 Task: Look for space in Burnaby, Canada from 5th September, 2023 to 13th September, 2023 for 6 adults in price range Rs.15000 to Rs.20000. Place can be entire place with 3 bedrooms having 3 beds and 3 bathrooms. Property type can be house, flat, guest house. Booking option can be shelf check-in. Required host language is English.
Action: Mouse moved to (541, 109)
Screenshot: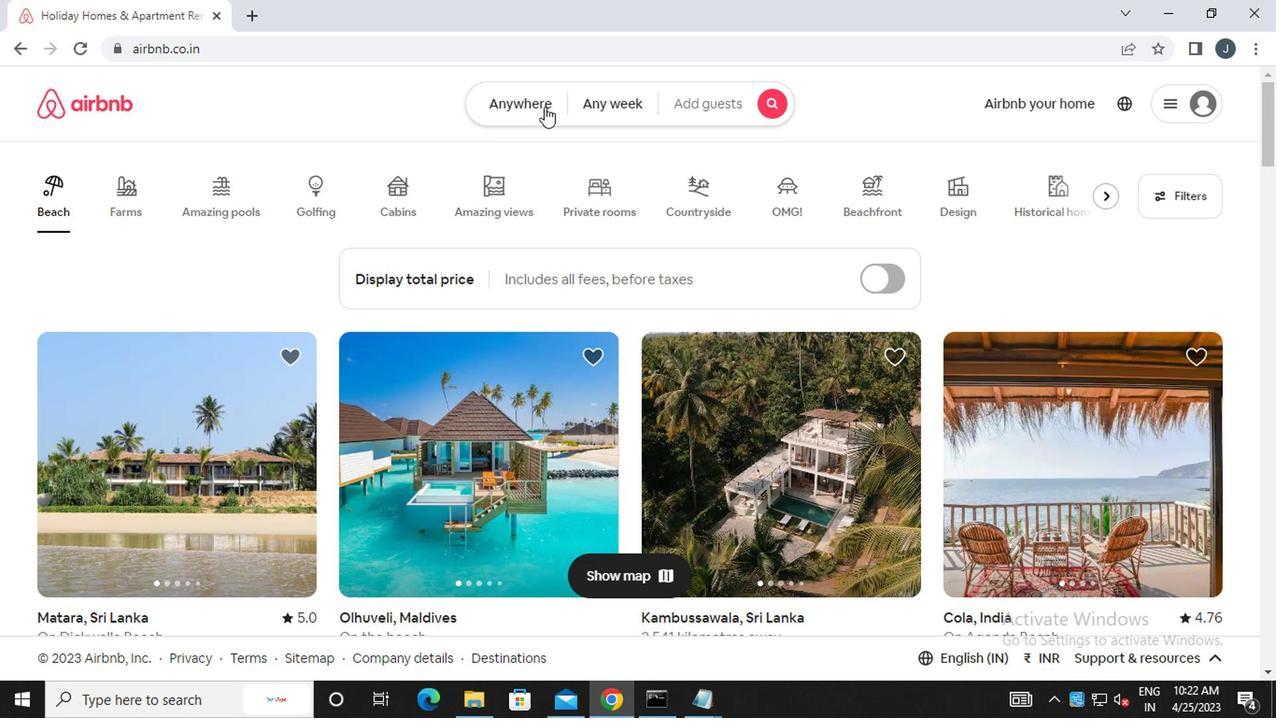 
Action: Mouse pressed left at (541, 109)
Screenshot: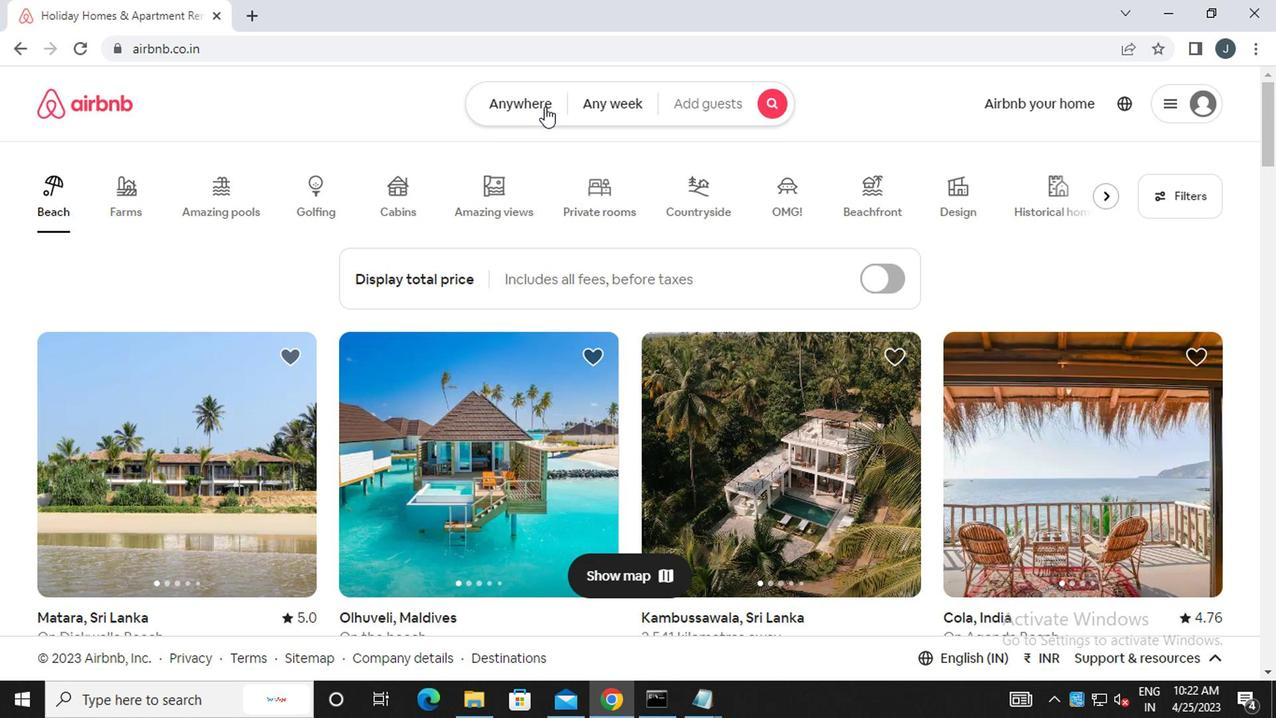 
Action: Mouse moved to (311, 185)
Screenshot: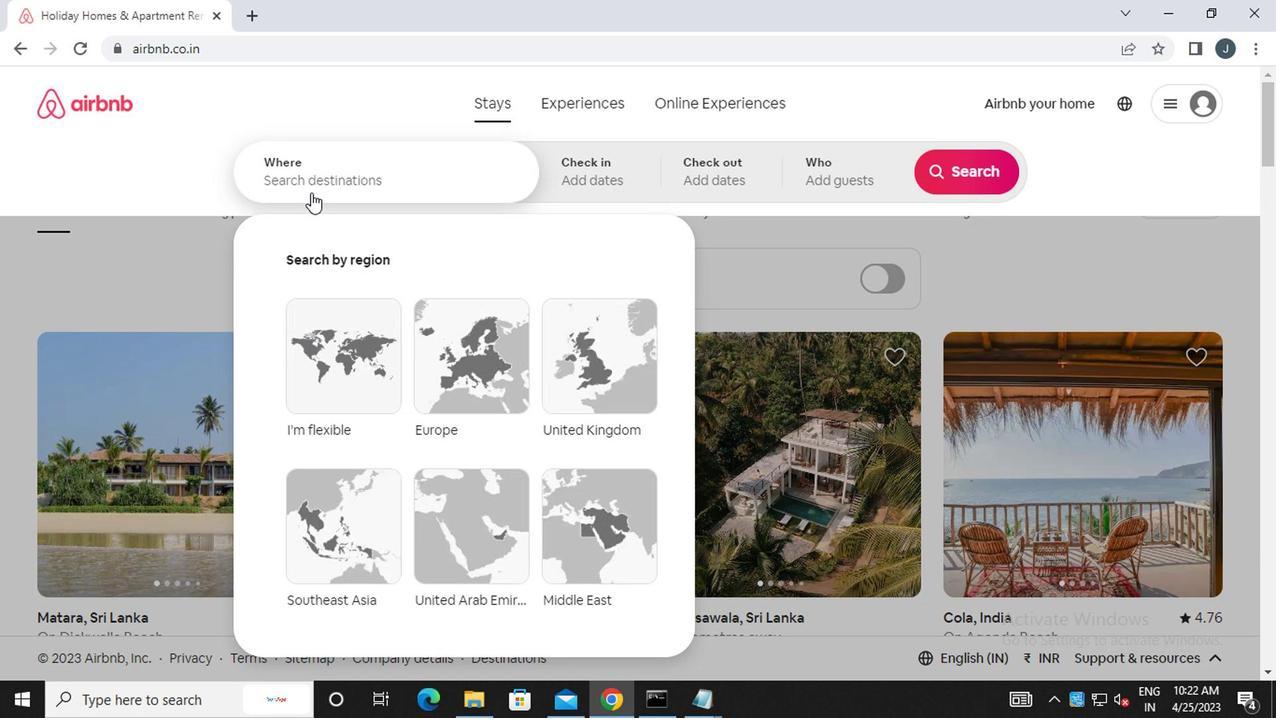 
Action: Mouse pressed left at (311, 185)
Screenshot: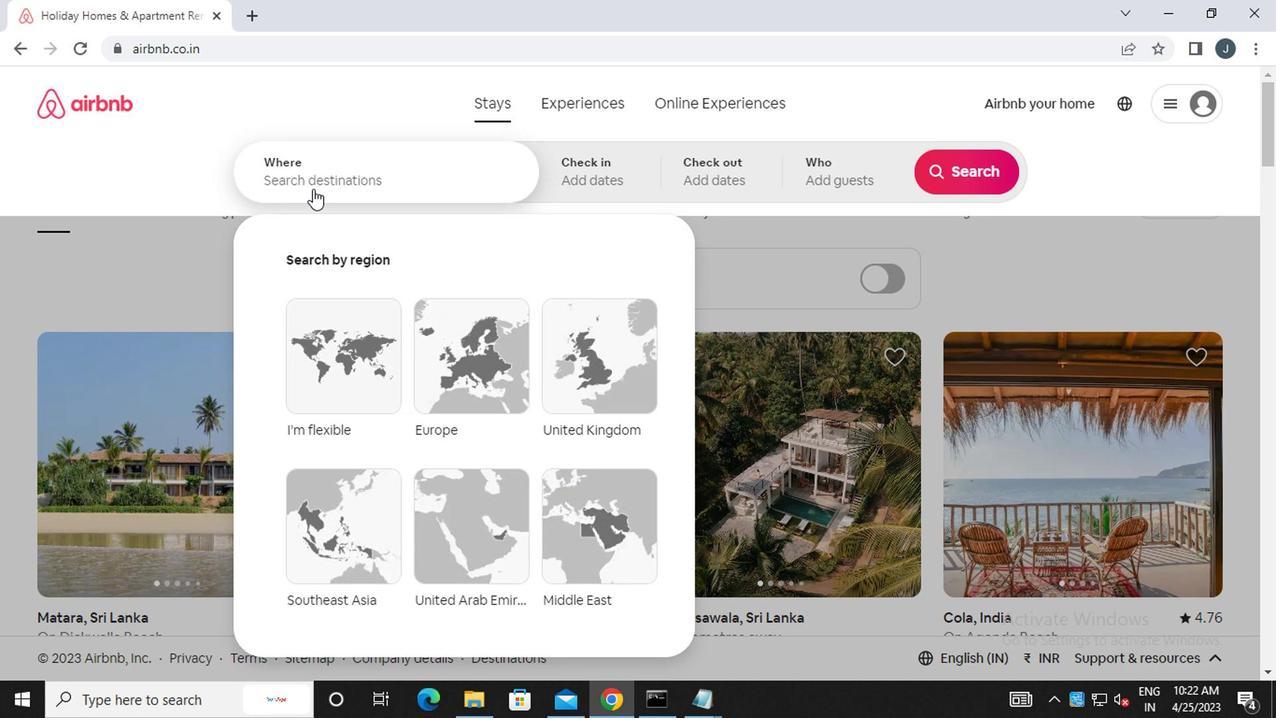 
Action: Key pressed b<Key.caps_lock>urnaby,<Key.caps_lock>c<Key.caps_lock>ab<Key.backspace>nada
Screenshot: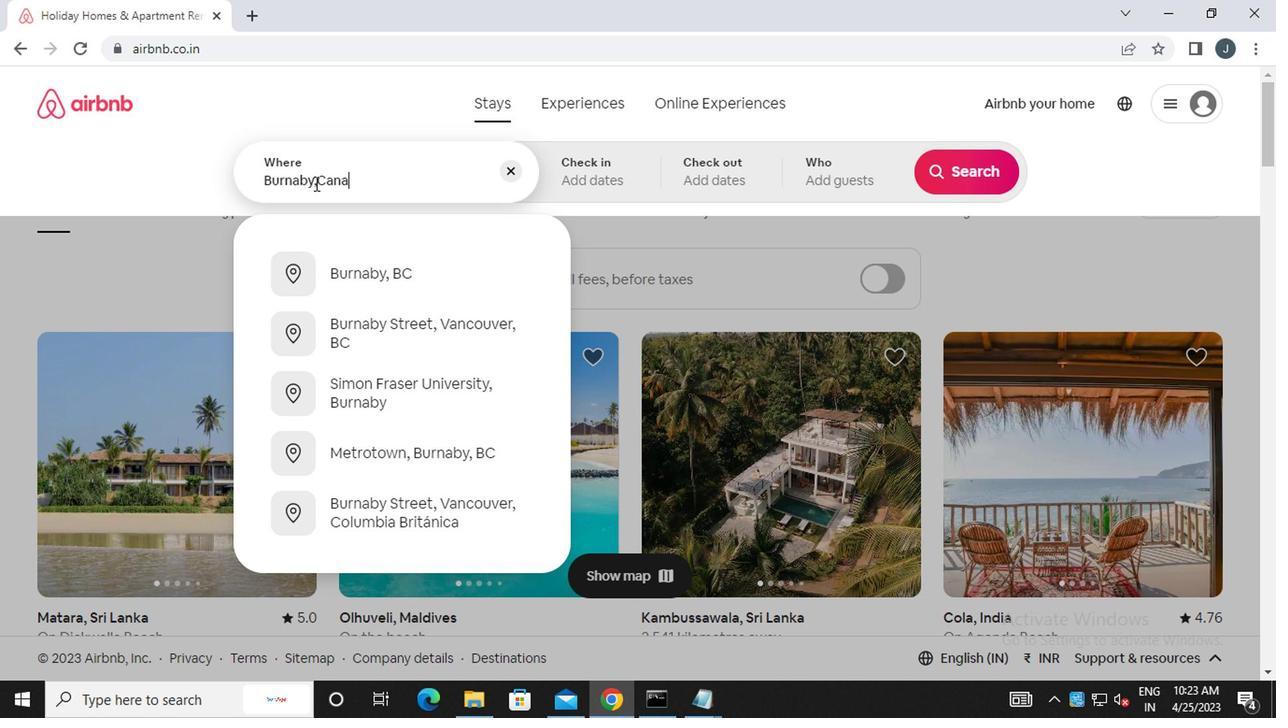 
Action: Mouse moved to (585, 176)
Screenshot: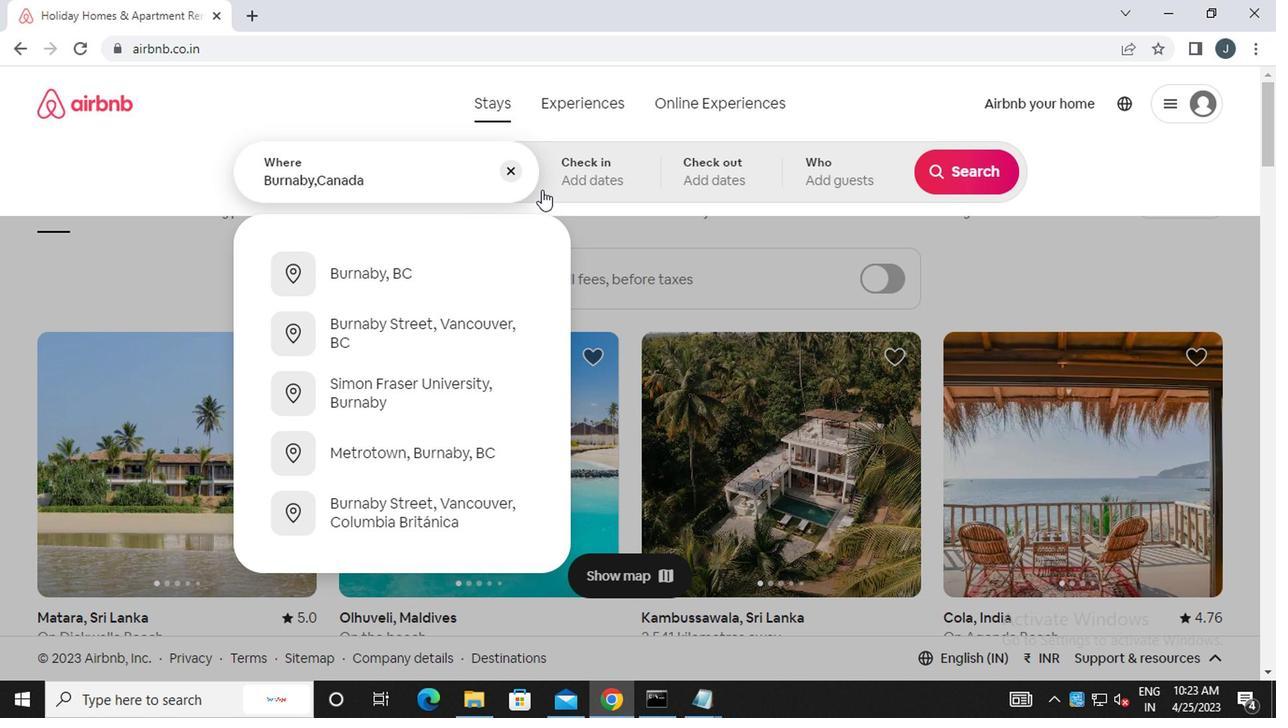 
Action: Mouse pressed left at (585, 176)
Screenshot: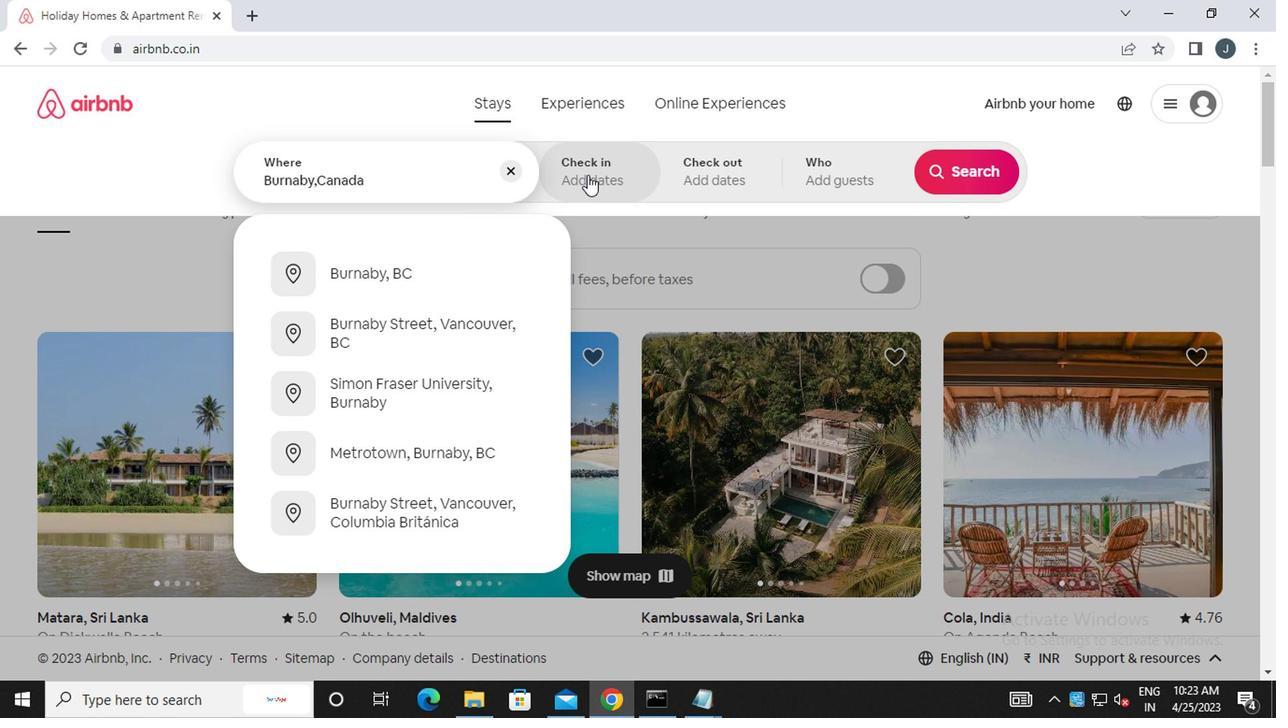 
Action: Mouse moved to (947, 325)
Screenshot: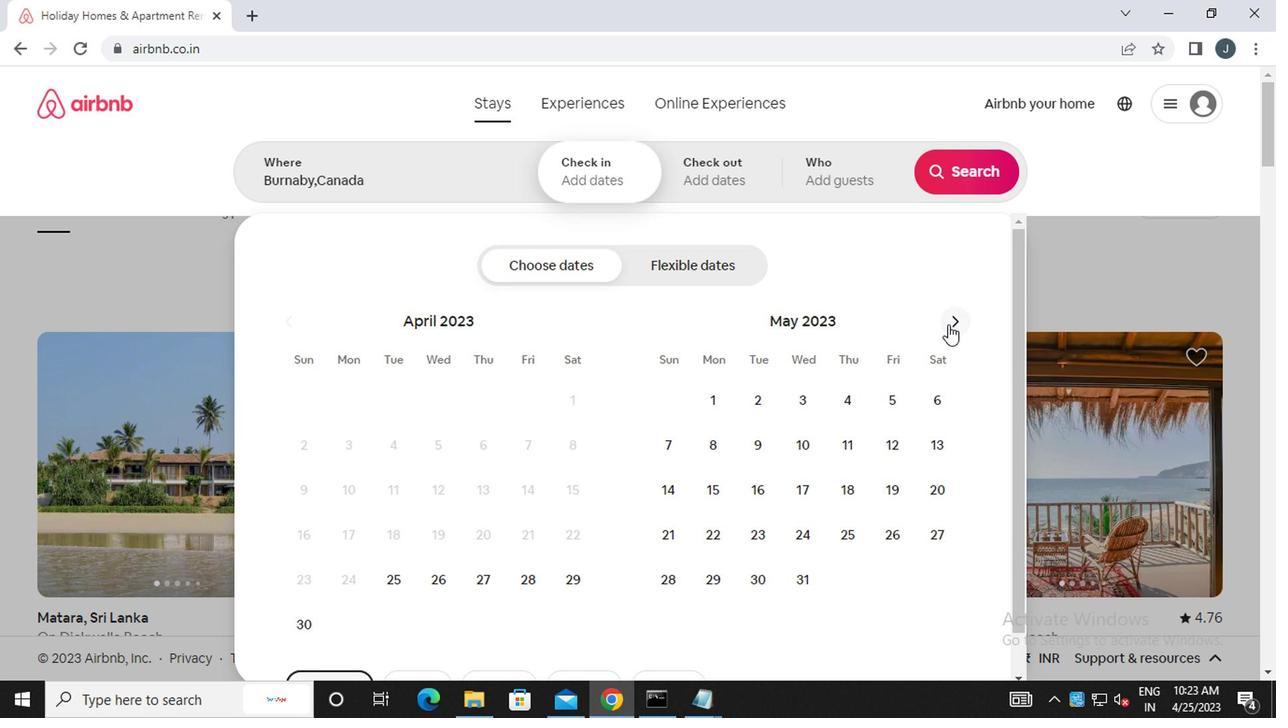 
Action: Mouse pressed left at (947, 325)
Screenshot: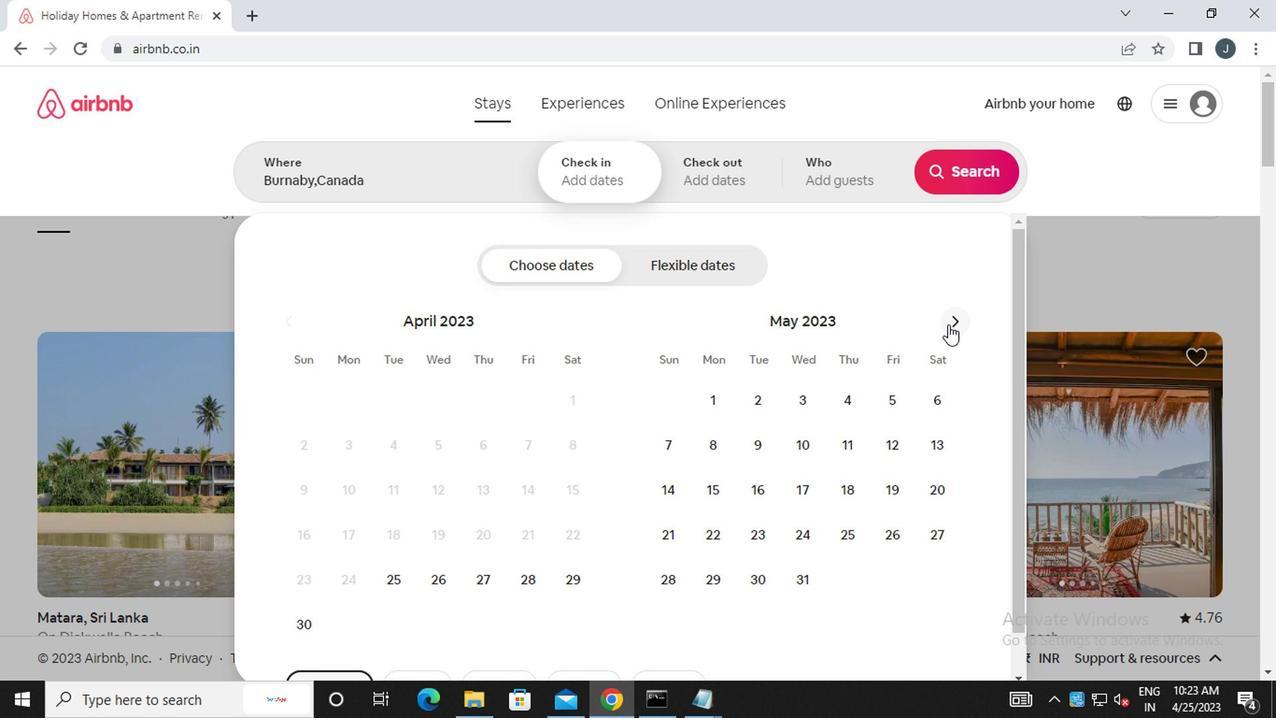 
Action: Mouse pressed left at (947, 325)
Screenshot: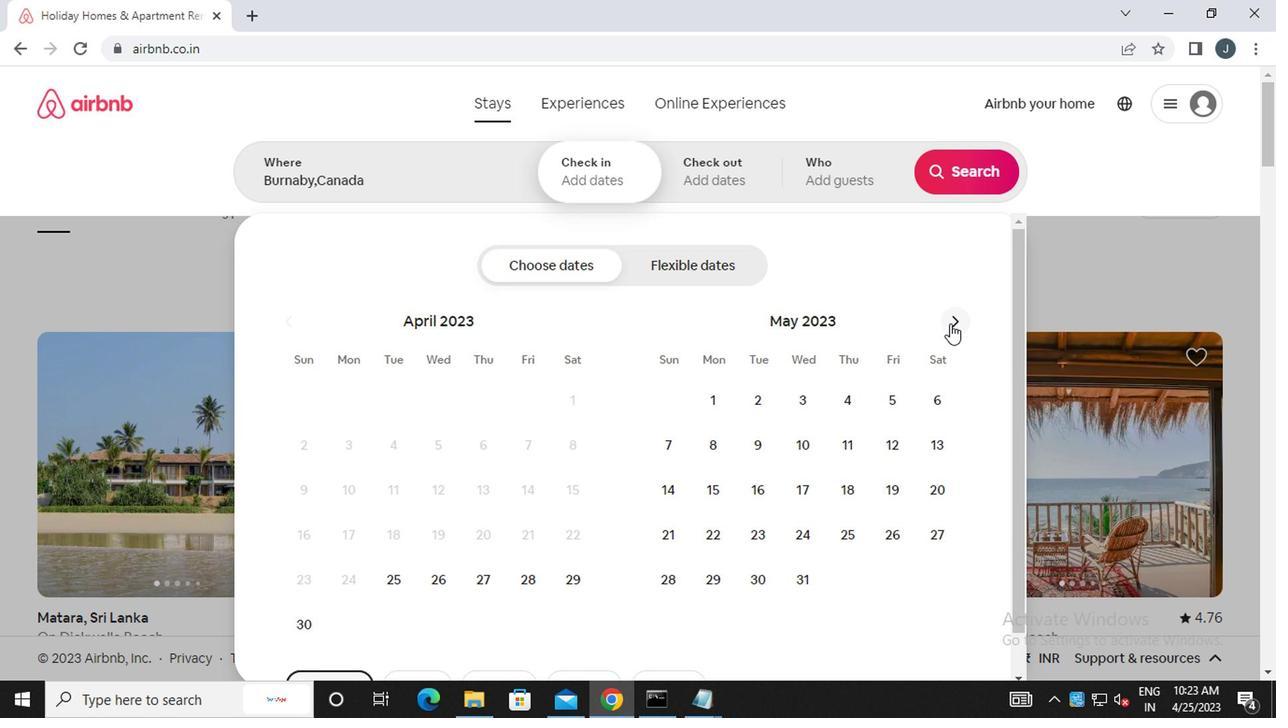 
Action: Mouse moved to (948, 325)
Screenshot: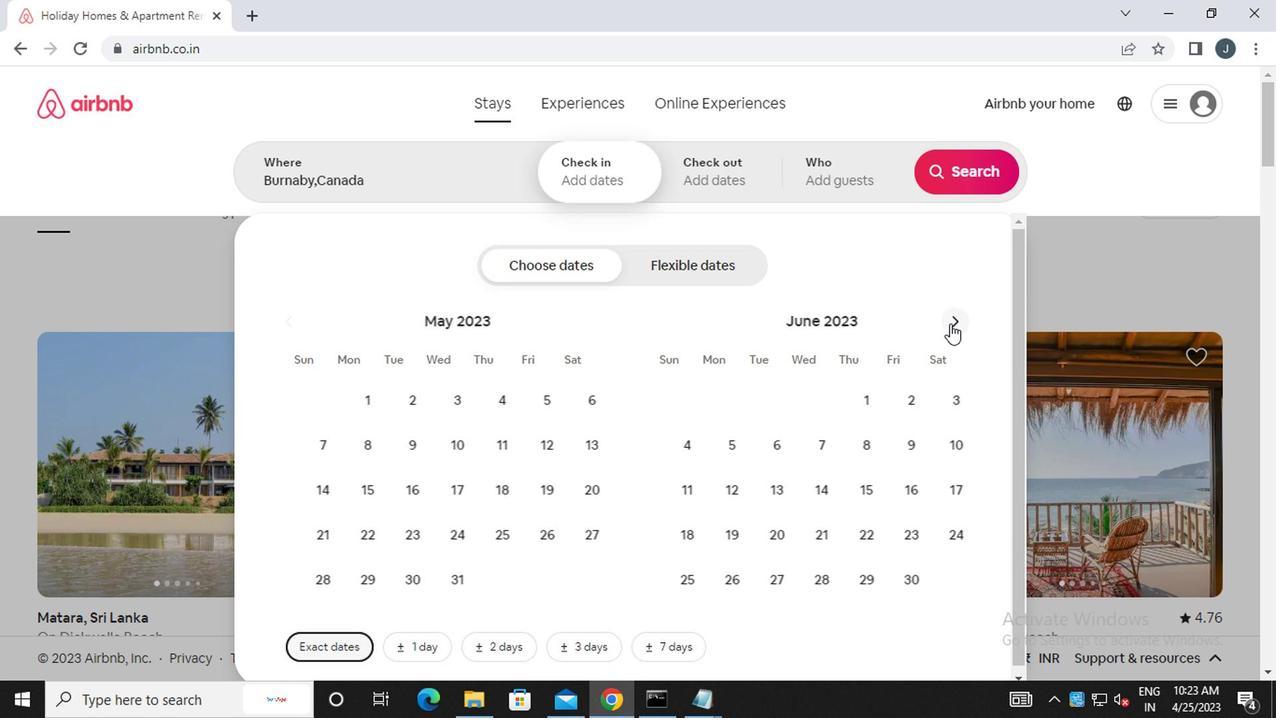 
Action: Mouse pressed left at (948, 325)
Screenshot: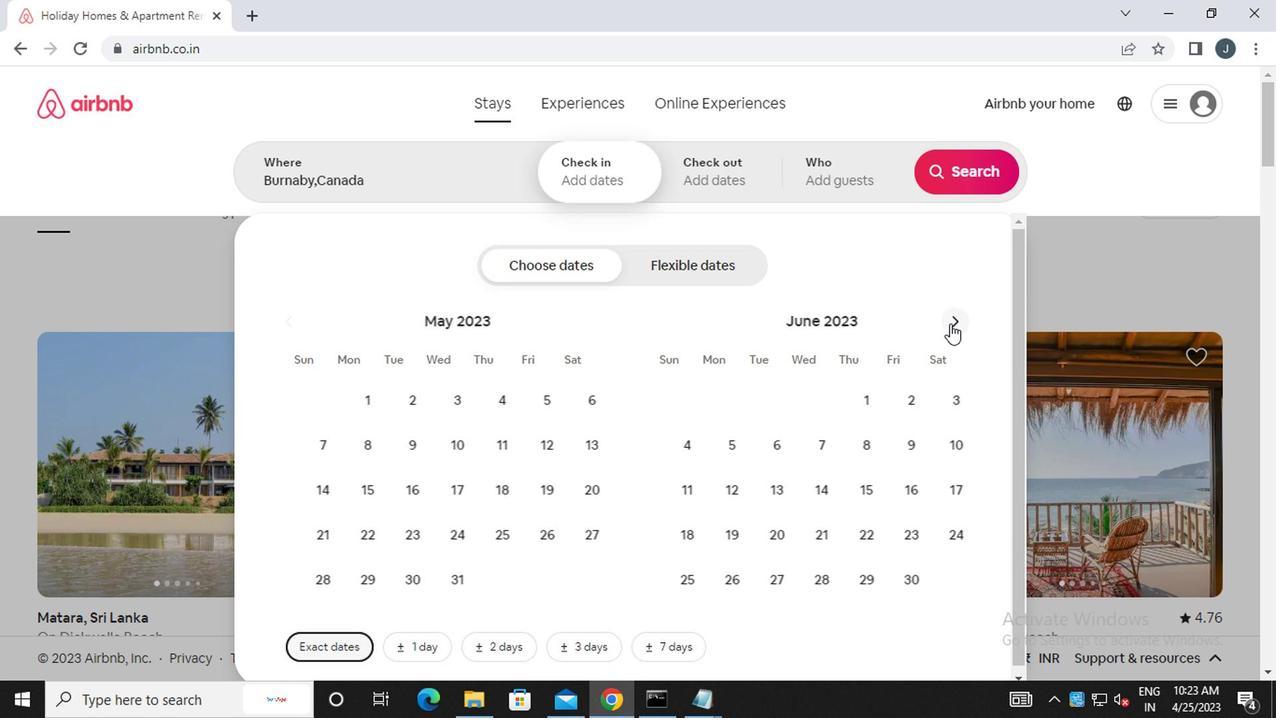 
Action: Mouse moved to (948, 325)
Screenshot: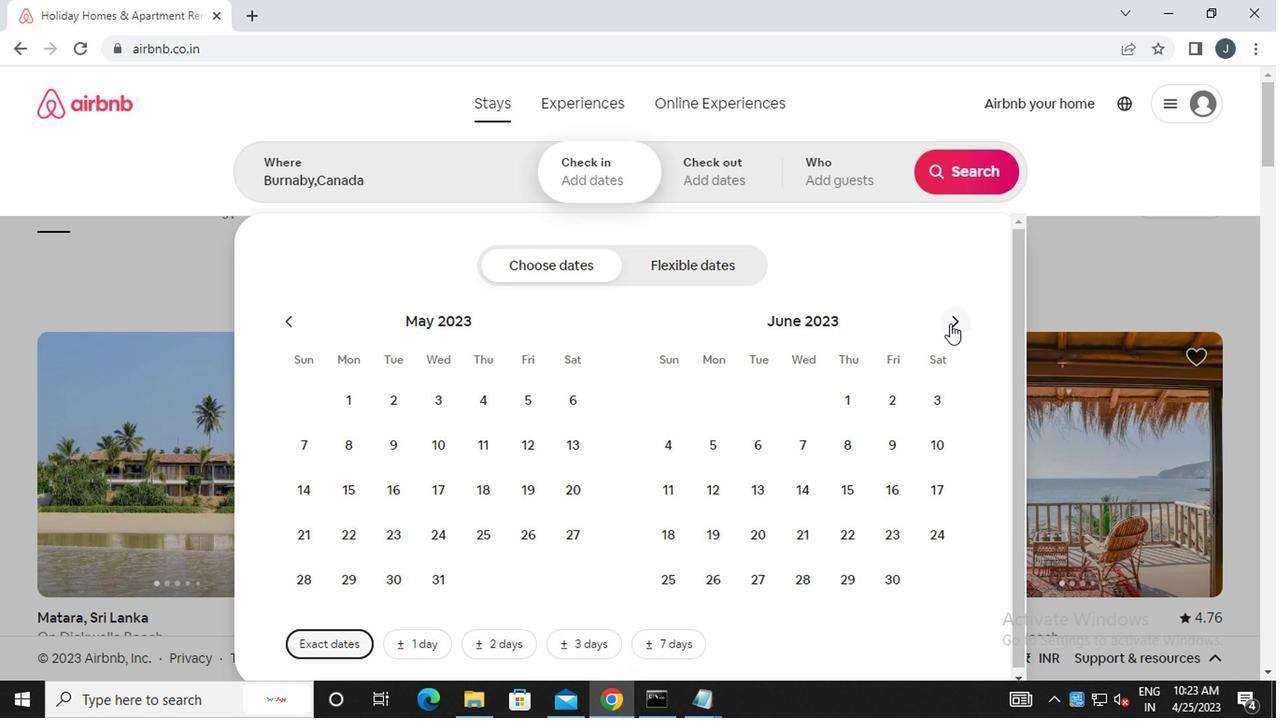 
Action: Mouse pressed left at (948, 325)
Screenshot: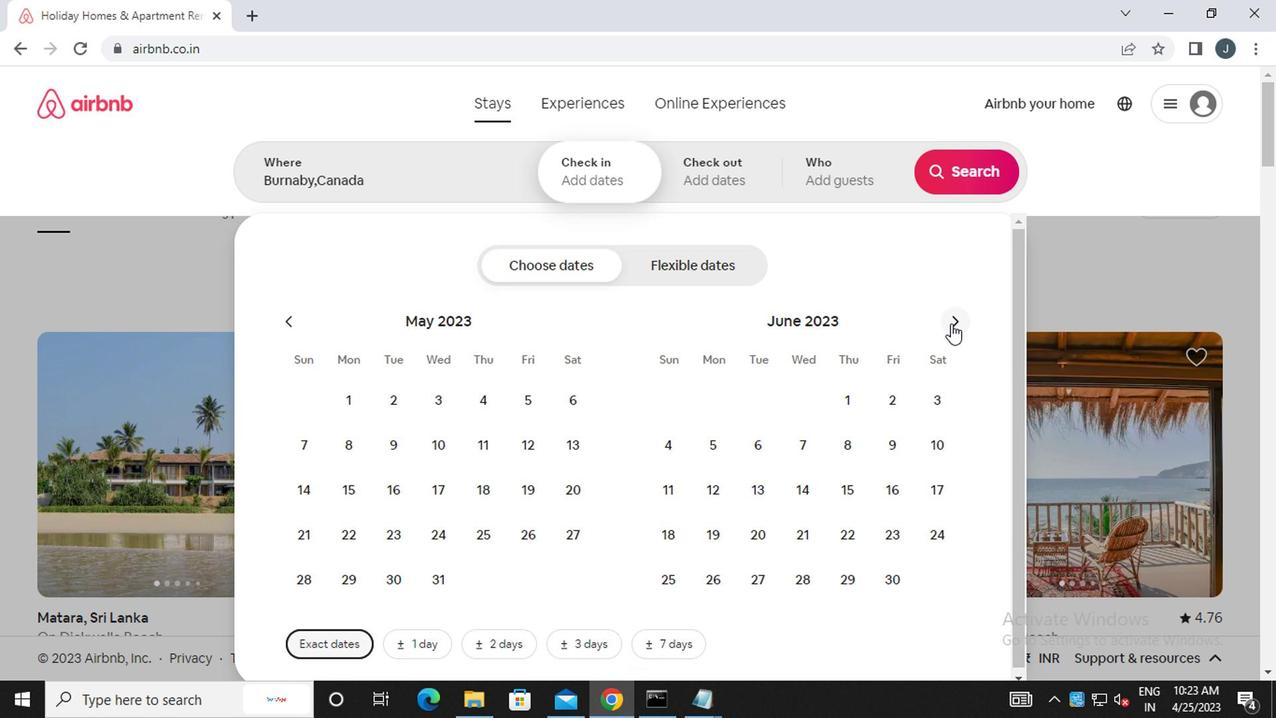 
Action: Mouse pressed left at (948, 325)
Screenshot: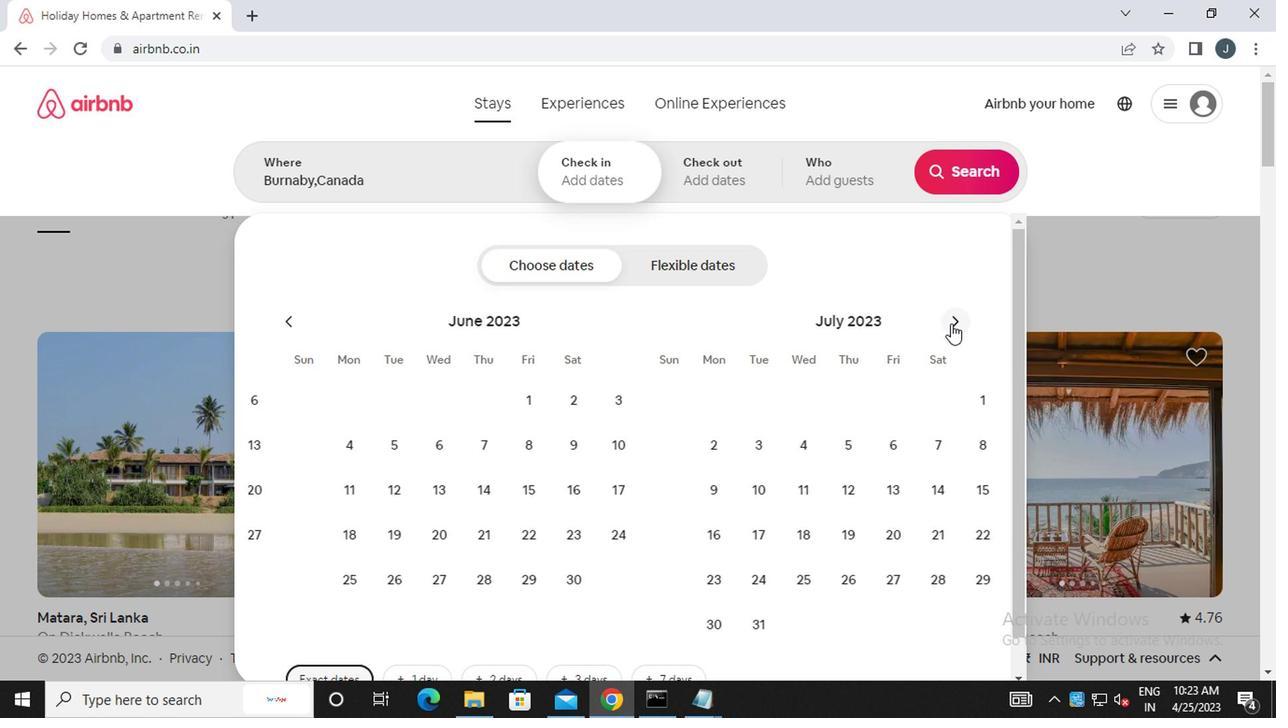 
Action: Mouse moved to (749, 448)
Screenshot: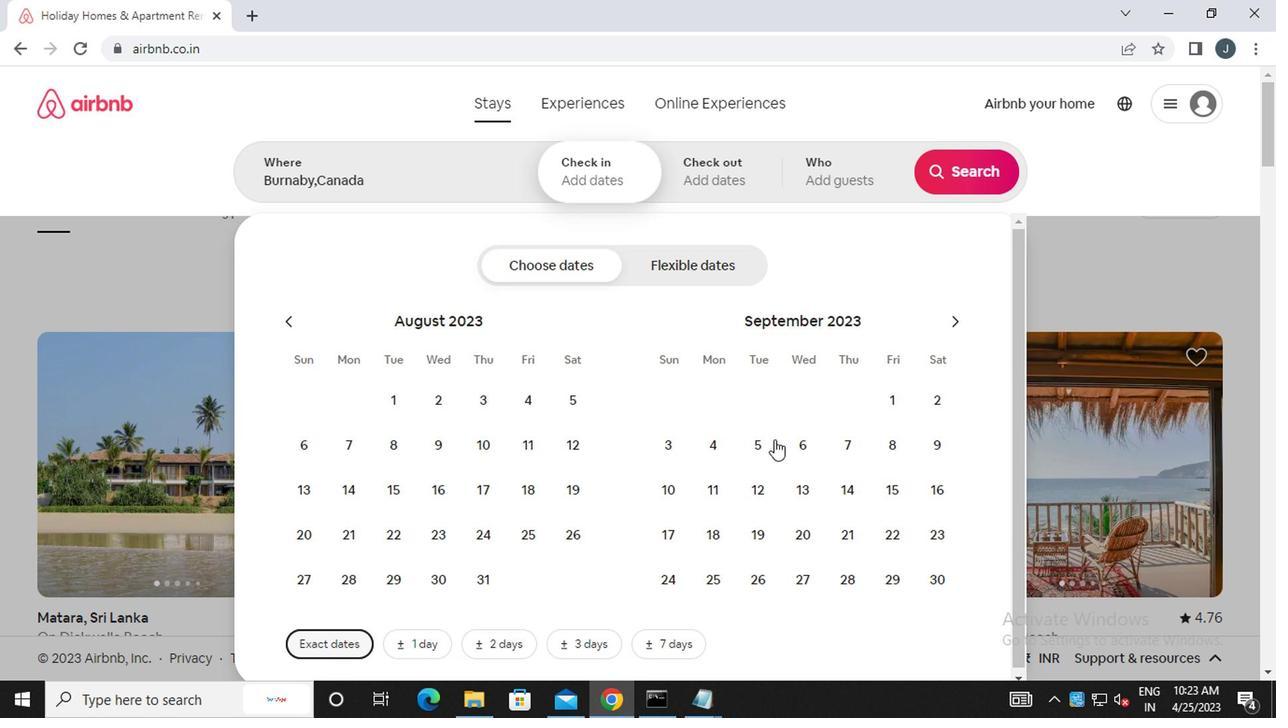 
Action: Mouse pressed left at (749, 448)
Screenshot: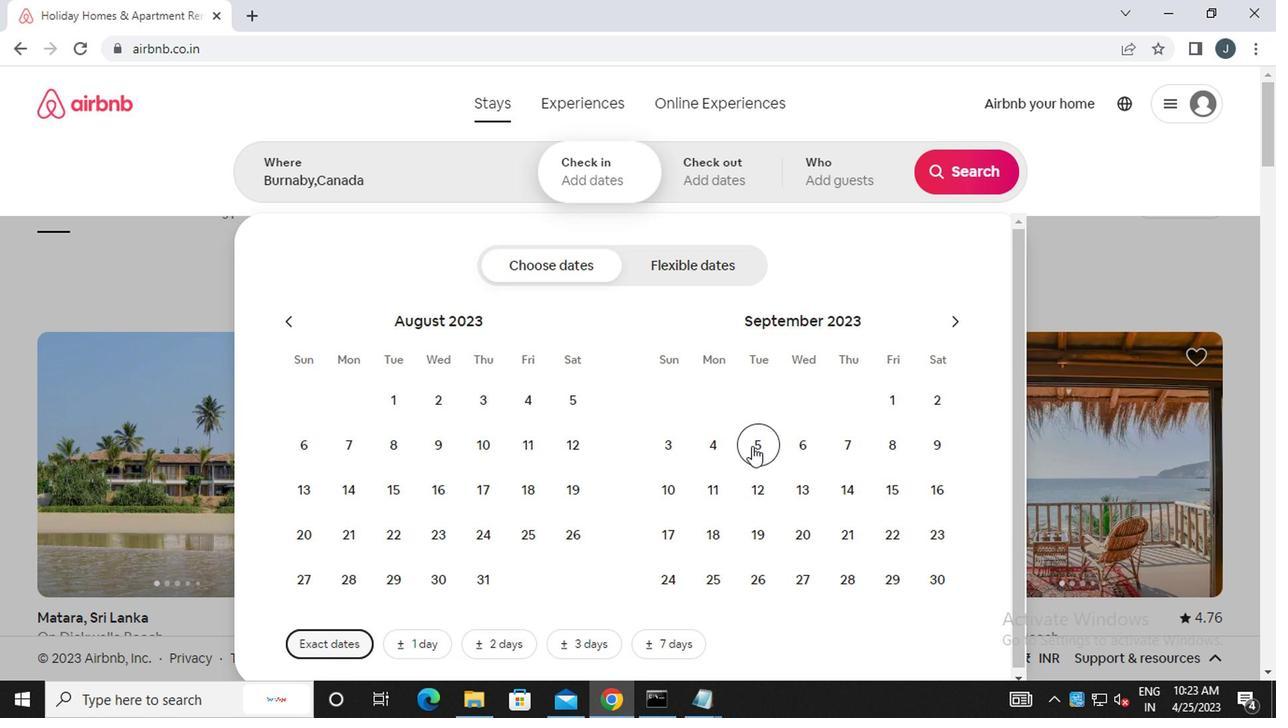 
Action: Mouse moved to (797, 486)
Screenshot: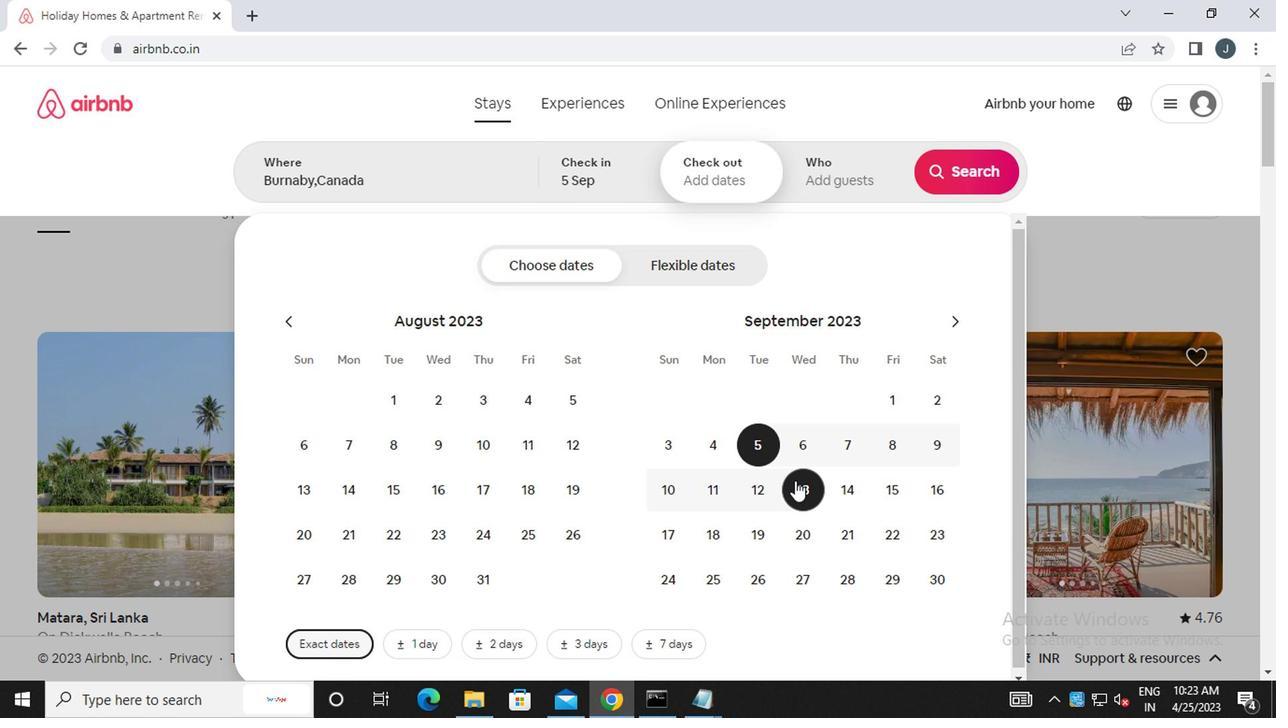 
Action: Mouse pressed left at (797, 486)
Screenshot: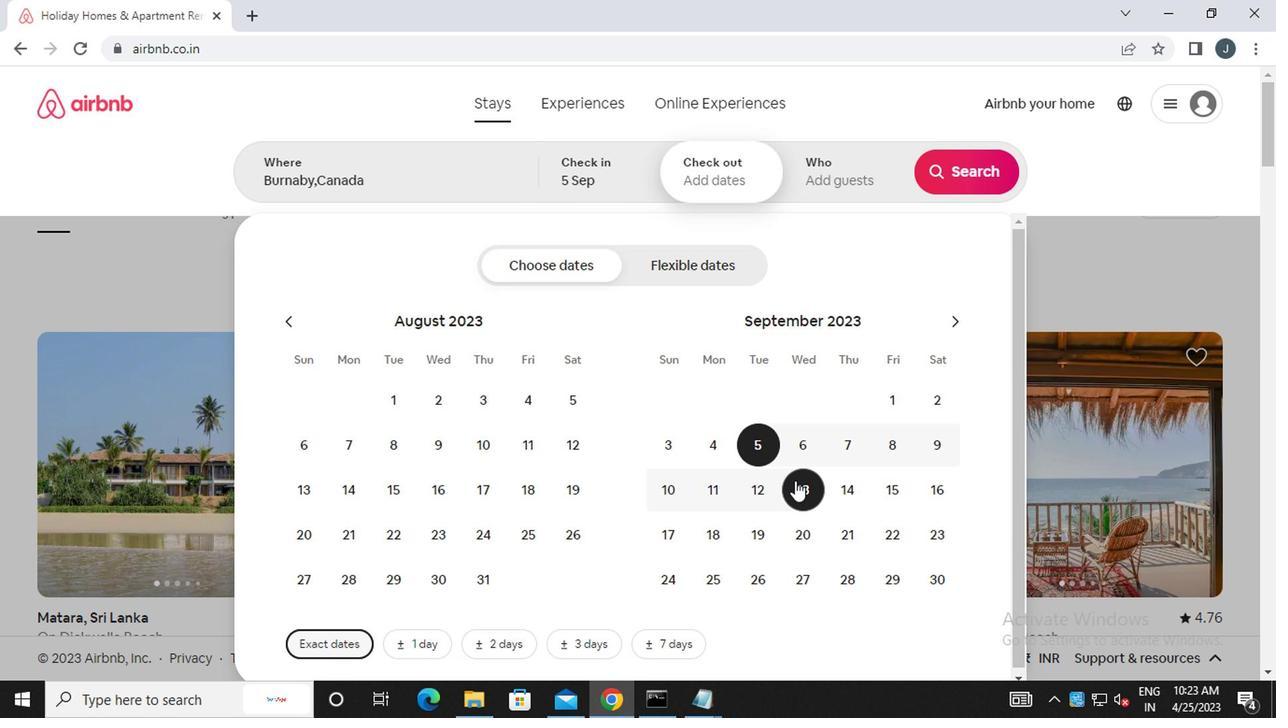 
Action: Mouse moved to (855, 190)
Screenshot: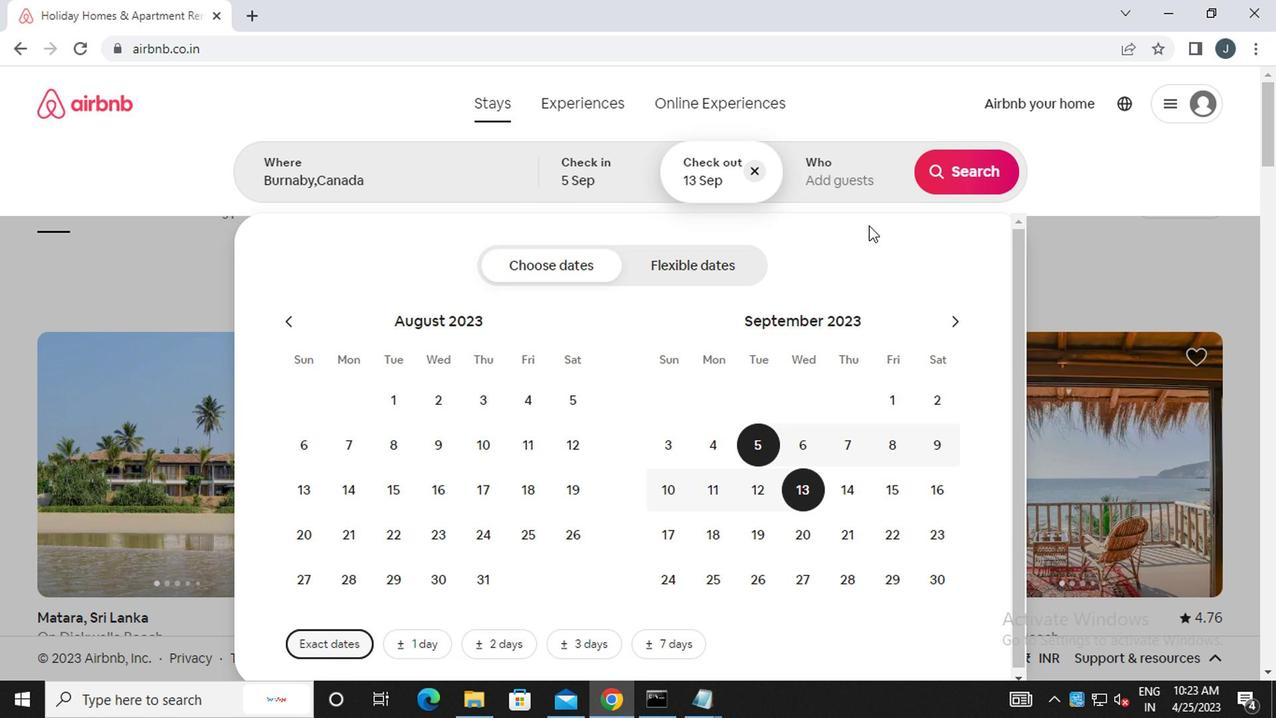 
Action: Mouse pressed left at (855, 190)
Screenshot: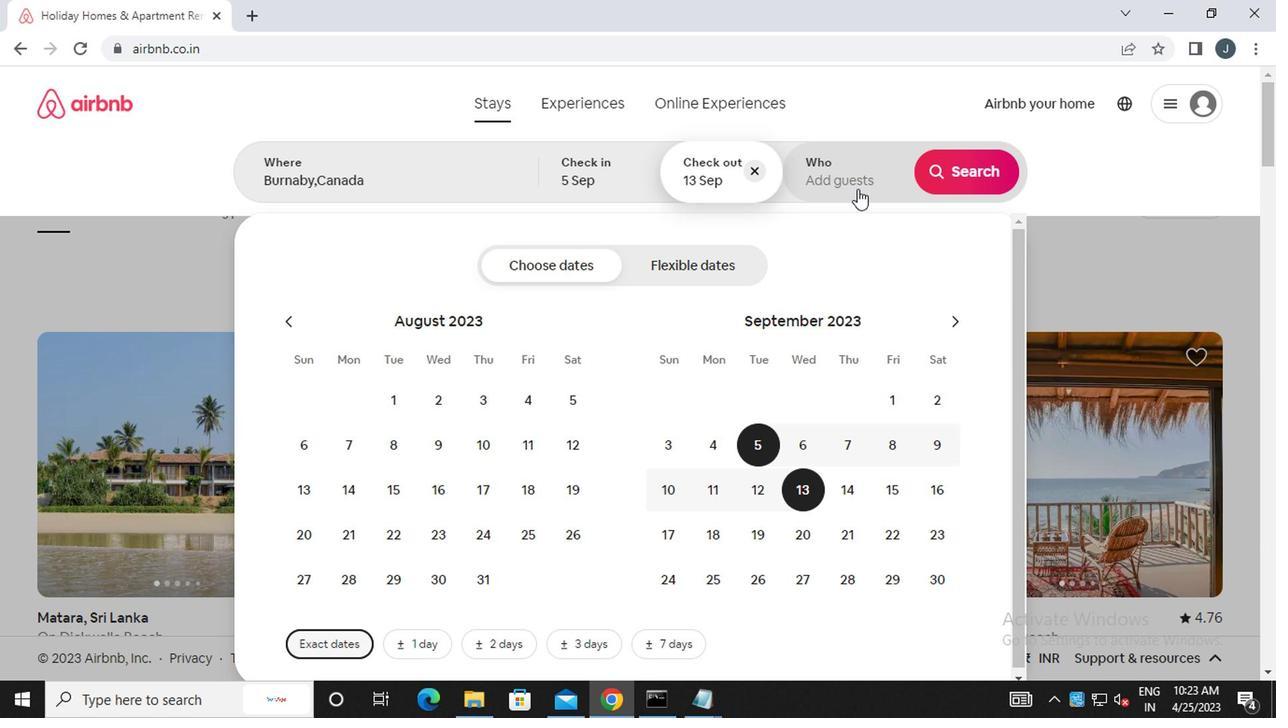 
Action: Mouse moved to (964, 265)
Screenshot: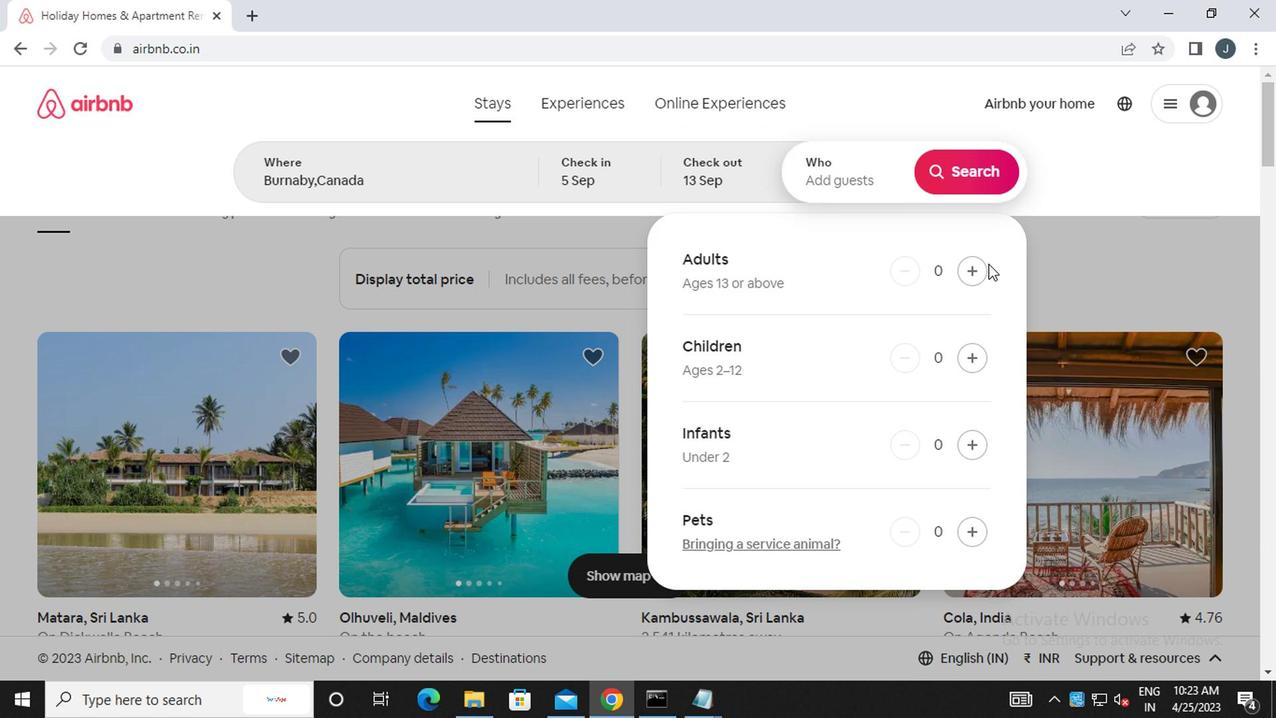 
Action: Mouse pressed left at (964, 265)
Screenshot: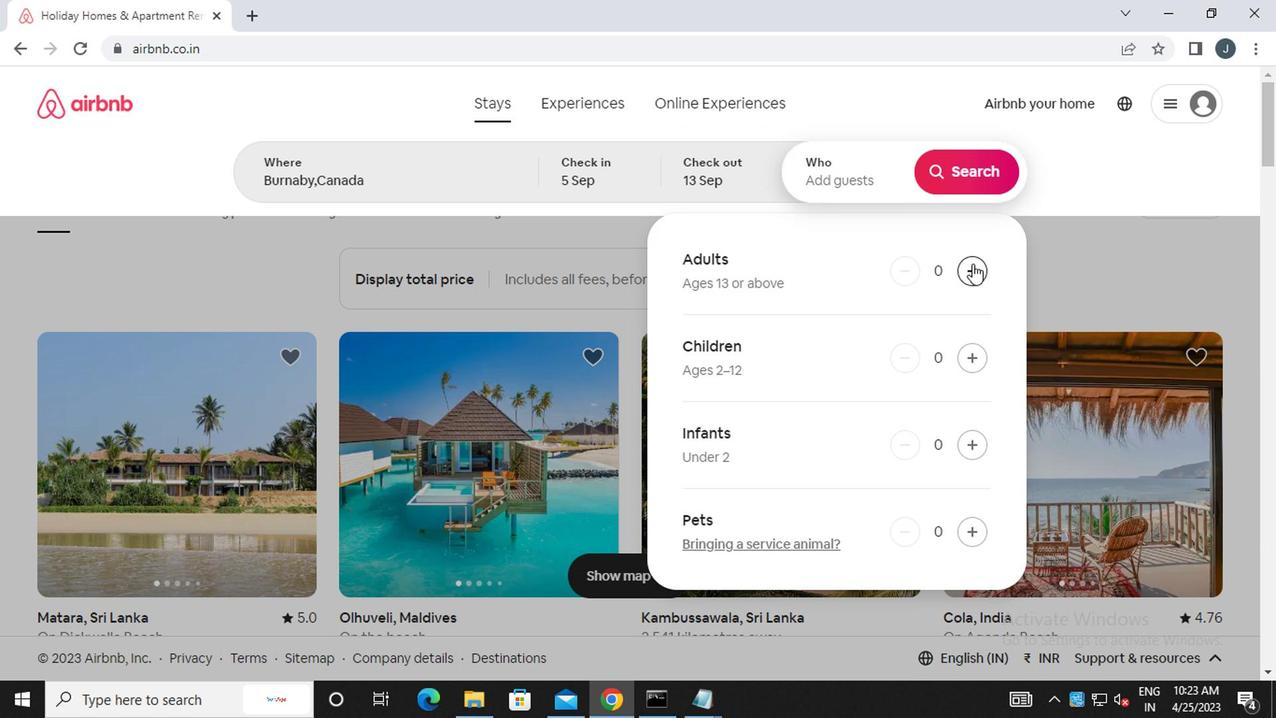 
Action: Mouse pressed left at (964, 265)
Screenshot: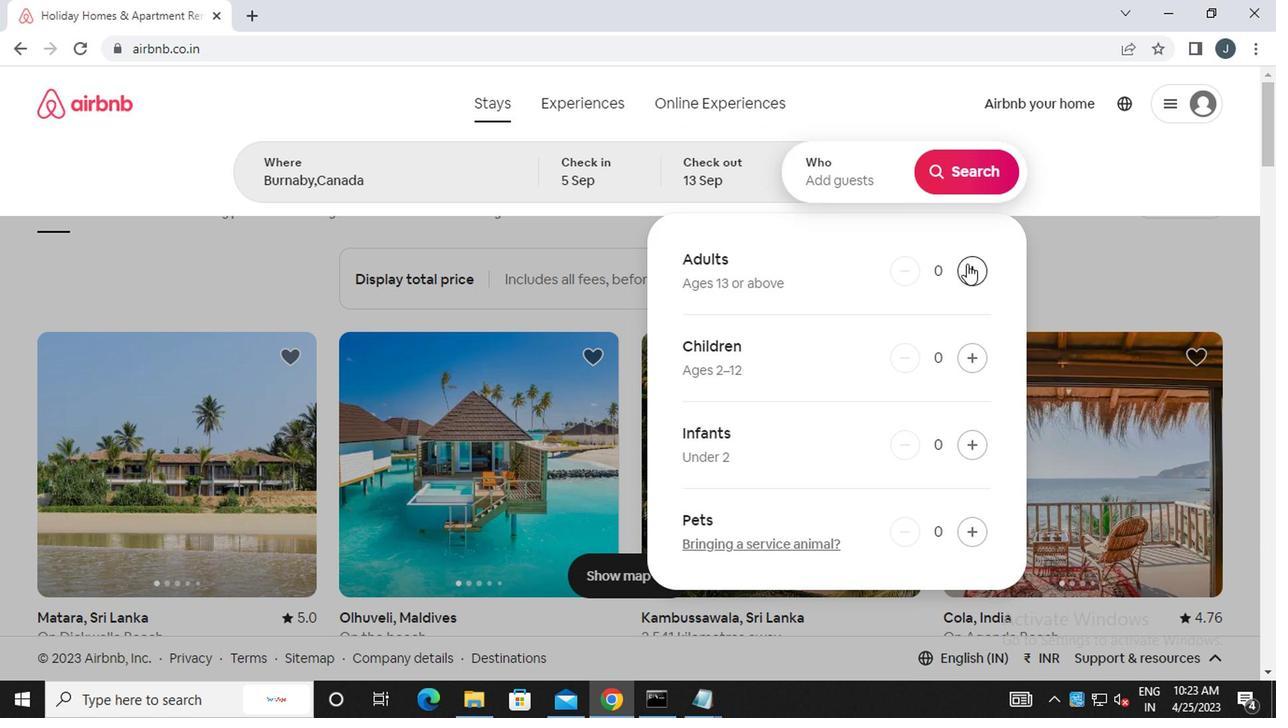 
Action: Mouse pressed left at (964, 265)
Screenshot: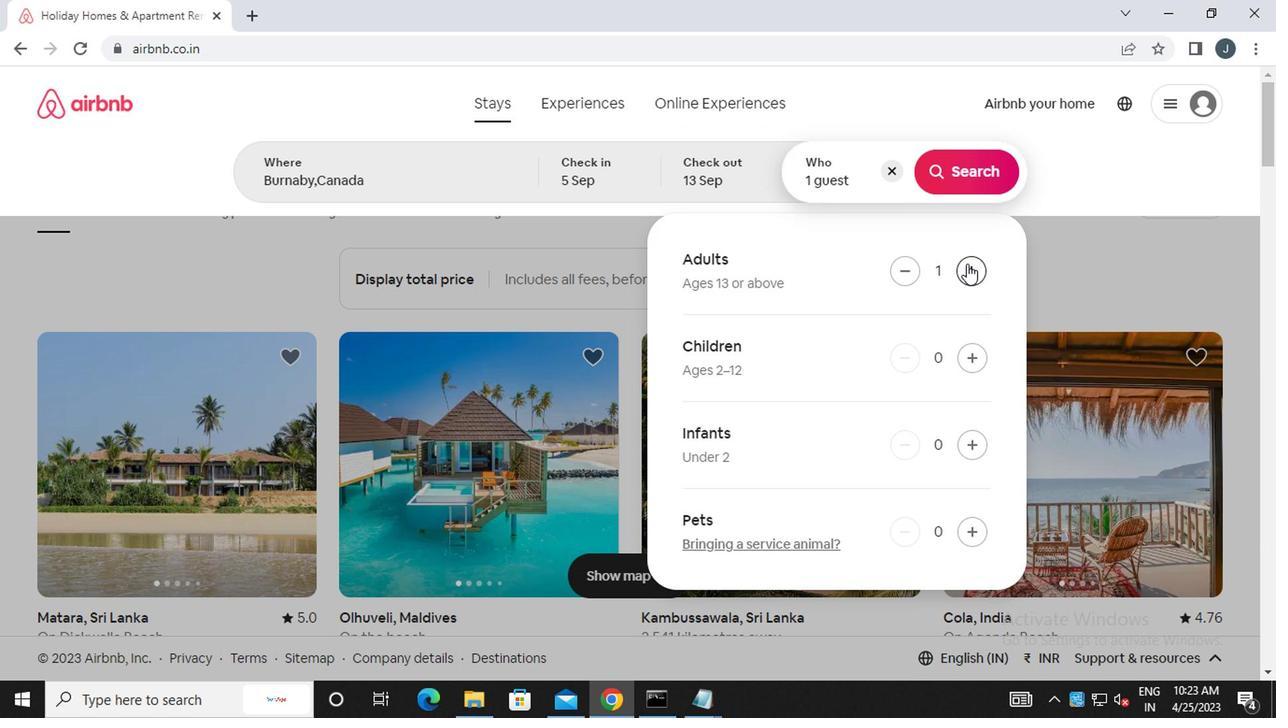 
Action: Mouse pressed left at (964, 265)
Screenshot: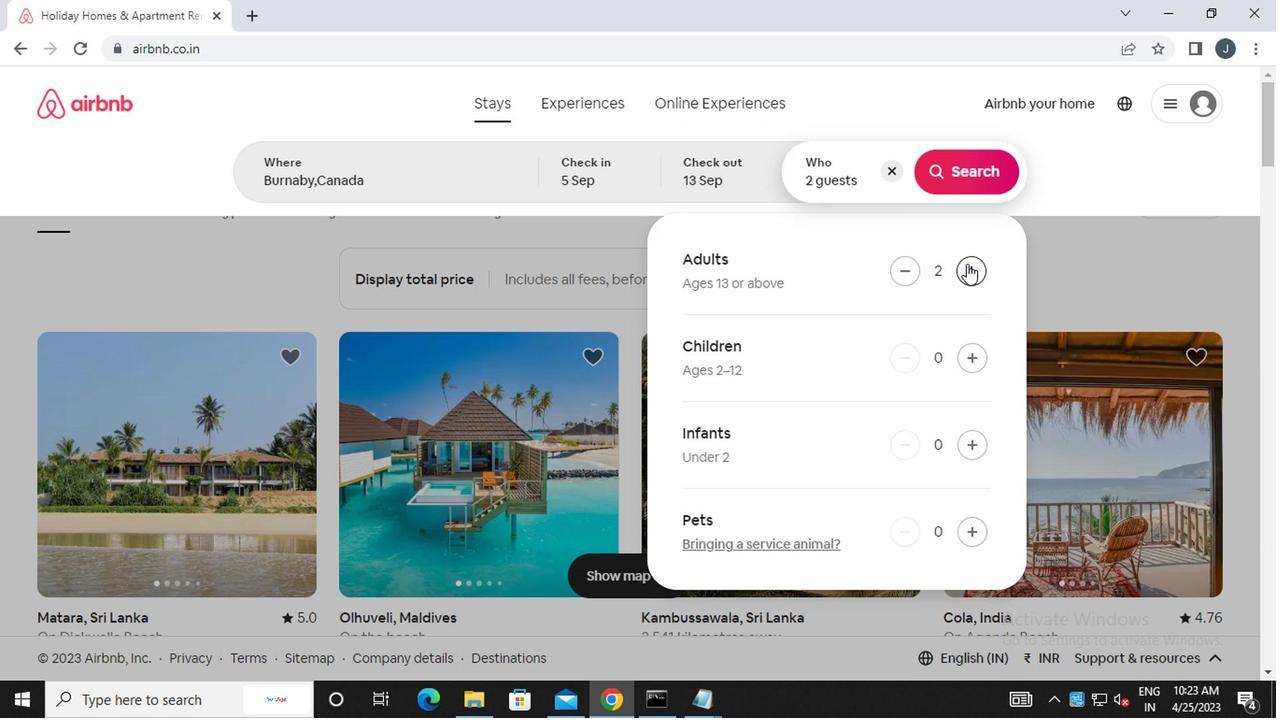 
Action: Mouse pressed left at (964, 265)
Screenshot: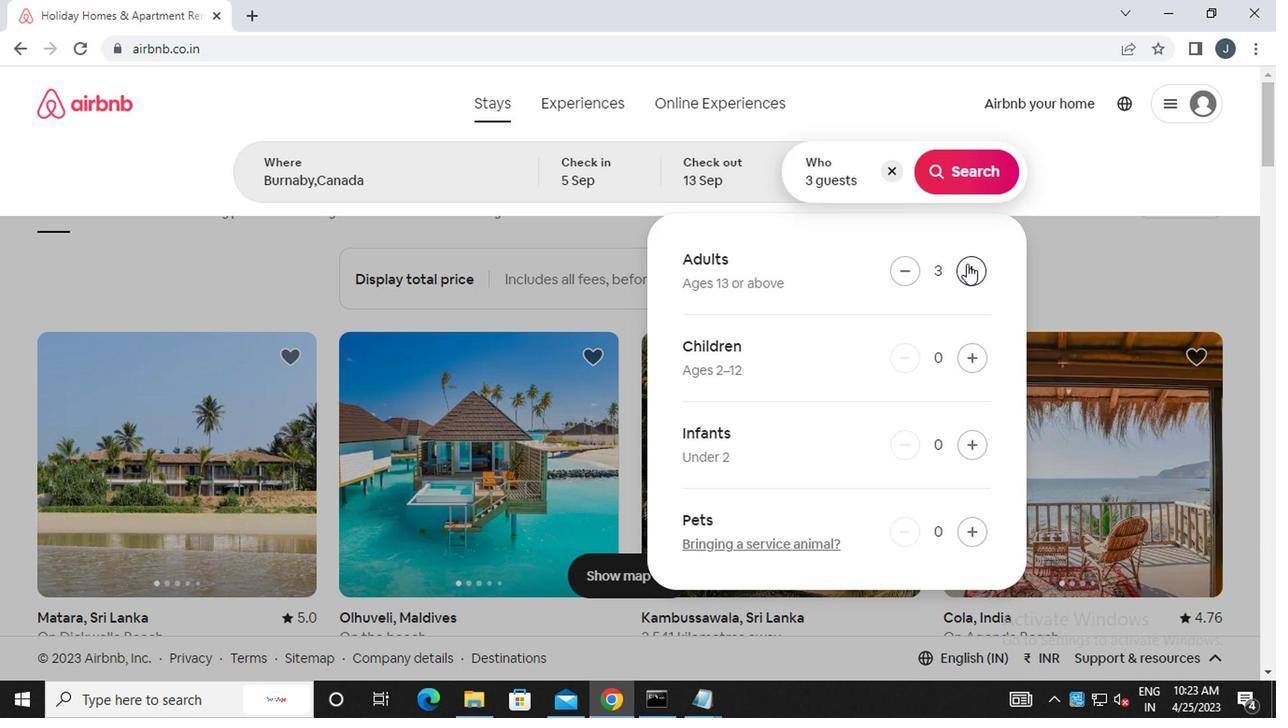 
Action: Mouse pressed left at (964, 265)
Screenshot: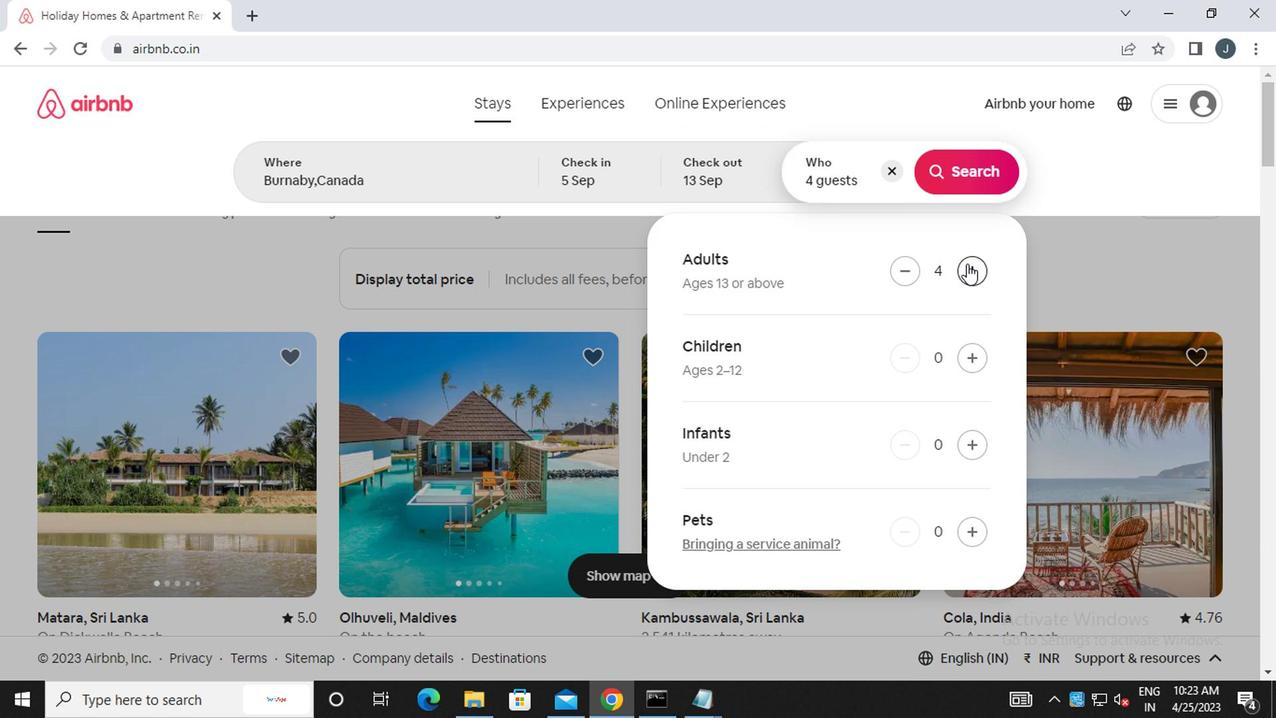 
Action: Mouse moved to (971, 170)
Screenshot: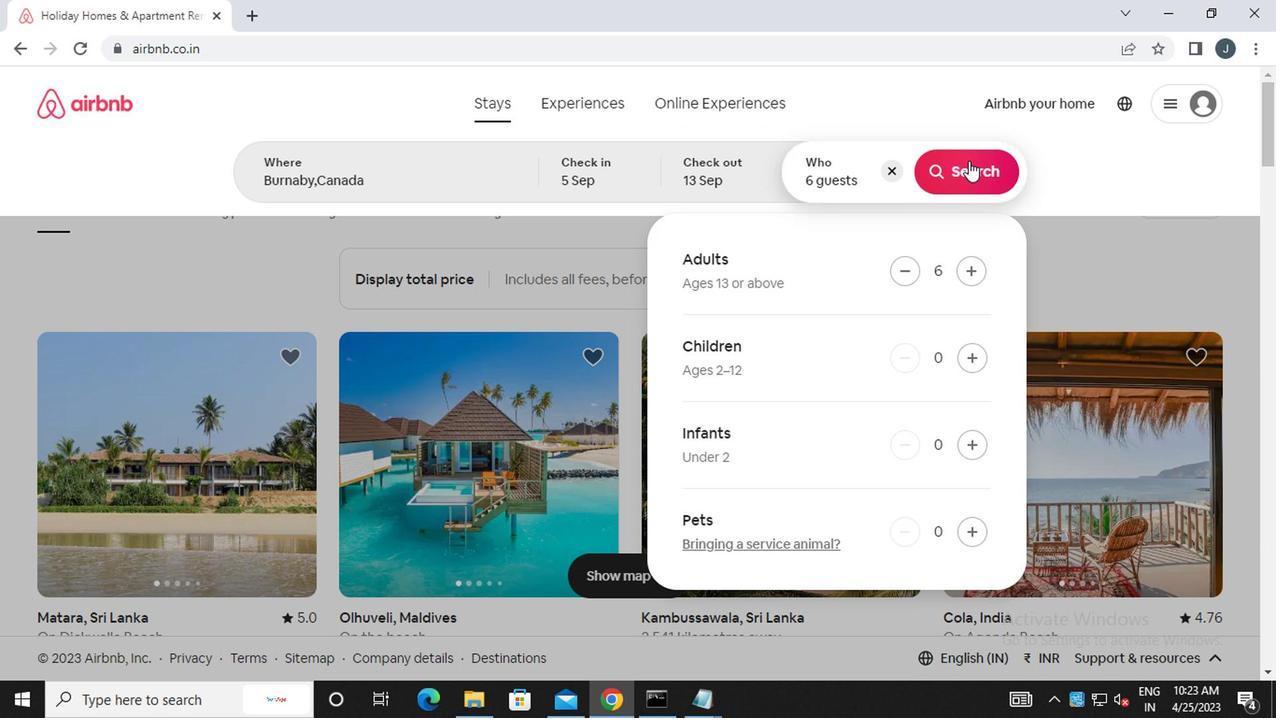 
Action: Mouse pressed left at (971, 170)
Screenshot: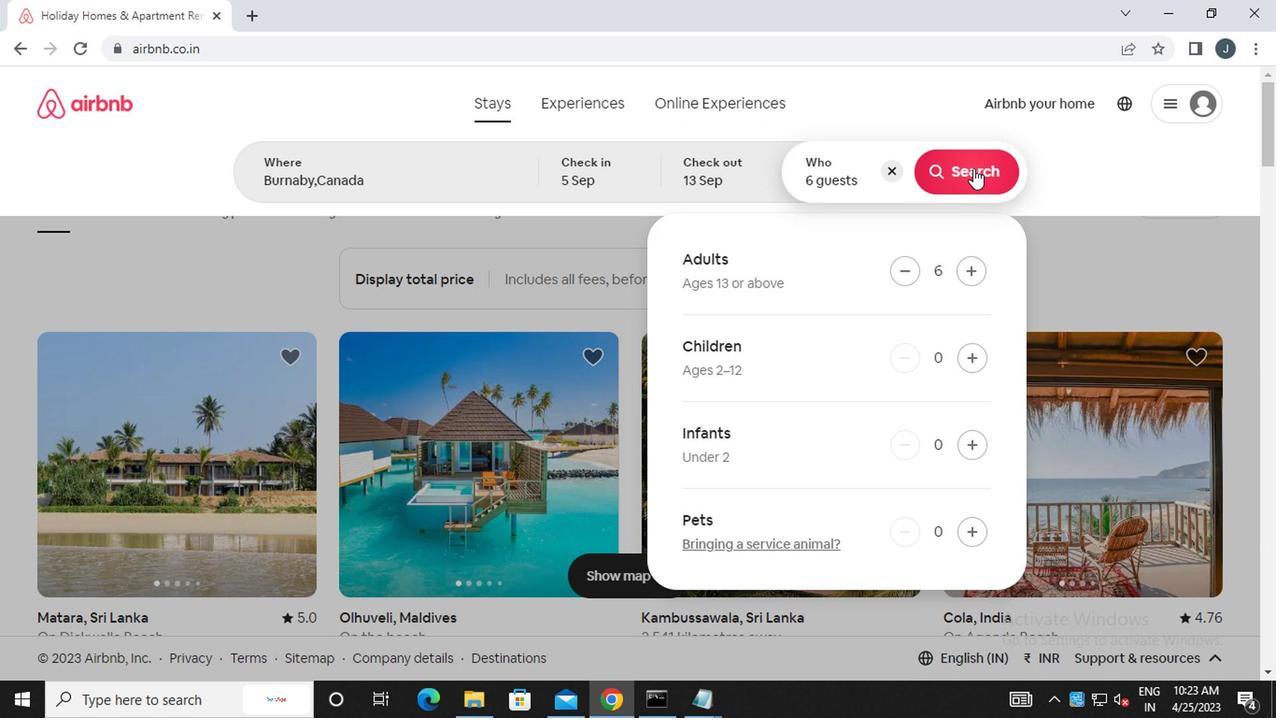 
Action: Mouse moved to (1195, 176)
Screenshot: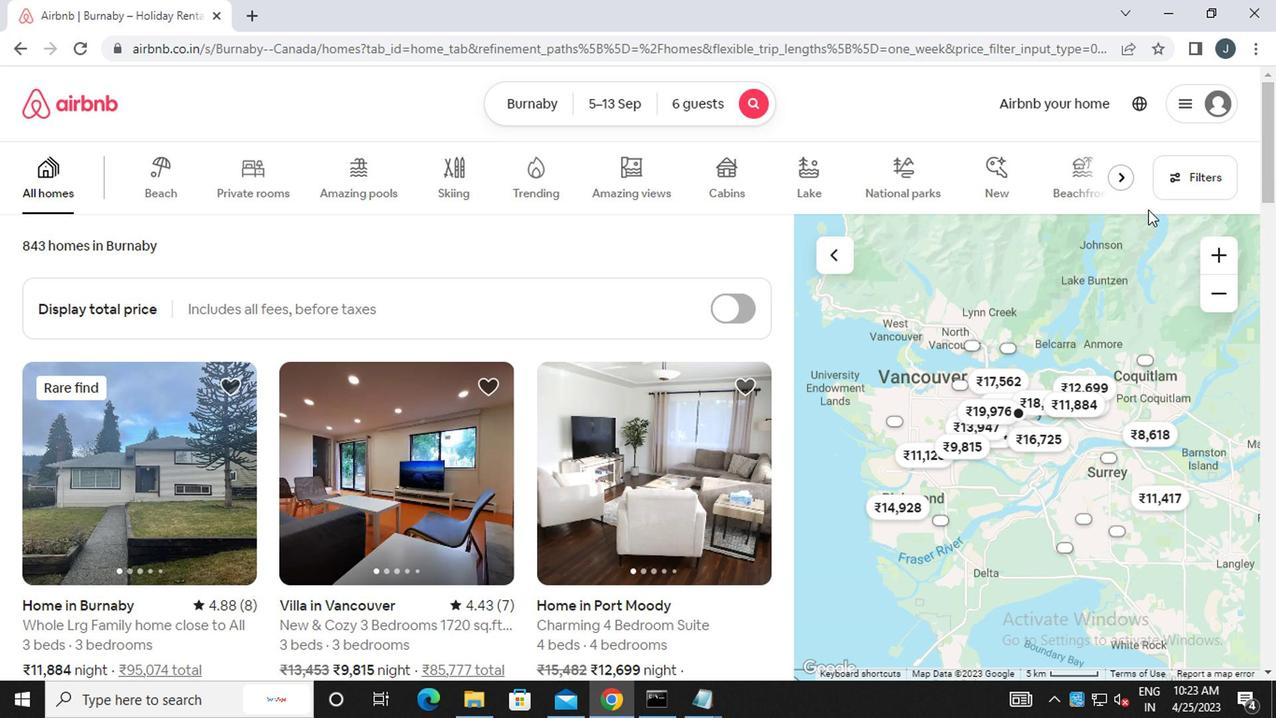 
Action: Mouse pressed left at (1195, 176)
Screenshot: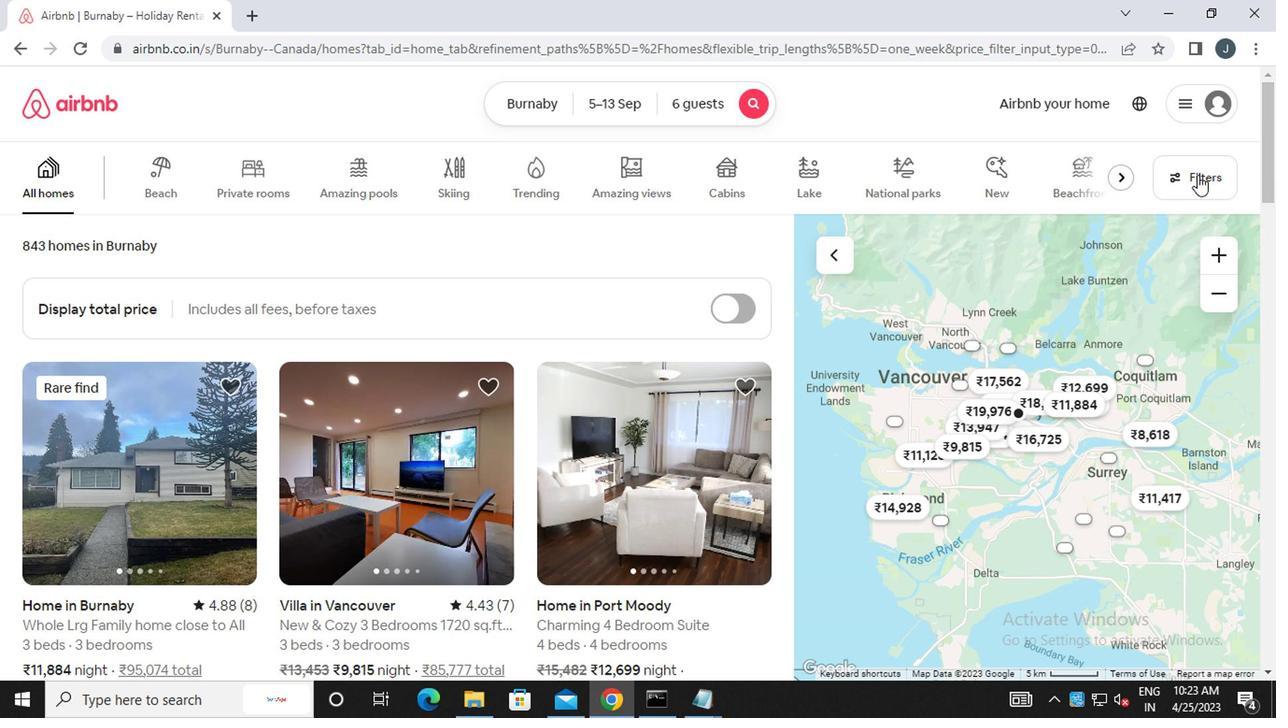 
Action: Mouse moved to (494, 420)
Screenshot: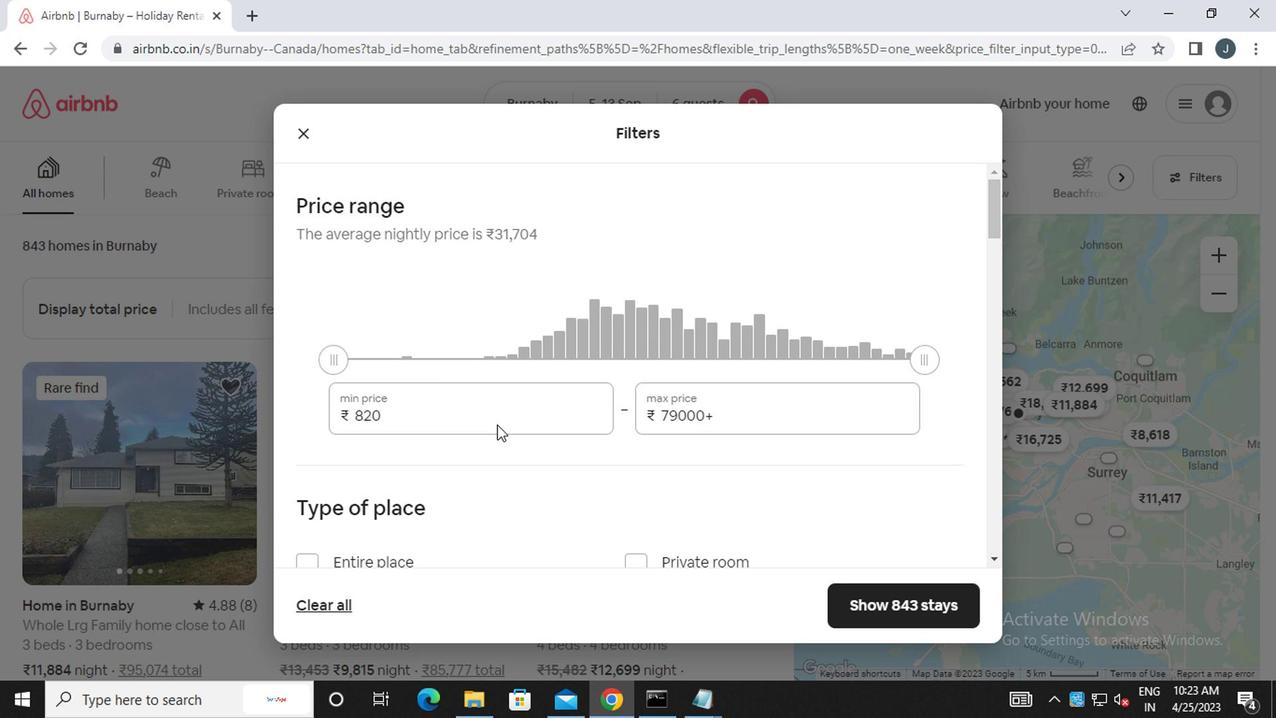 
Action: Mouse pressed left at (494, 420)
Screenshot: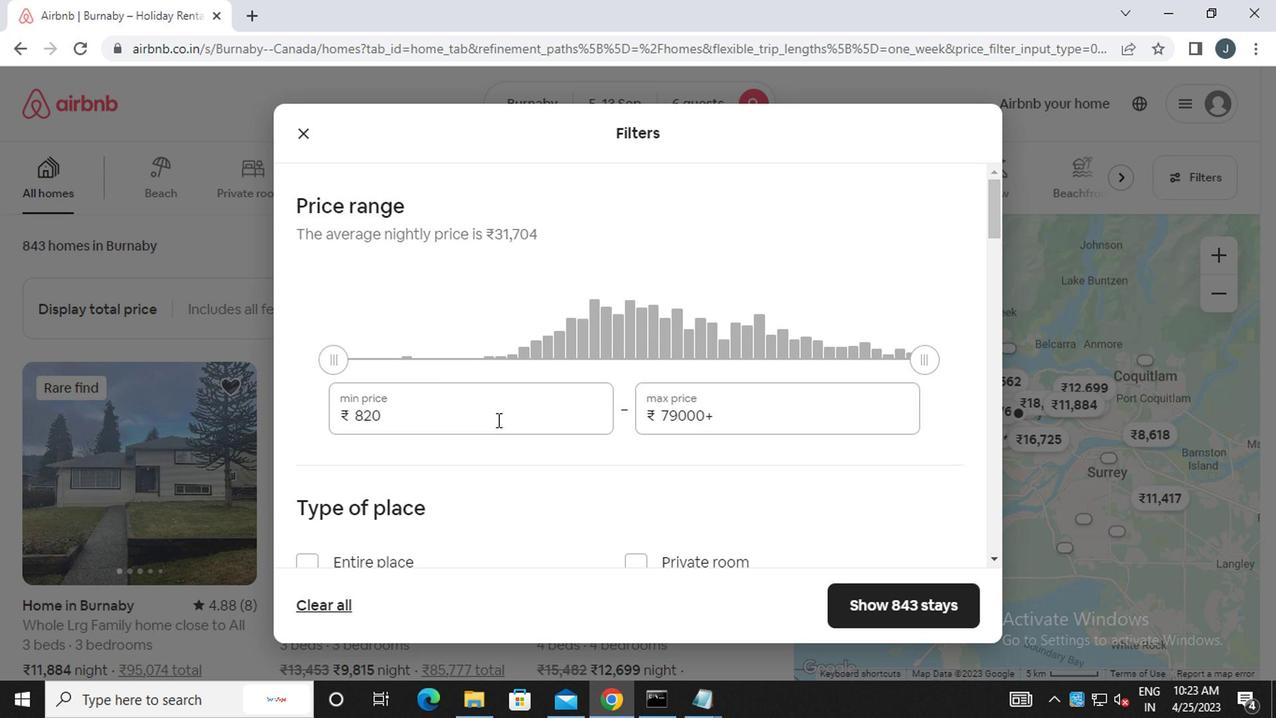 
Action: Mouse moved to (487, 397)
Screenshot: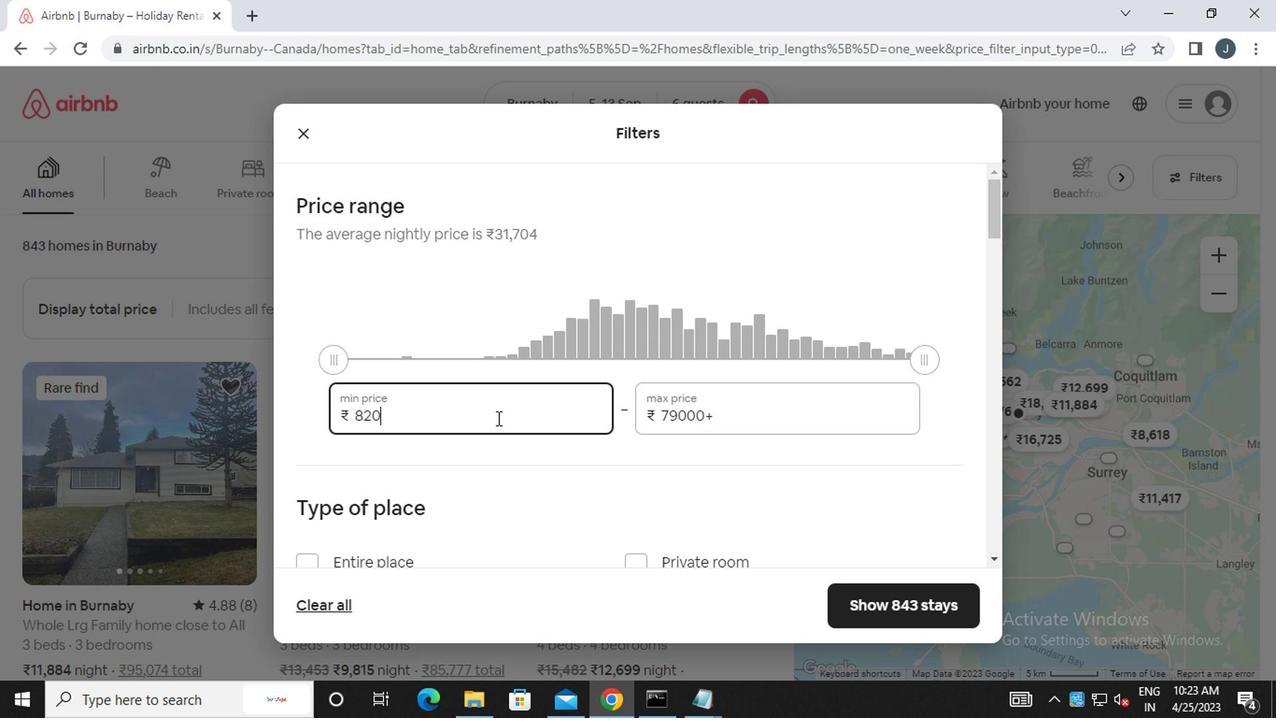 
Action: Key pressed <Key.backspace><Key.backspace><Key.backspace><Key.backspace><Key.backspace><Key.backspace><Key.backspace><Key.backspace><Key.backspace><Key.backspace><Key.backspace><Key.backspace><Key.backspace><<97>><<101>><<96>><<96>><<96>>
Screenshot: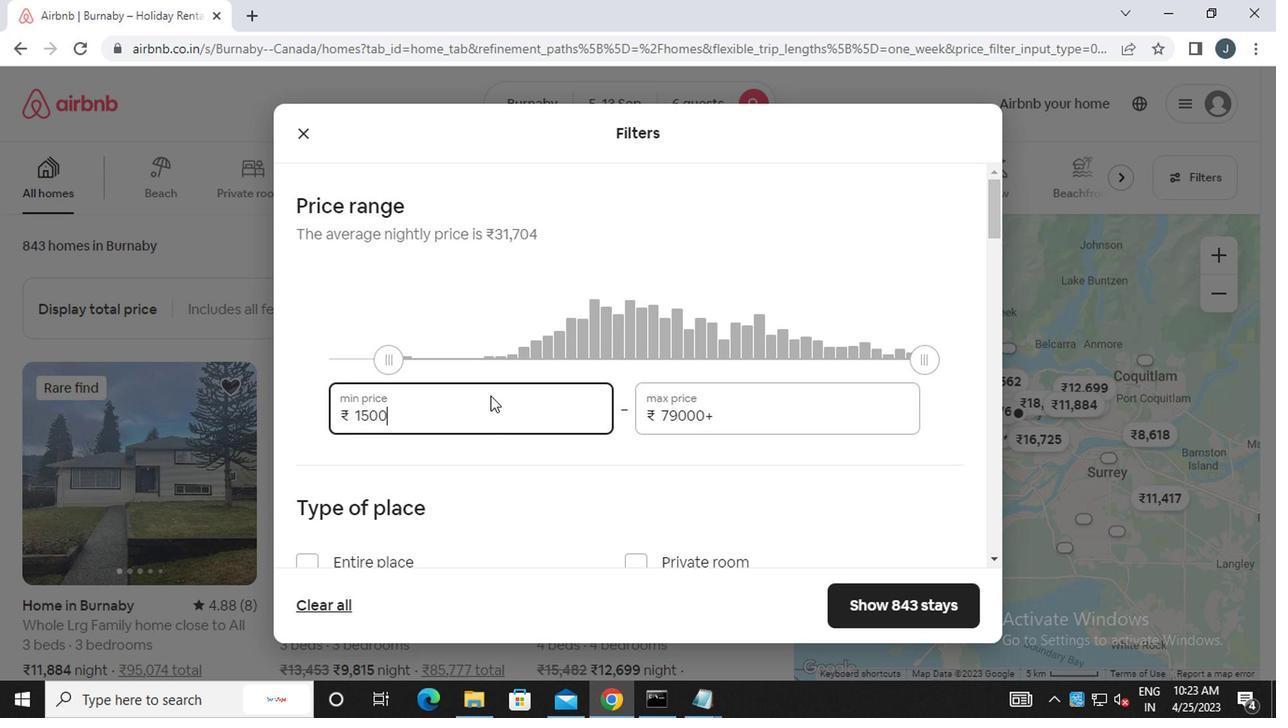 
Action: Mouse moved to (774, 418)
Screenshot: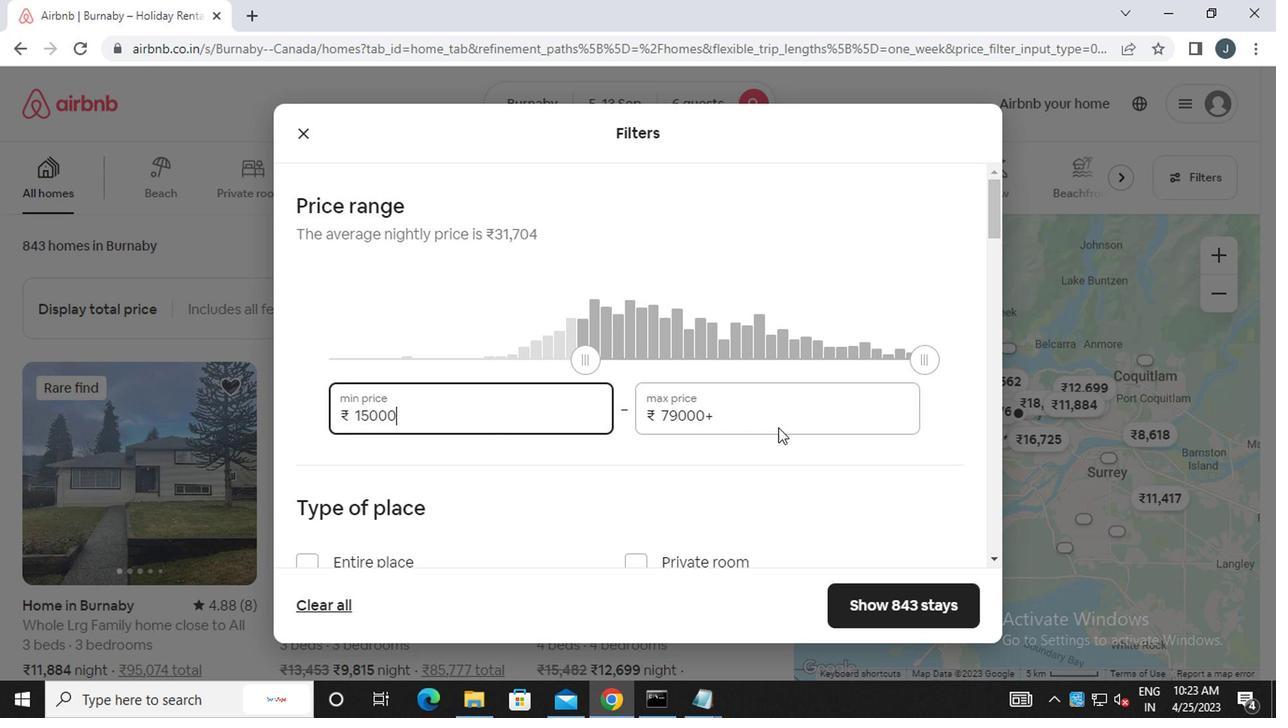 
Action: Mouse pressed left at (774, 418)
Screenshot: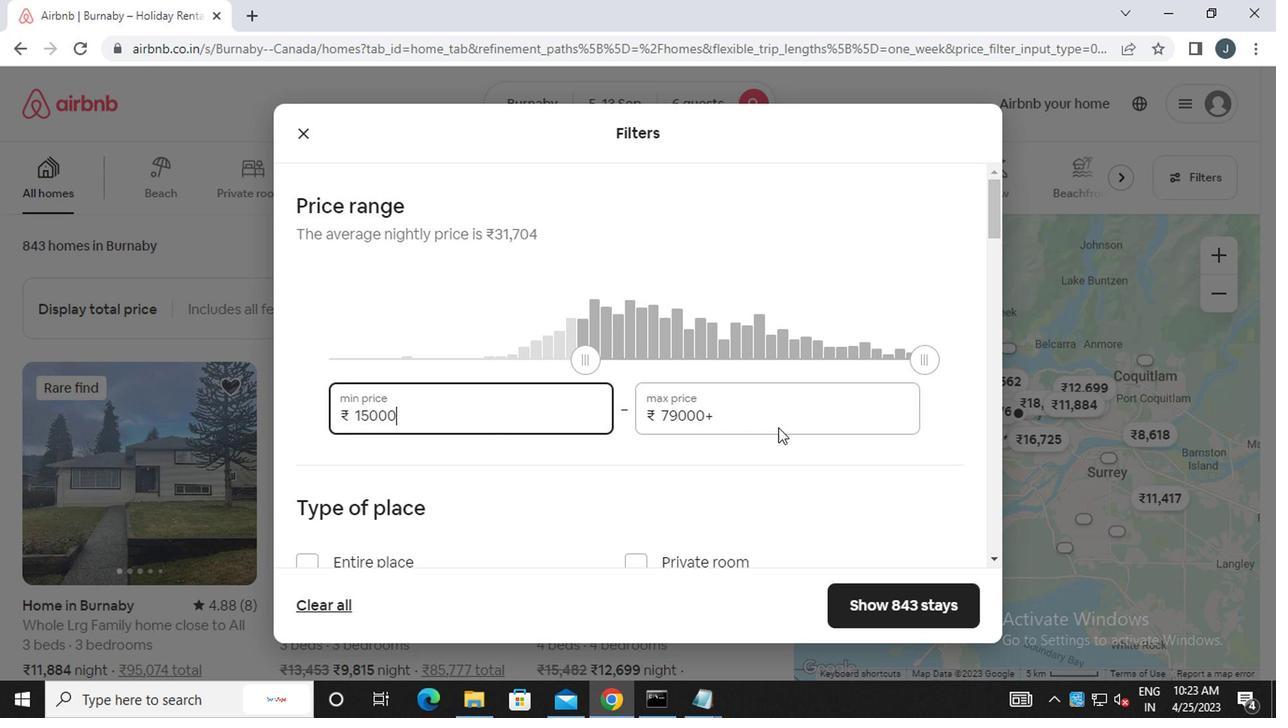 
Action: Mouse moved to (765, 418)
Screenshot: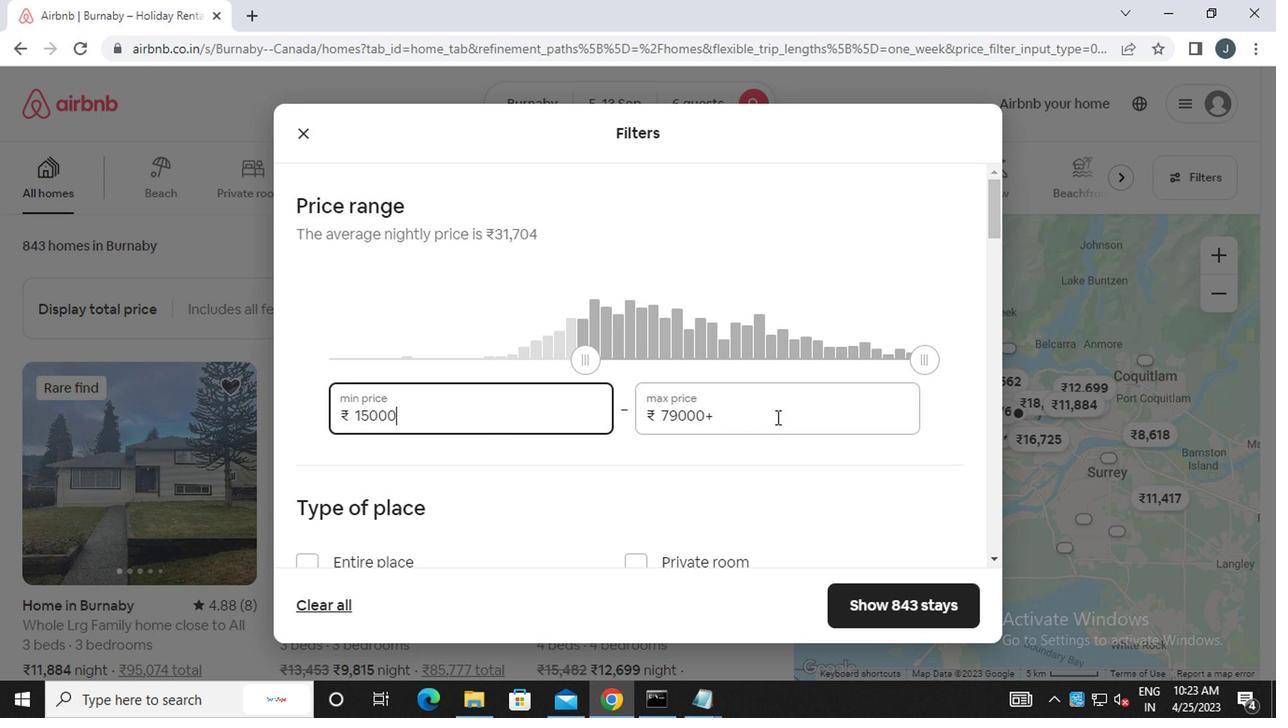 
Action: Key pressed <Key.backspace><Key.backspace><Key.backspace><Key.backspace><Key.backspace><Key.backspace><Key.backspace><Key.backspace><Key.backspace><Key.backspace><Key.backspace><Key.backspace><<98>><<96>><<96>><<96>><<96>>
Screenshot: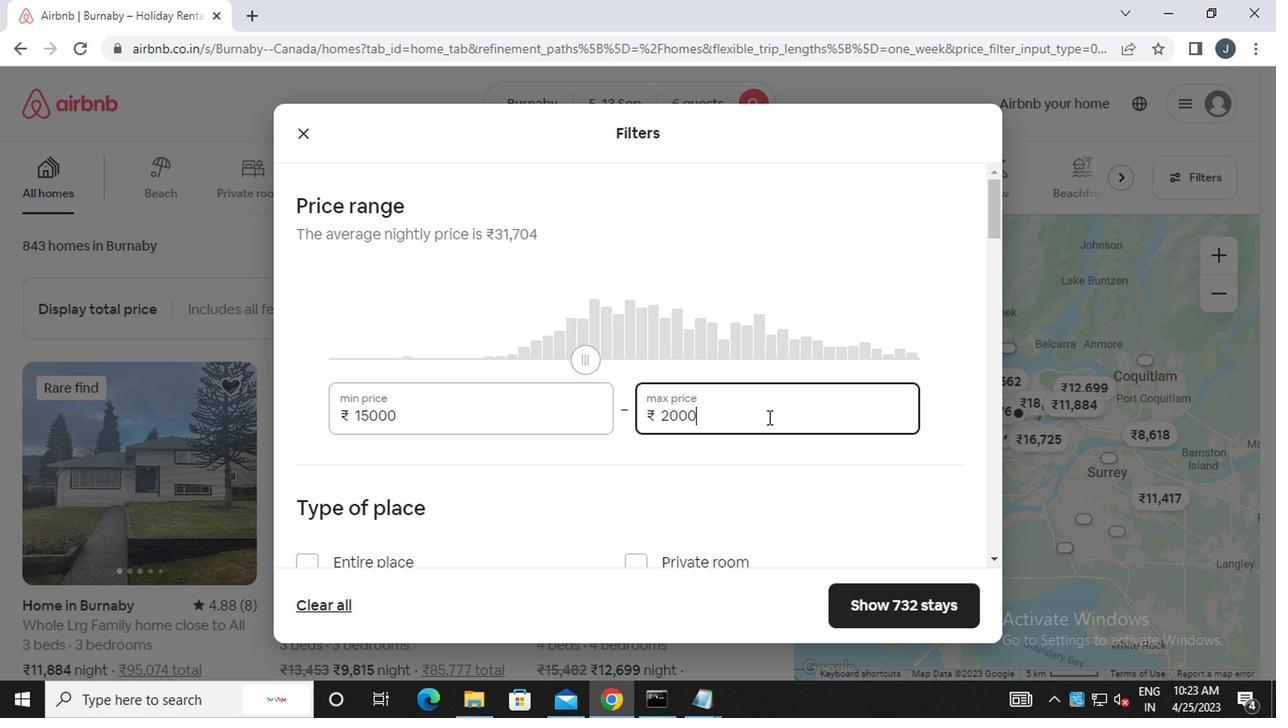 
Action: Mouse moved to (774, 445)
Screenshot: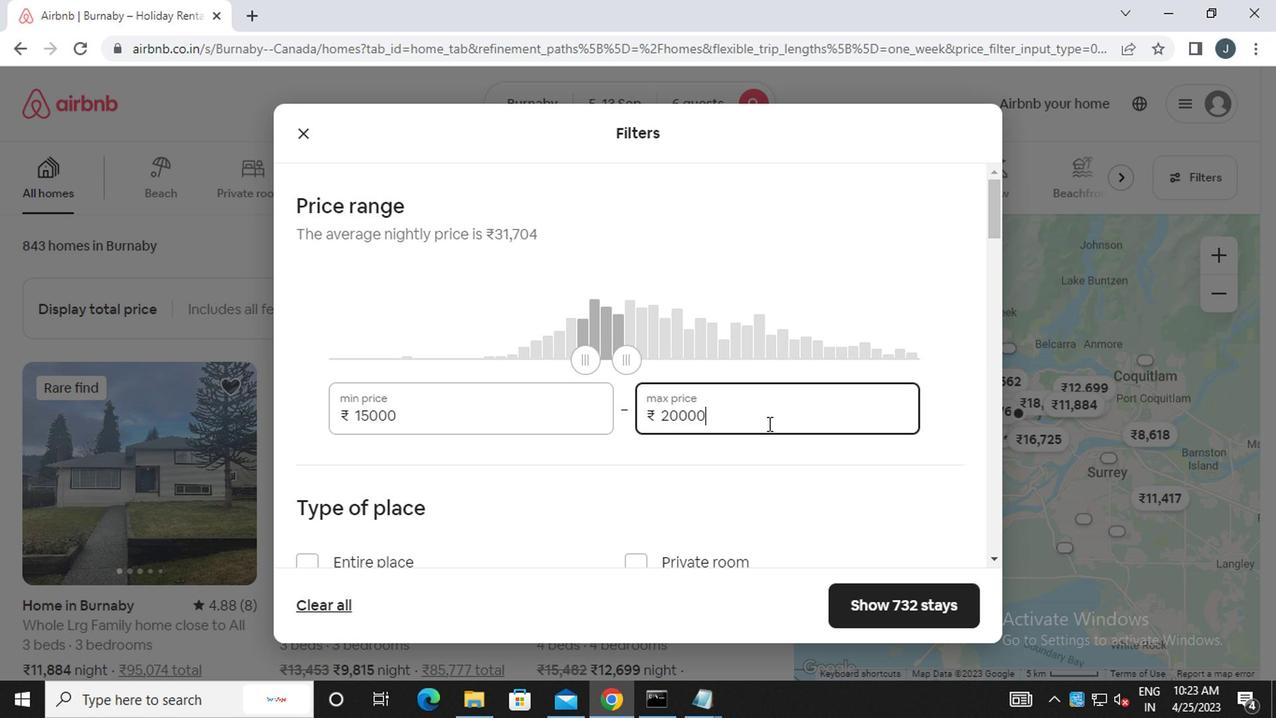 
Action: Mouse scrolled (774, 444) with delta (0, -1)
Screenshot: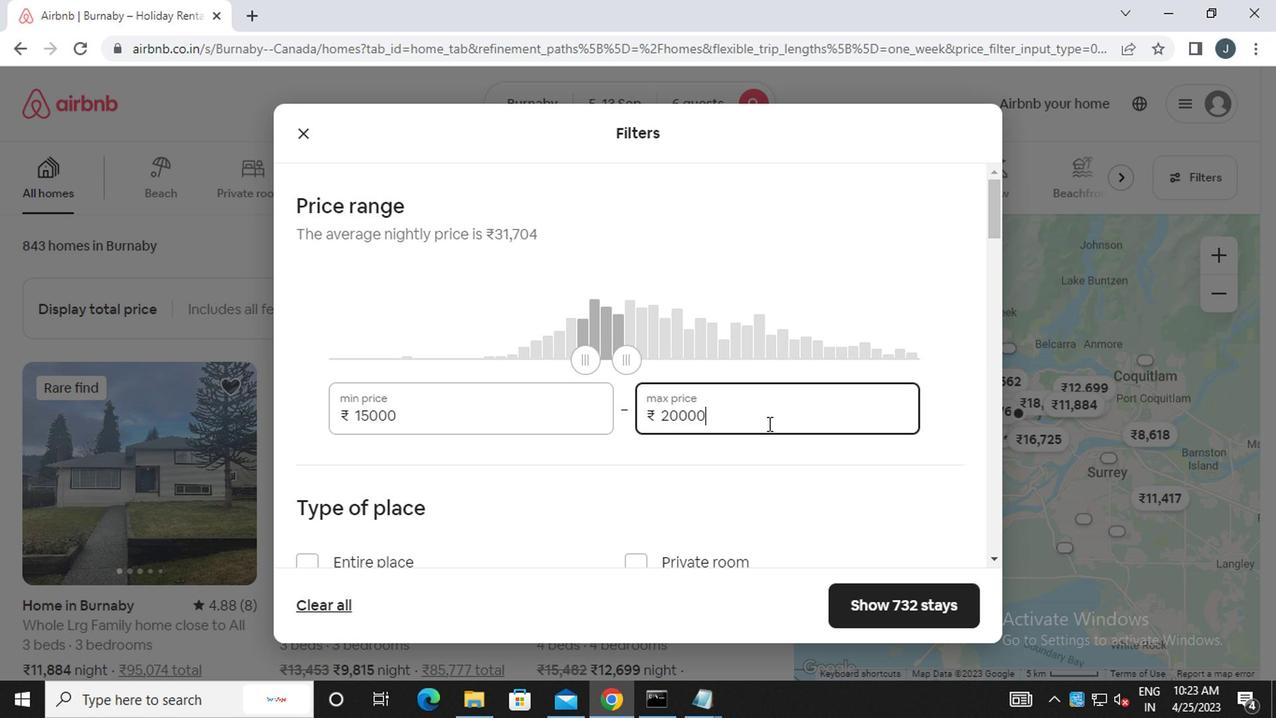 
Action: Mouse moved to (774, 446)
Screenshot: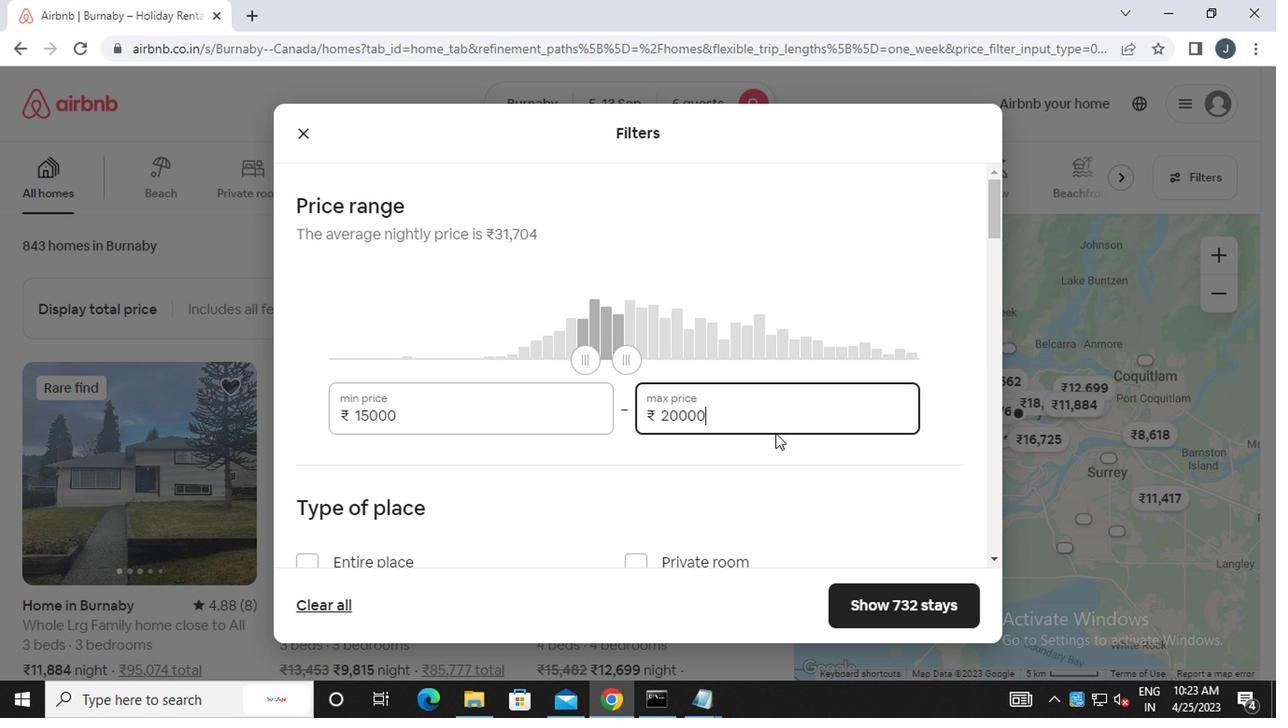 
Action: Mouse scrolled (774, 445) with delta (0, 0)
Screenshot: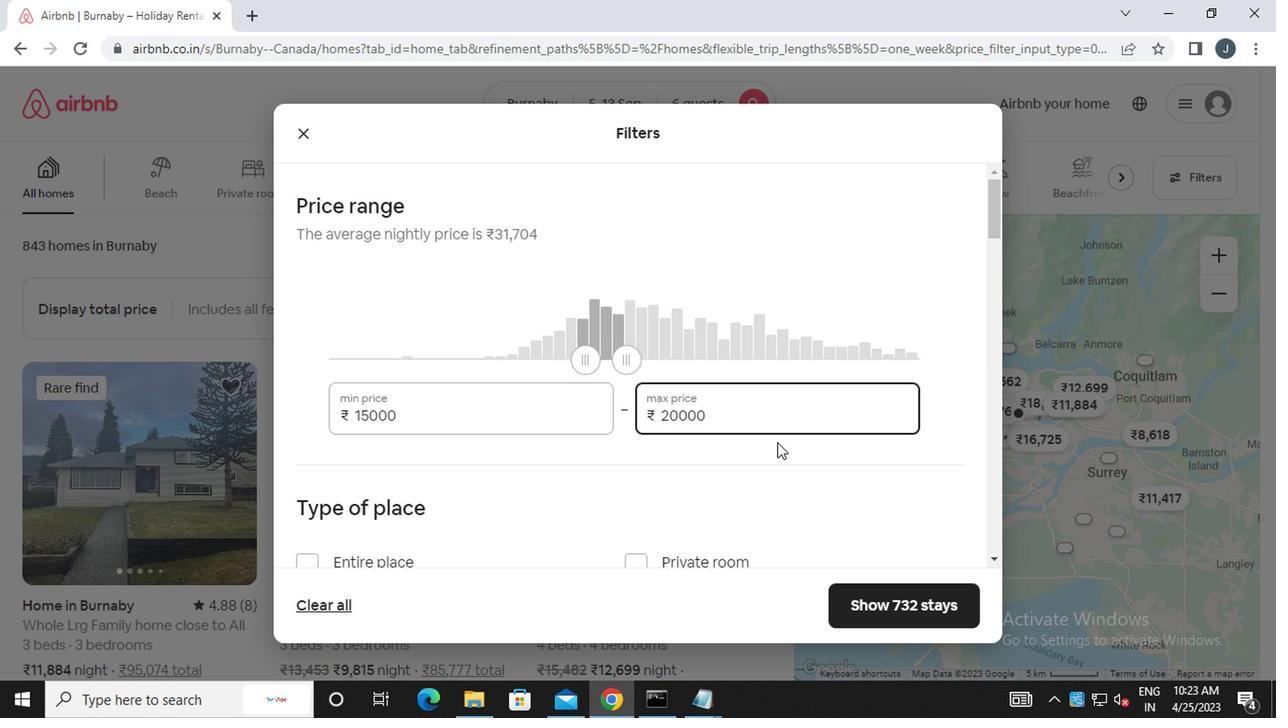
Action: Mouse moved to (307, 379)
Screenshot: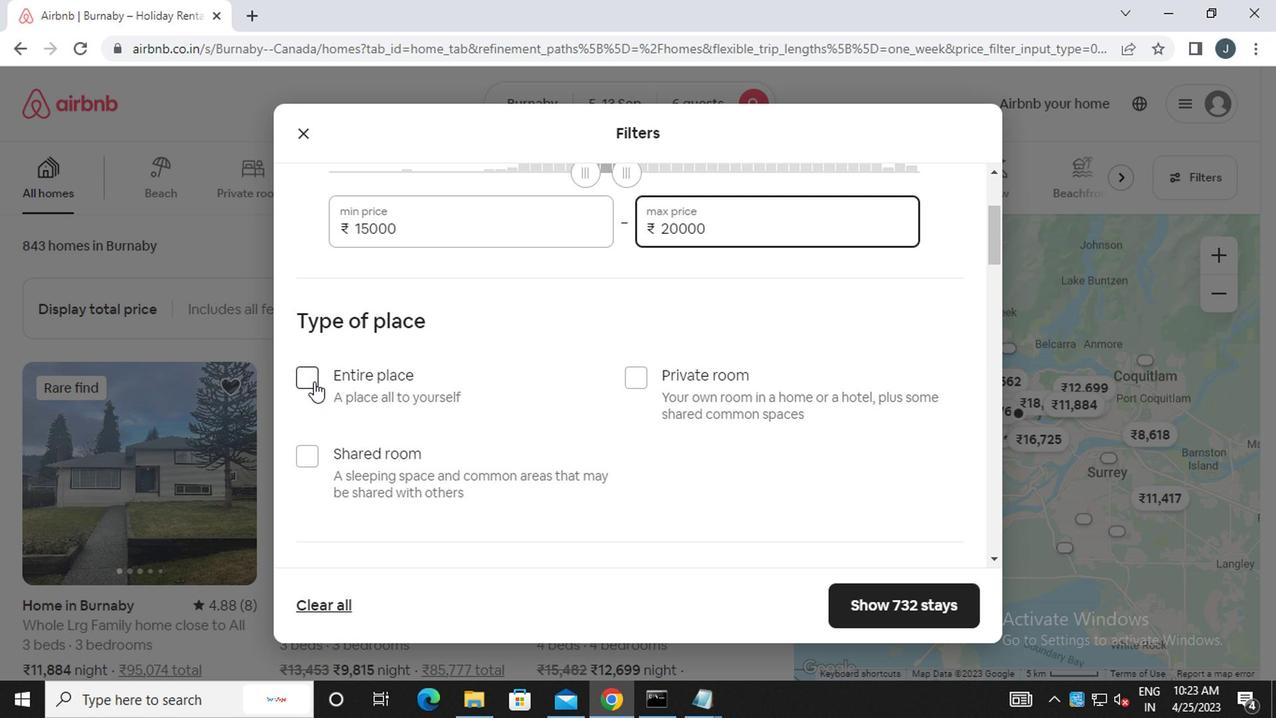 
Action: Mouse pressed left at (307, 379)
Screenshot: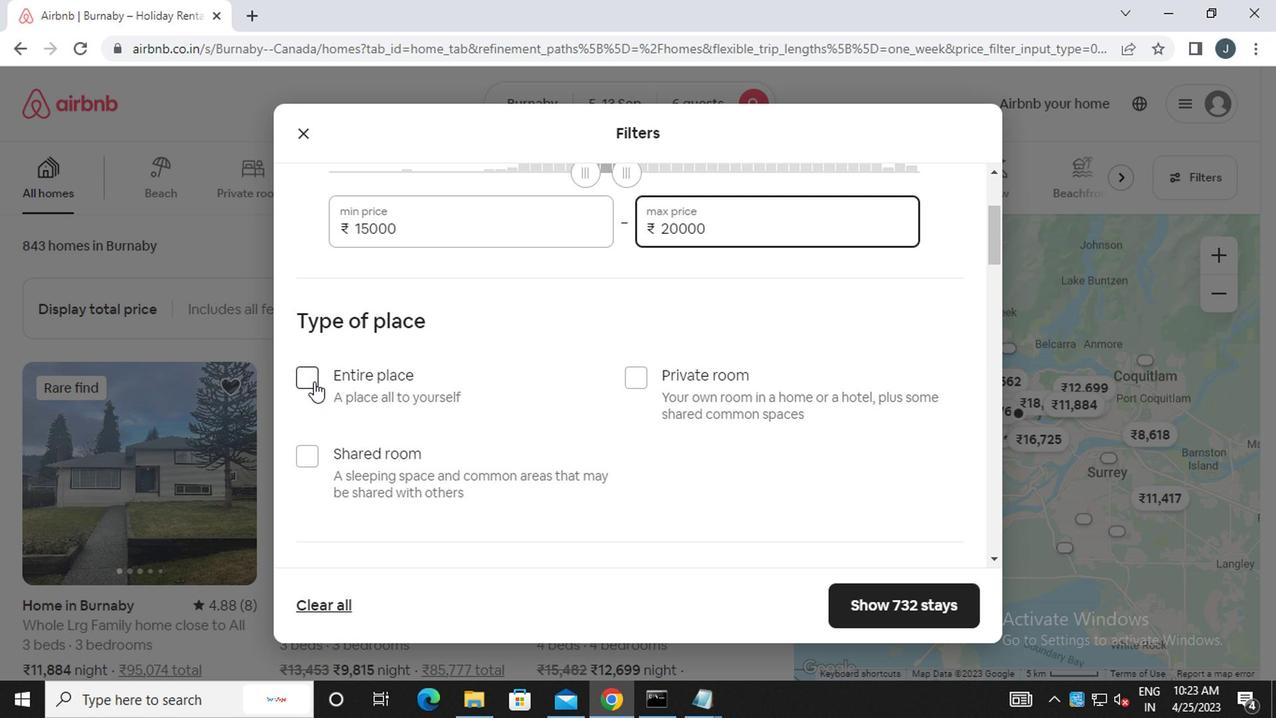 
Action: Mouse moved to (474, 402)
Screenshot: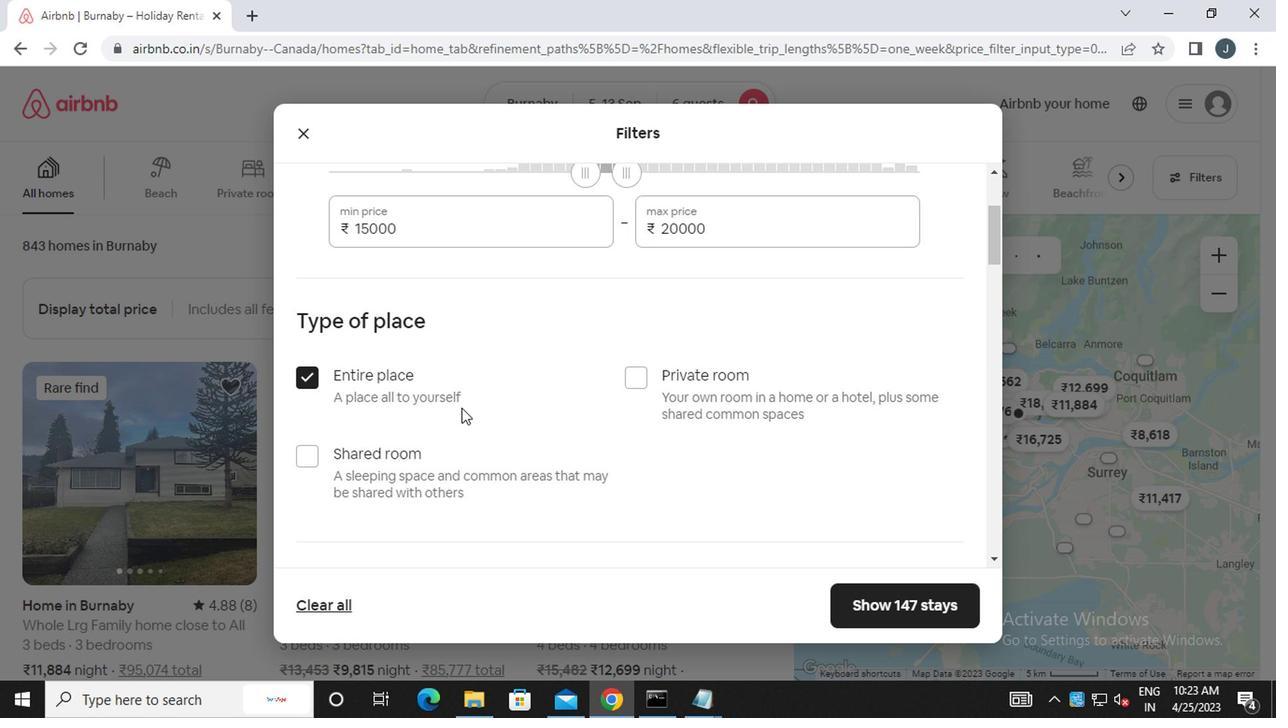 
Action: Mouse scrolled (474, 402) with delta (0, 0)
Screenshot: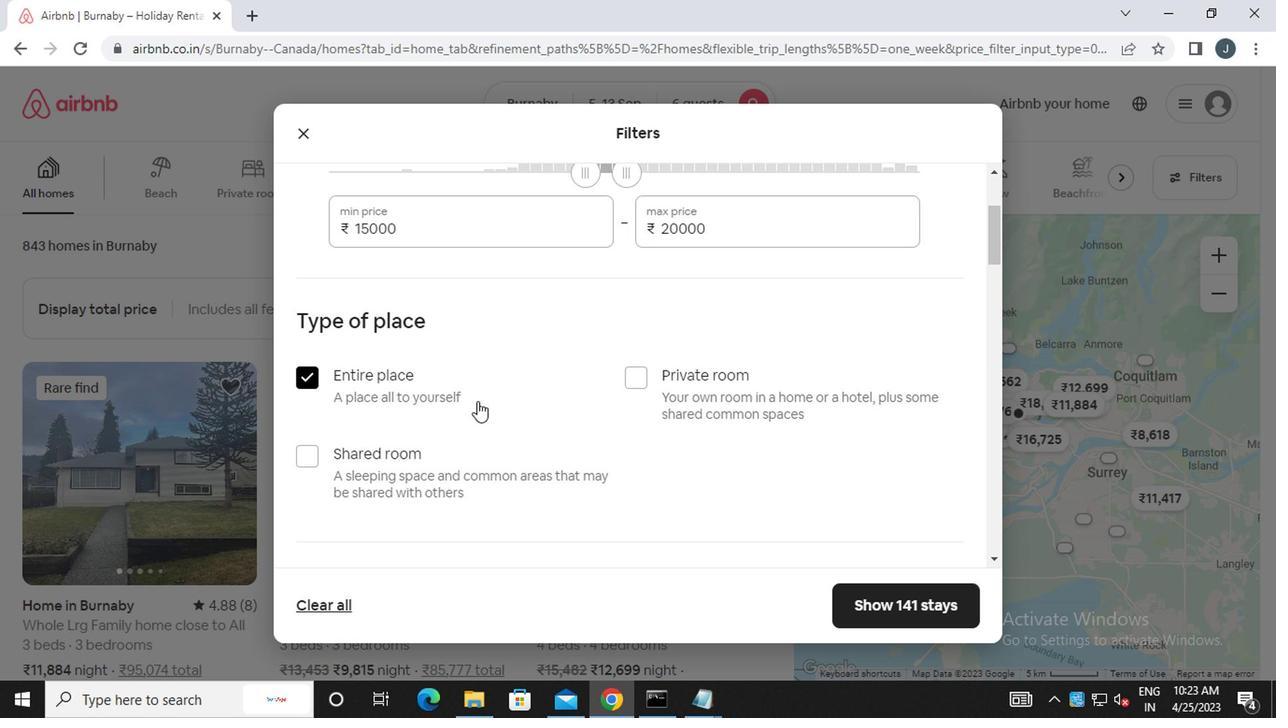 
Action: Mouse scrolled (474, 402) with delta (0, 0)
Screenshot: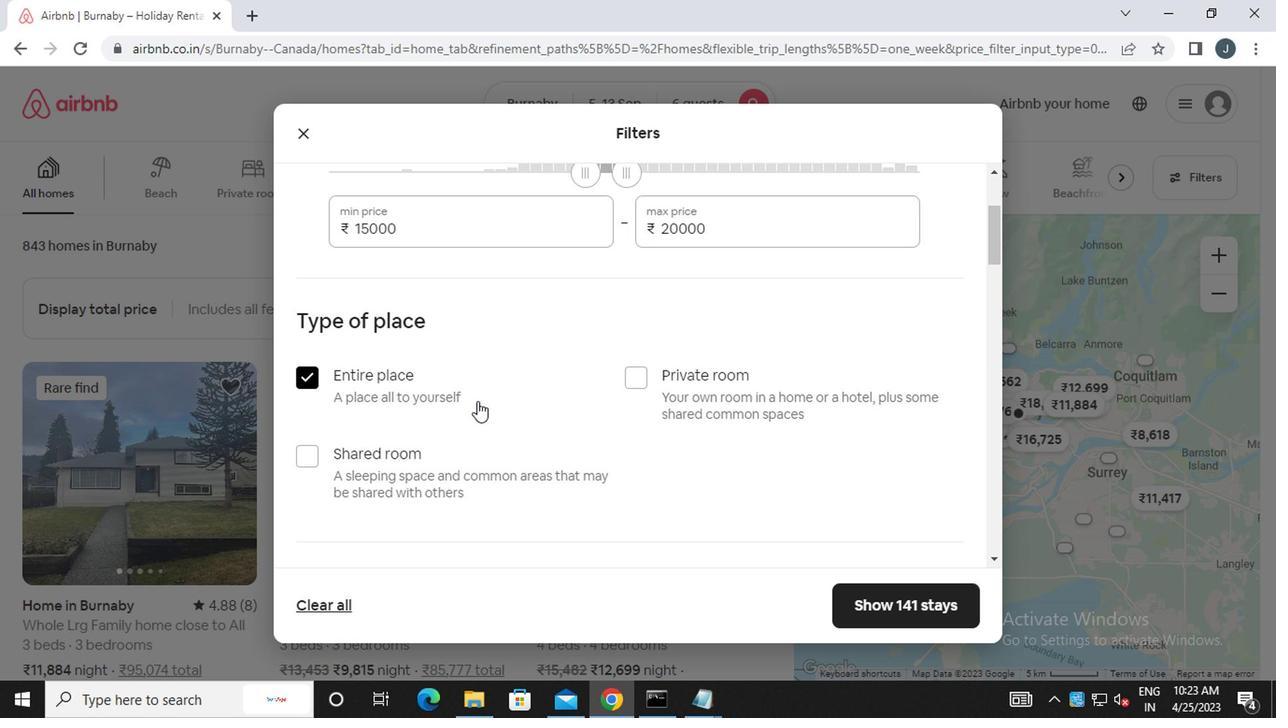 
Action: Mouse scrolled (474, 402) with delta (0, 0)
Screenshot: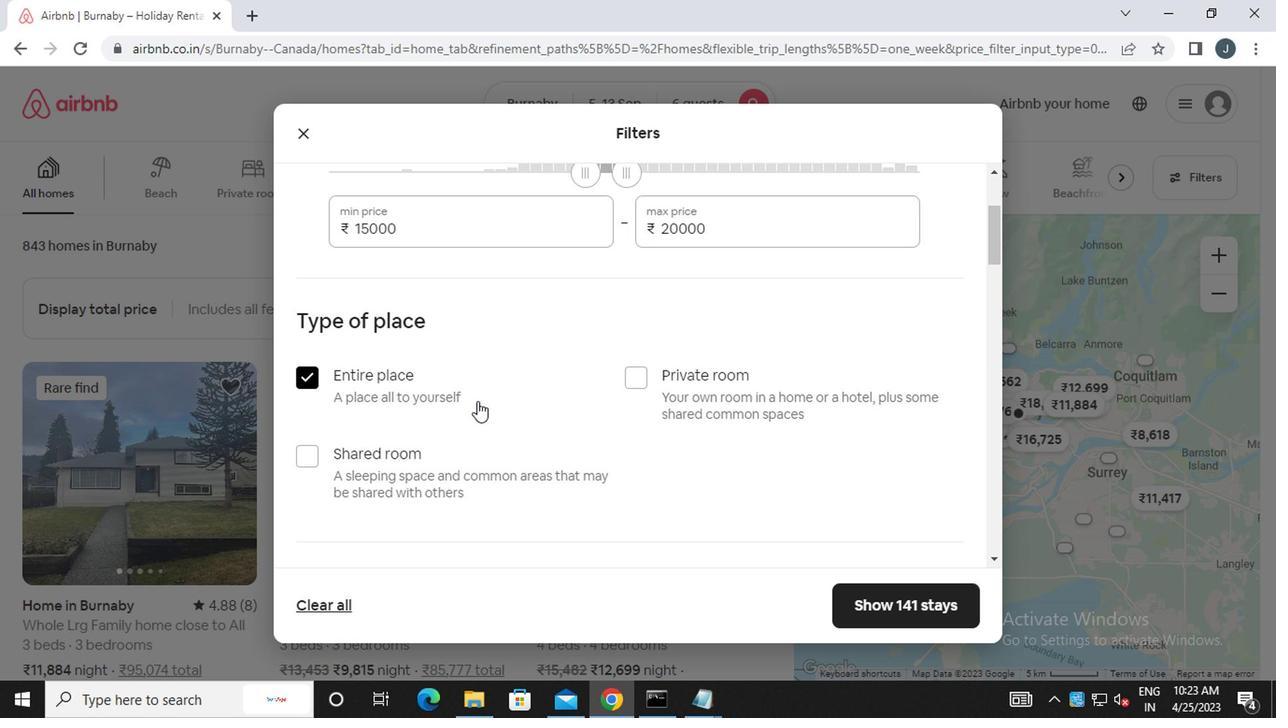 
Action: Mouse scrolled (474, 402) with delta (0, 0)
Screenshot: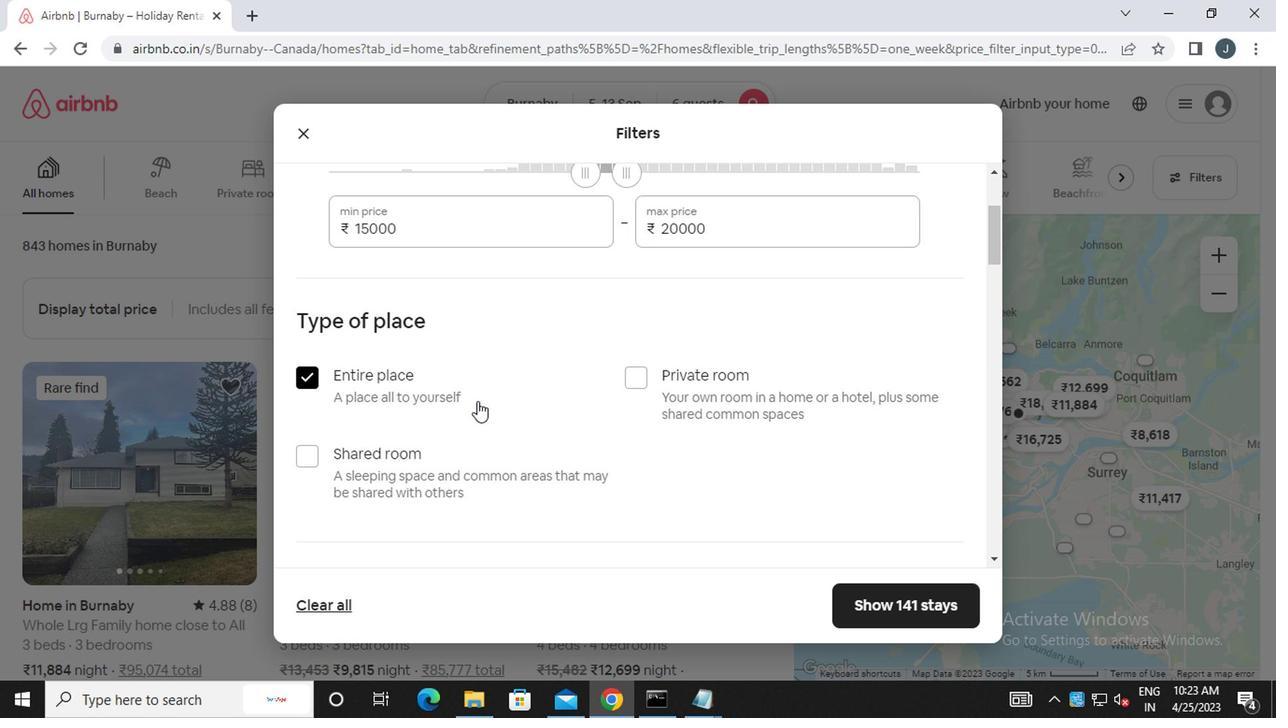 
Action: Mouse scrolled (474, 402) with delta (0, 0)
Screenshot: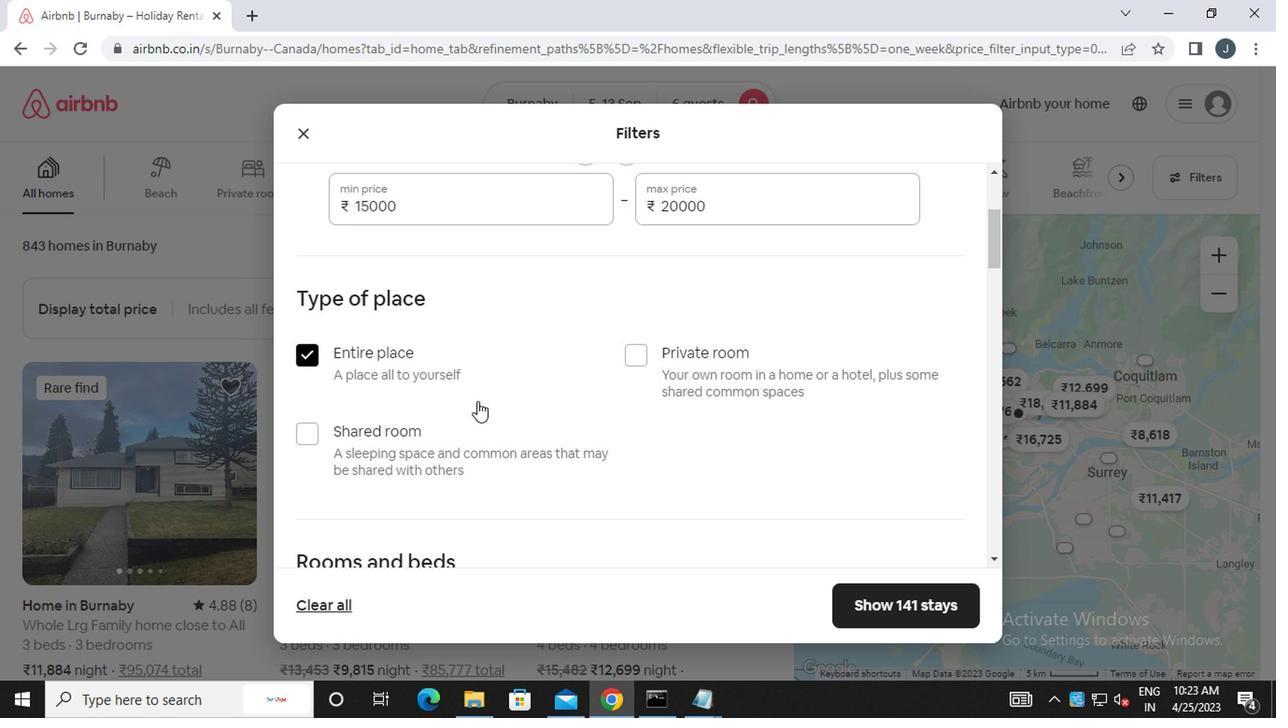 
Action: Mouse moved to (534, 215)
Screenshot: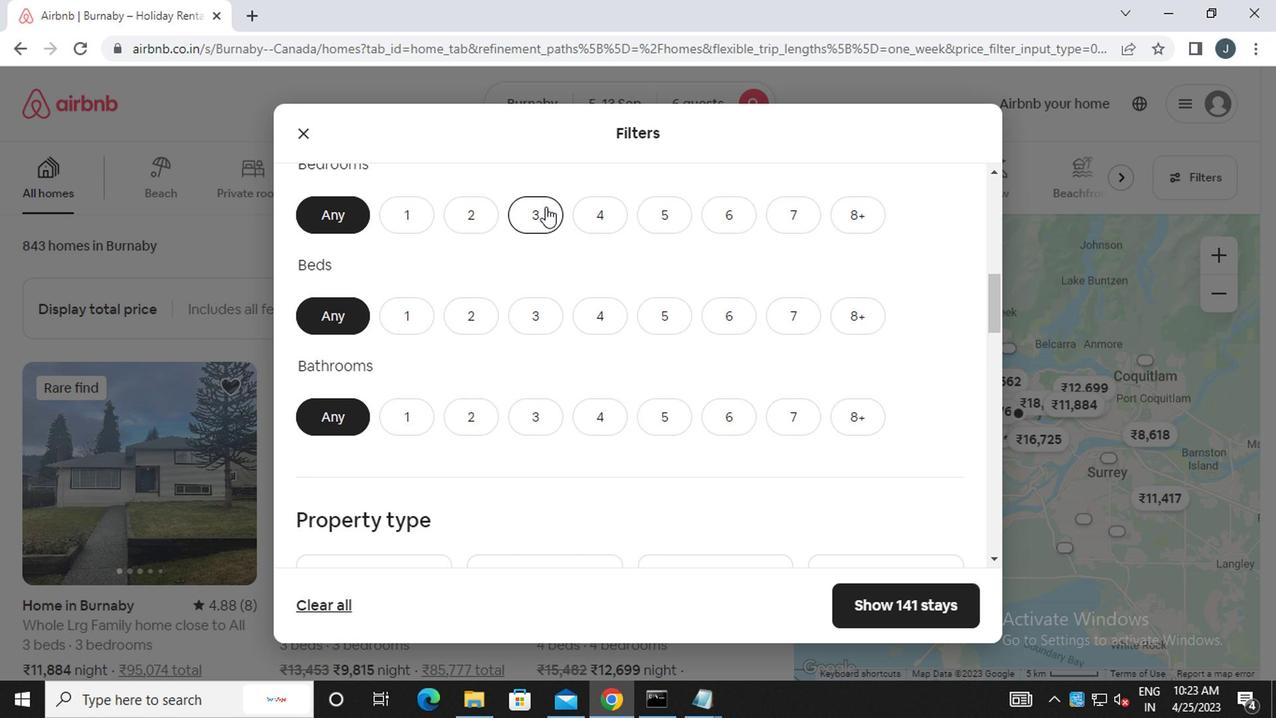 
Action: Mouse pressed left at (534, 215)
Screenshot: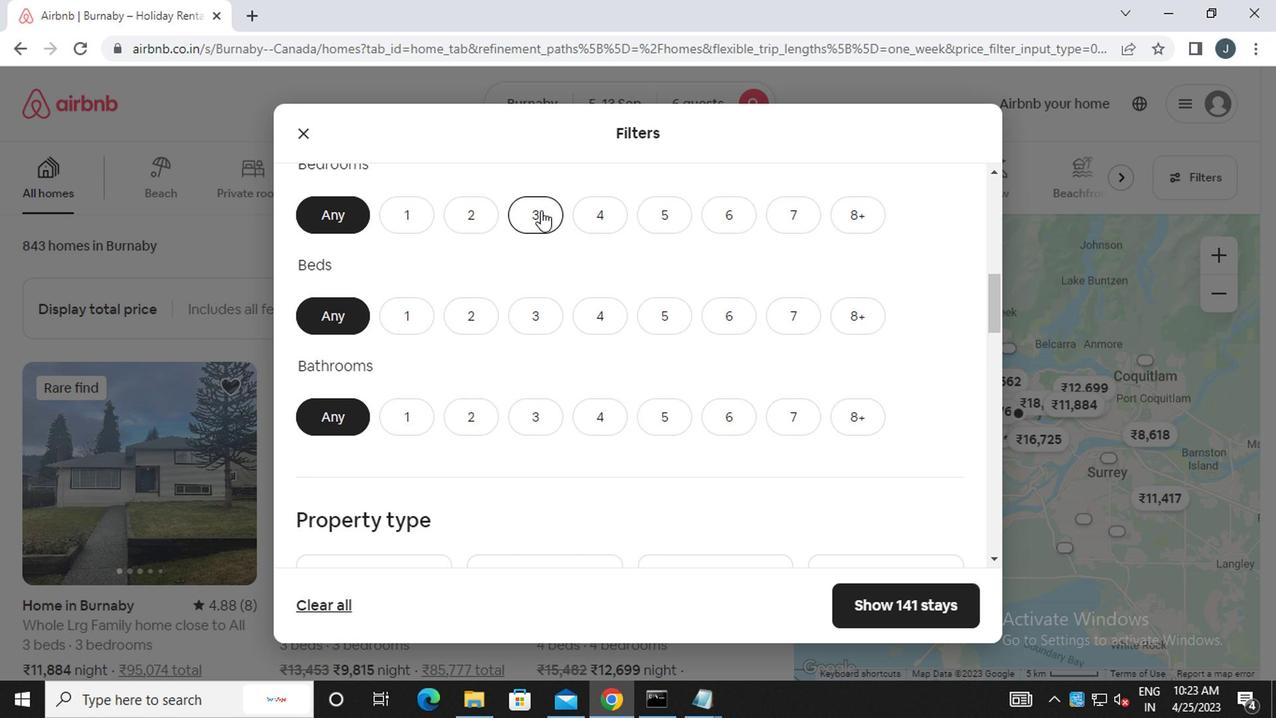 
Action: Mouse moved to (537, 317)
Screenshot: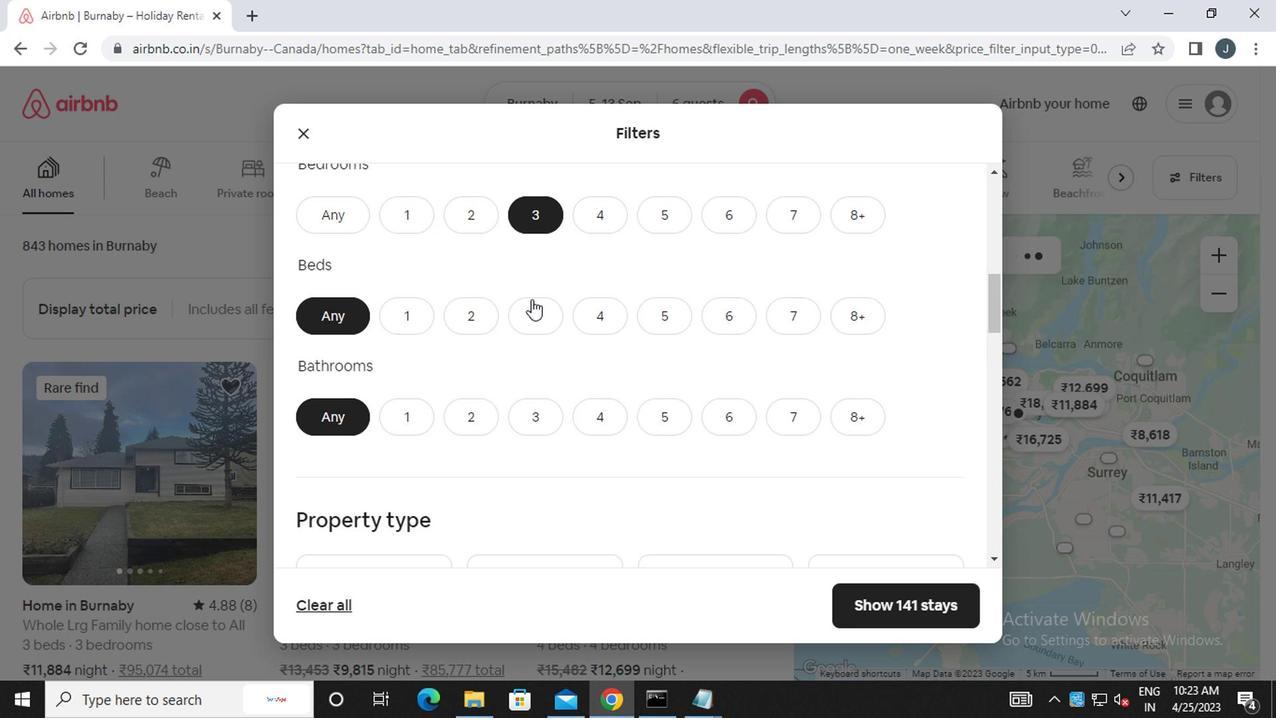 
Action: Mouse pressed left at (537, 317)
Screenshot: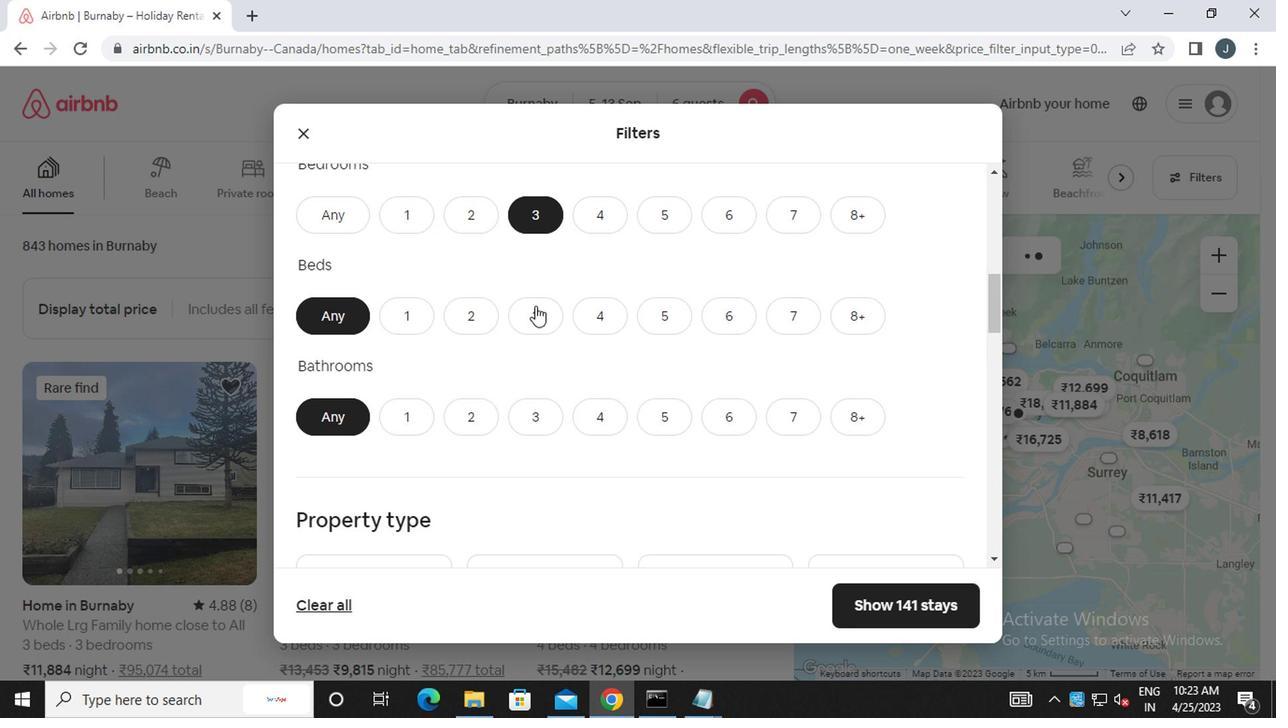 
Action: Mouse moved to (530, 427)
Screenshot: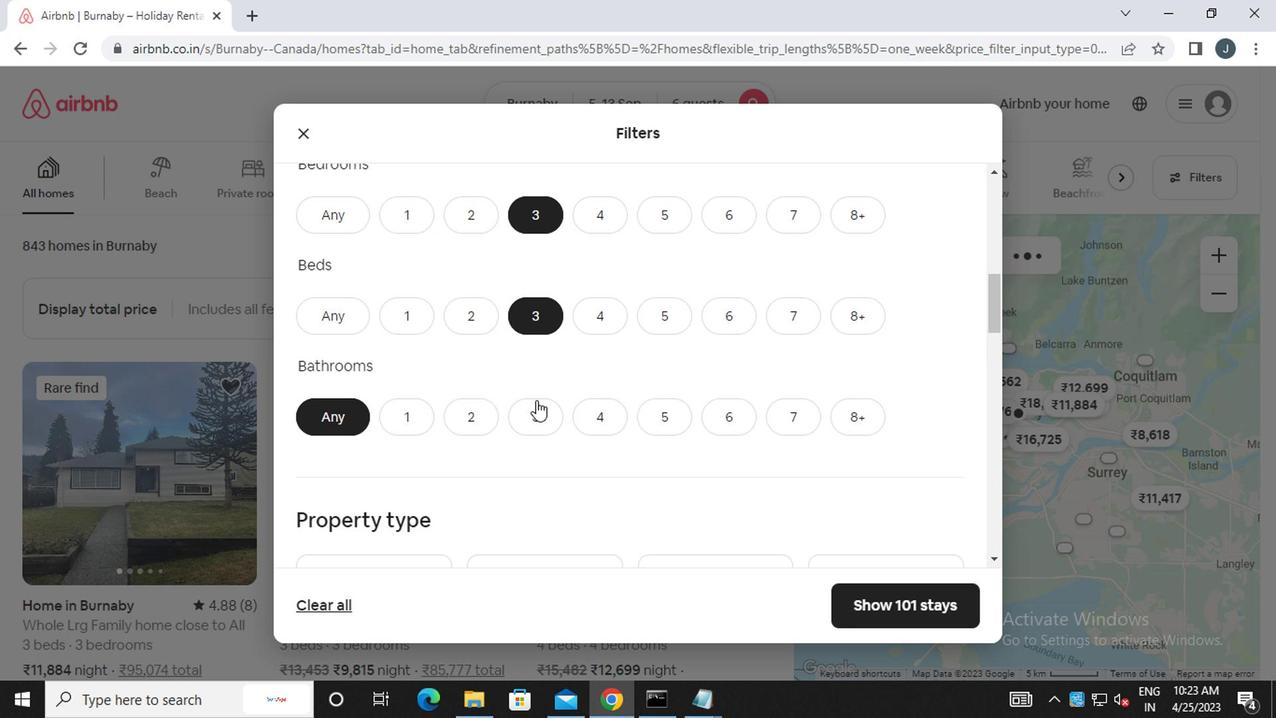 
Action: Mouse pressed left at (530, 427)
Screenshot: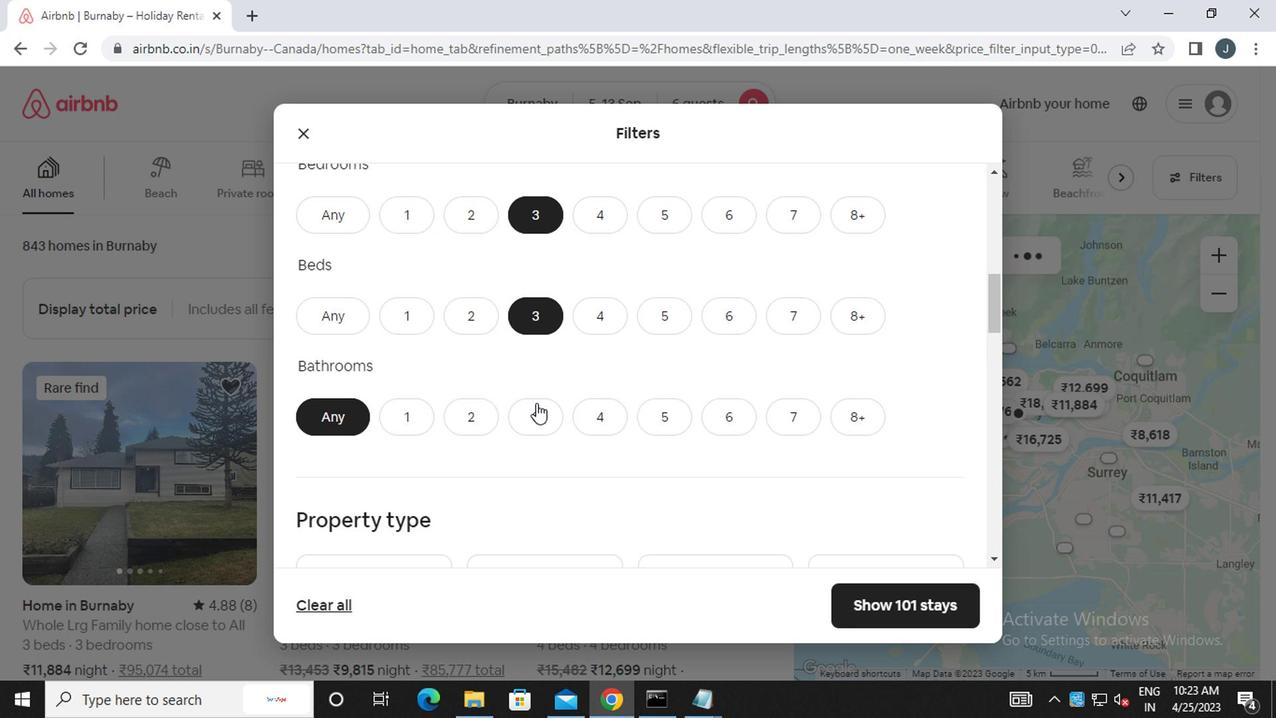 
Action: Mouse moved to (530, 426)
Screenshot: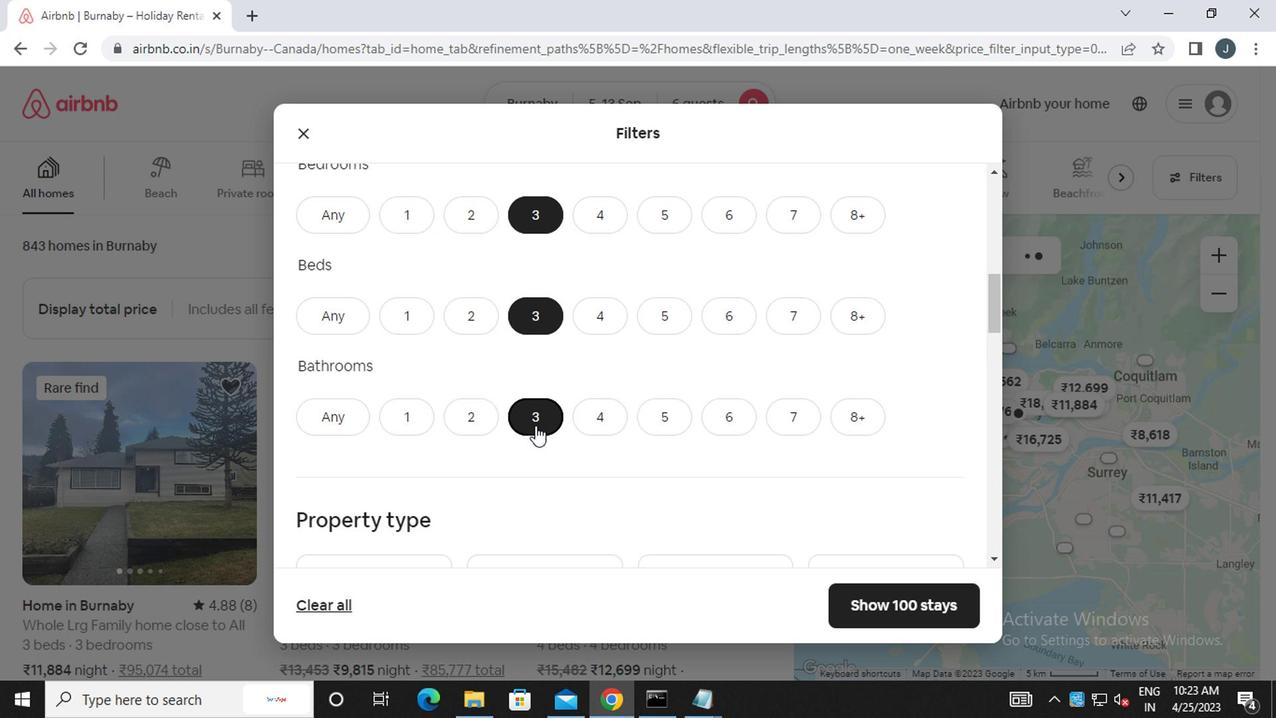 
Action: Mouse scrolled (530, 425) with delta (0, -1)
Screenshot: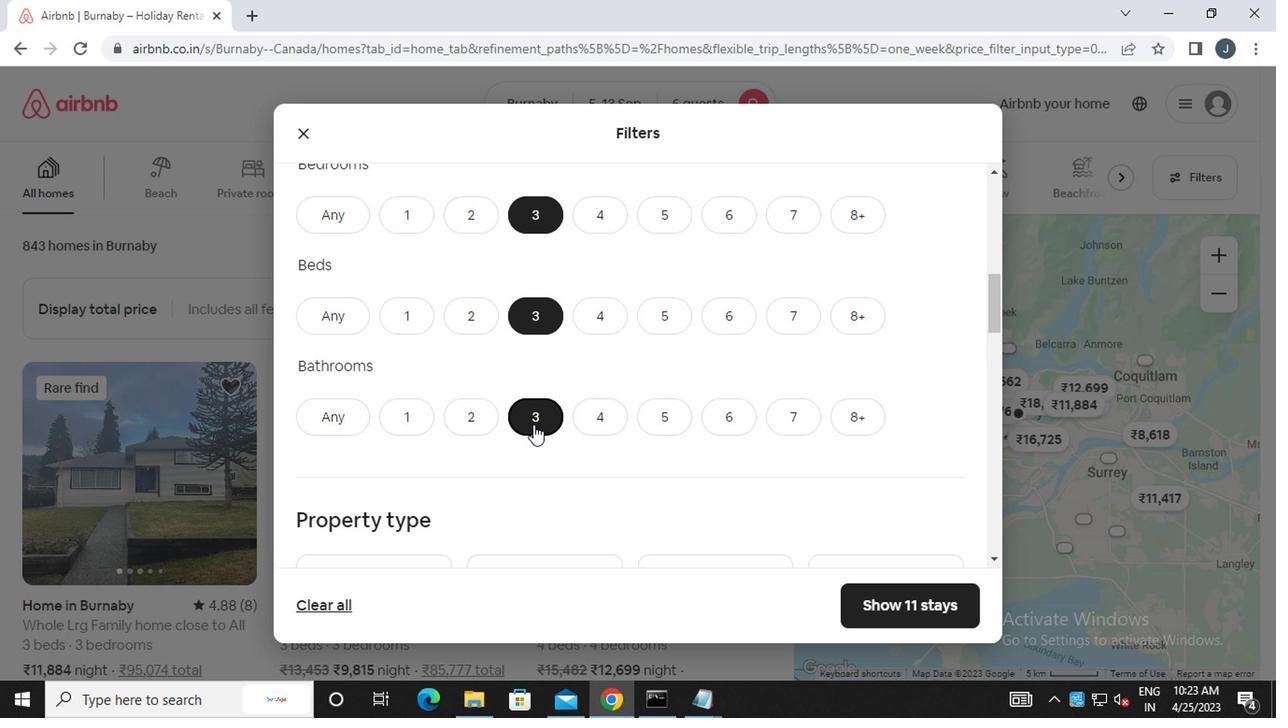 
Action: Mouse scrolled (530, 425) with delta (0, -1)
Screenshot: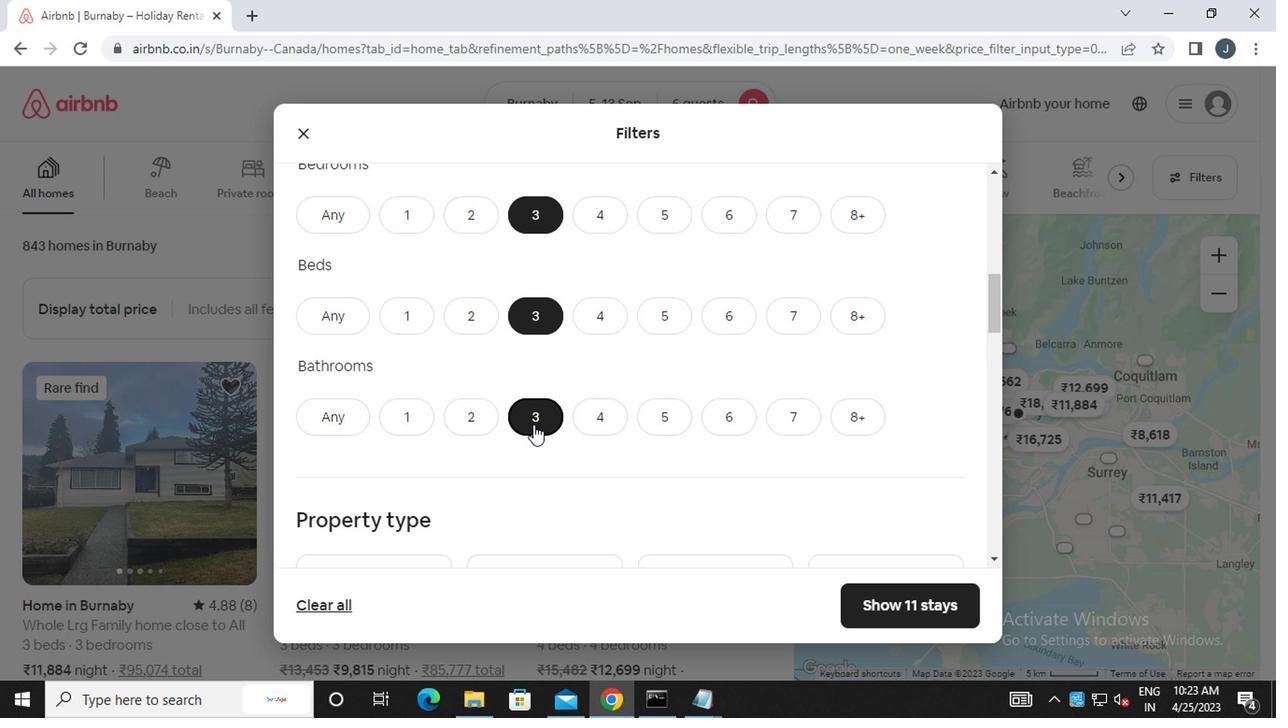 
Action: Mouse scrolled (530, 425) with delta (0, -1)
Screenshot: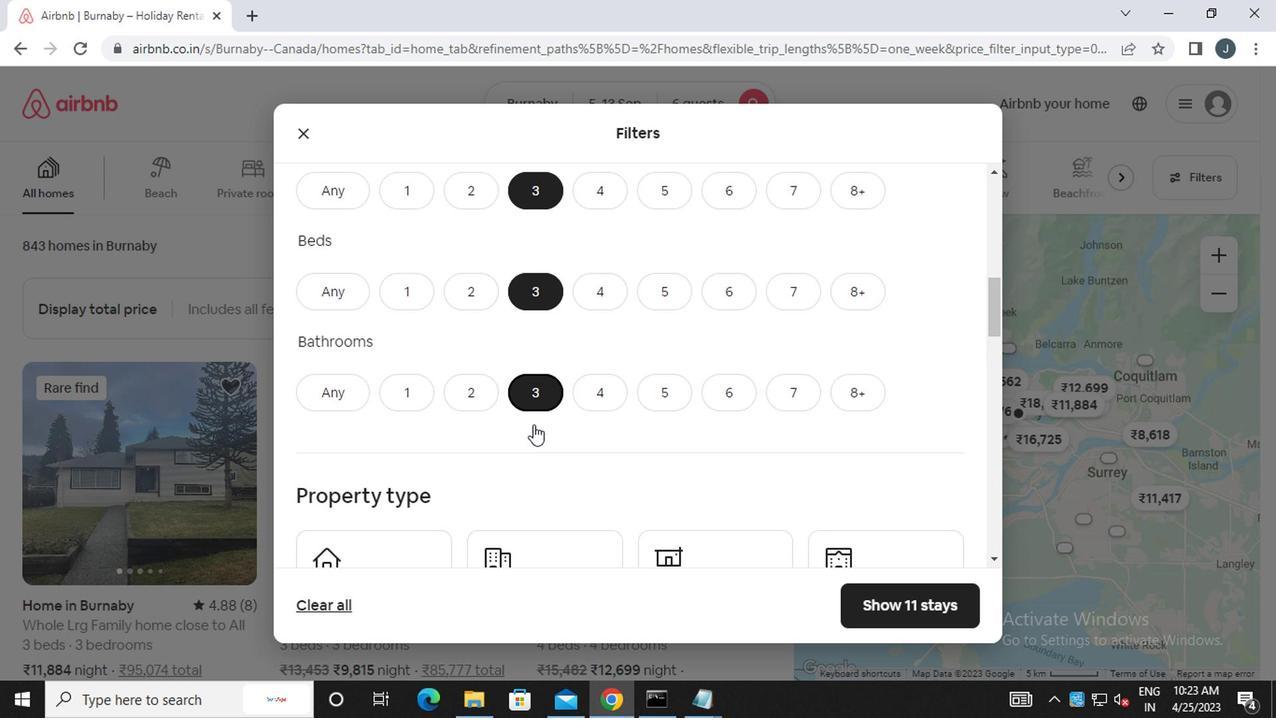 
Action: Mouse moved to (532, 436)
Screenshot: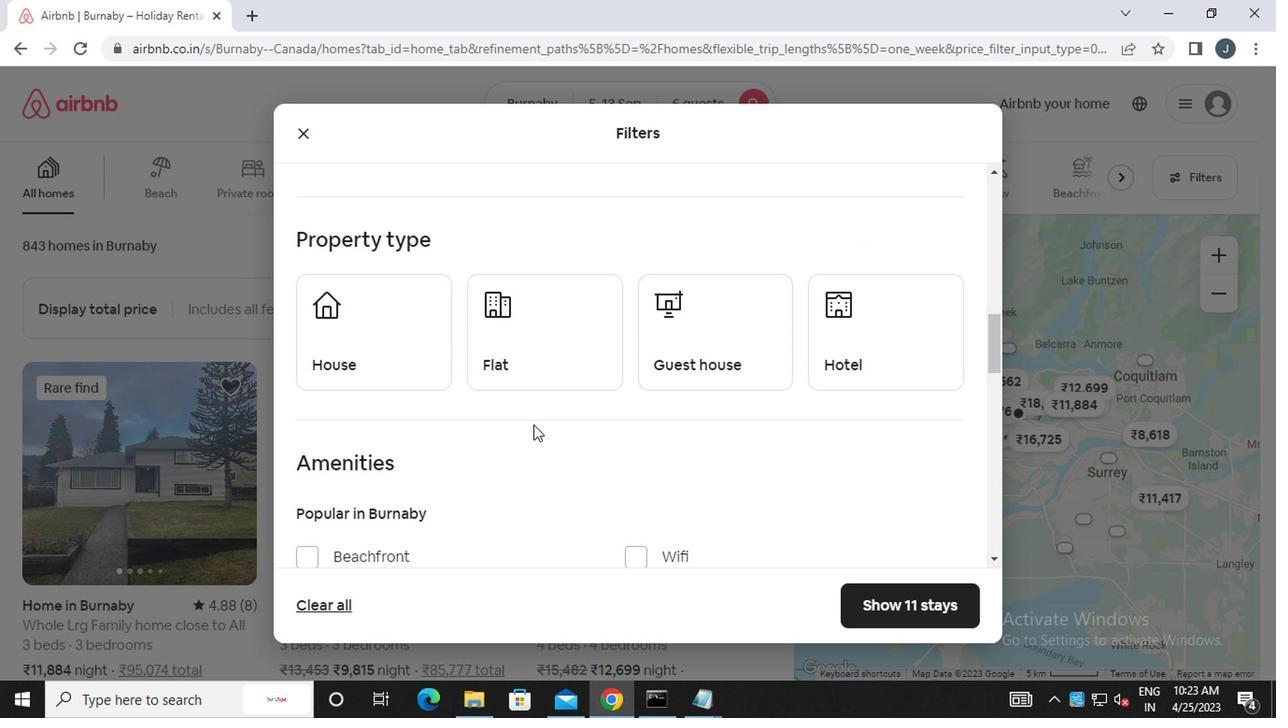 
Action: Mouse scrolled (532, 436) with delta (0, 0)
Screenshot: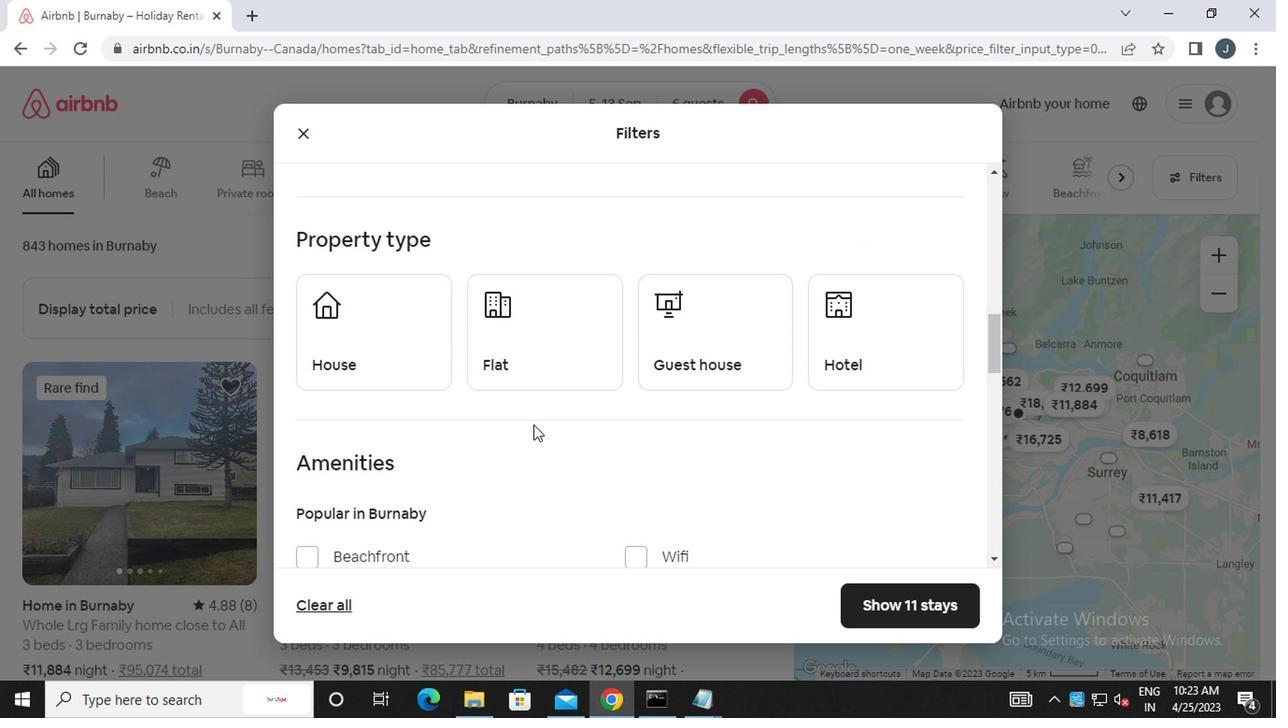 
Action: Mouse moved to (400, 252)
Screenshot: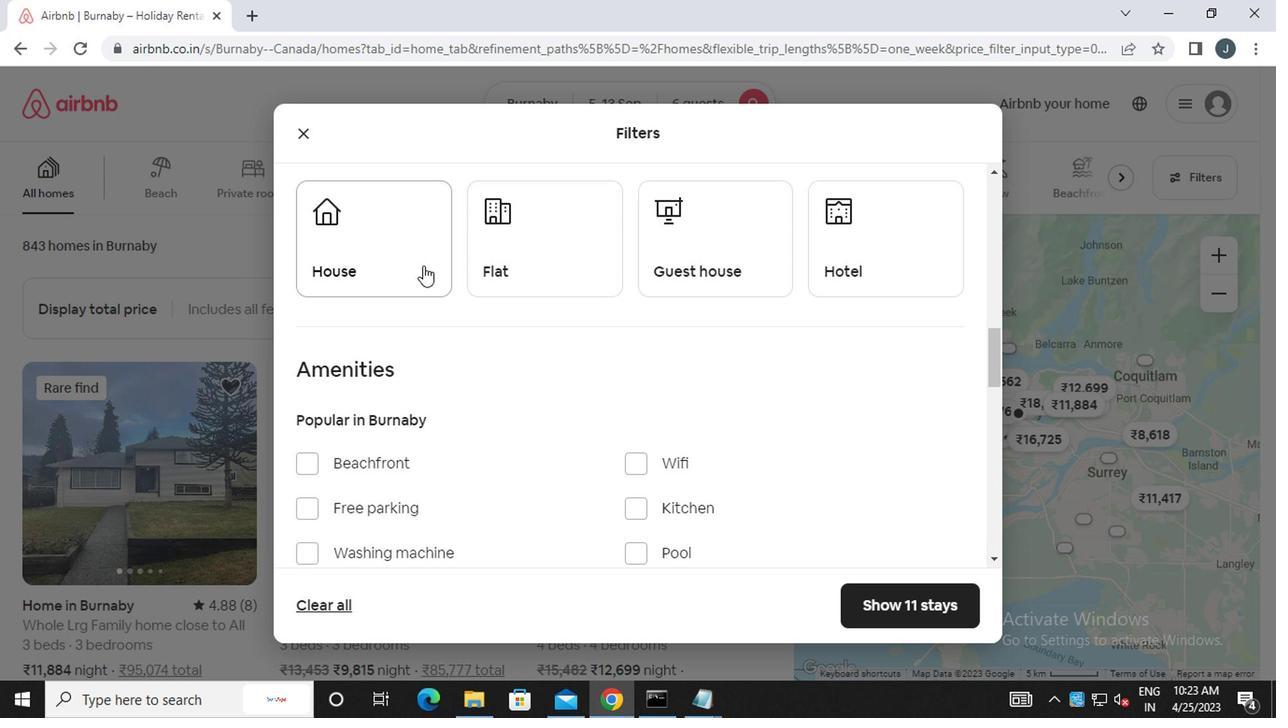 
Action: Mouse pressed left at (400, 252)
Screenshot: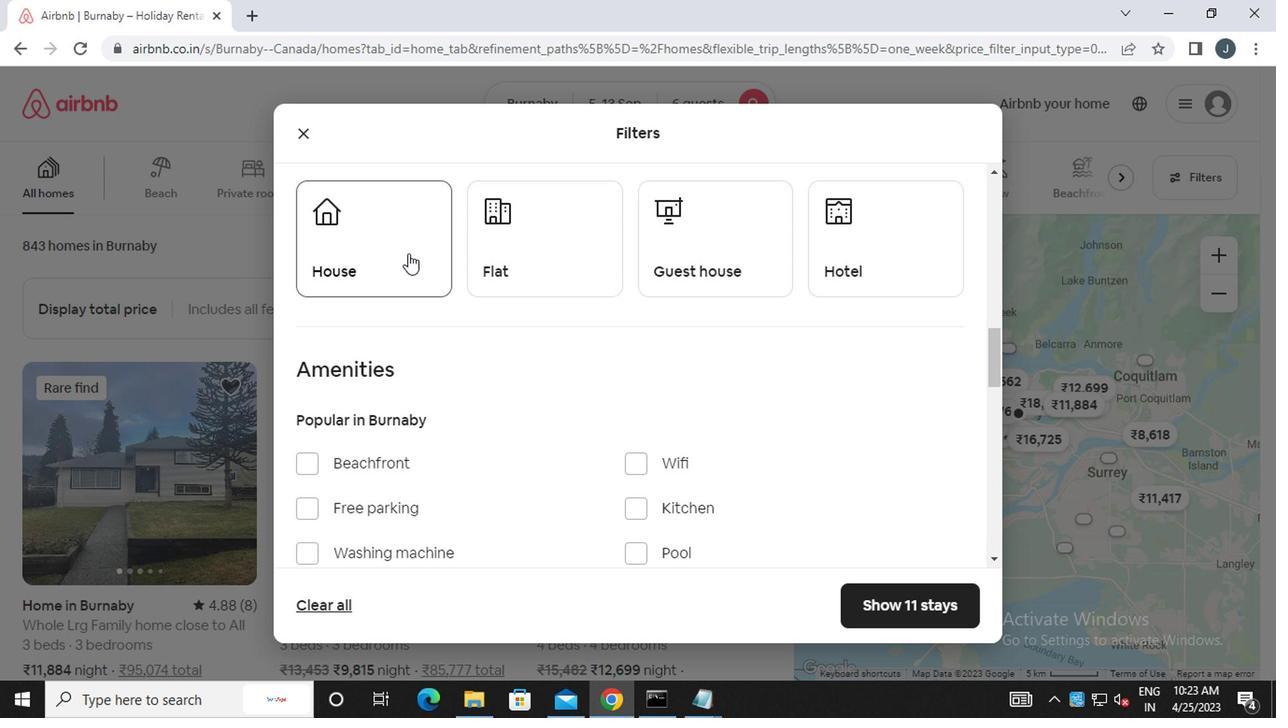 
Action: Mouse moved to (506, 265)
Screenshot: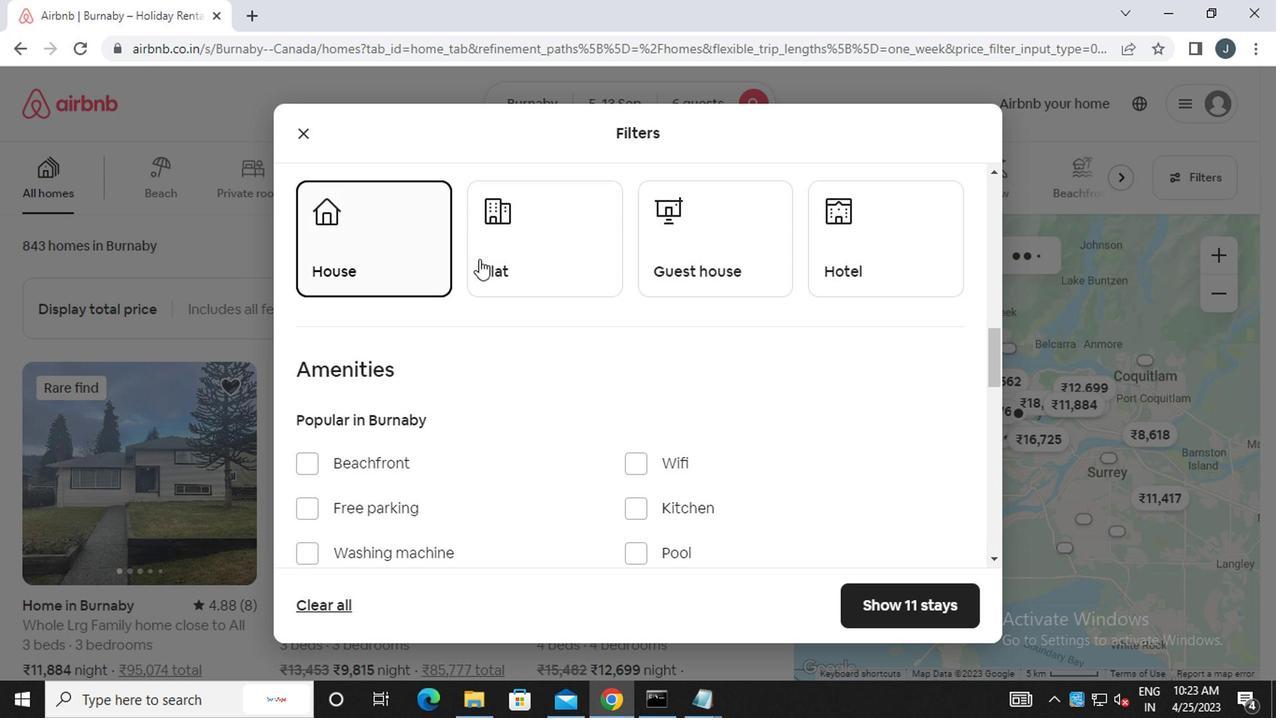 
Action: Mouse pressed left at (506, 265)
Screenshot: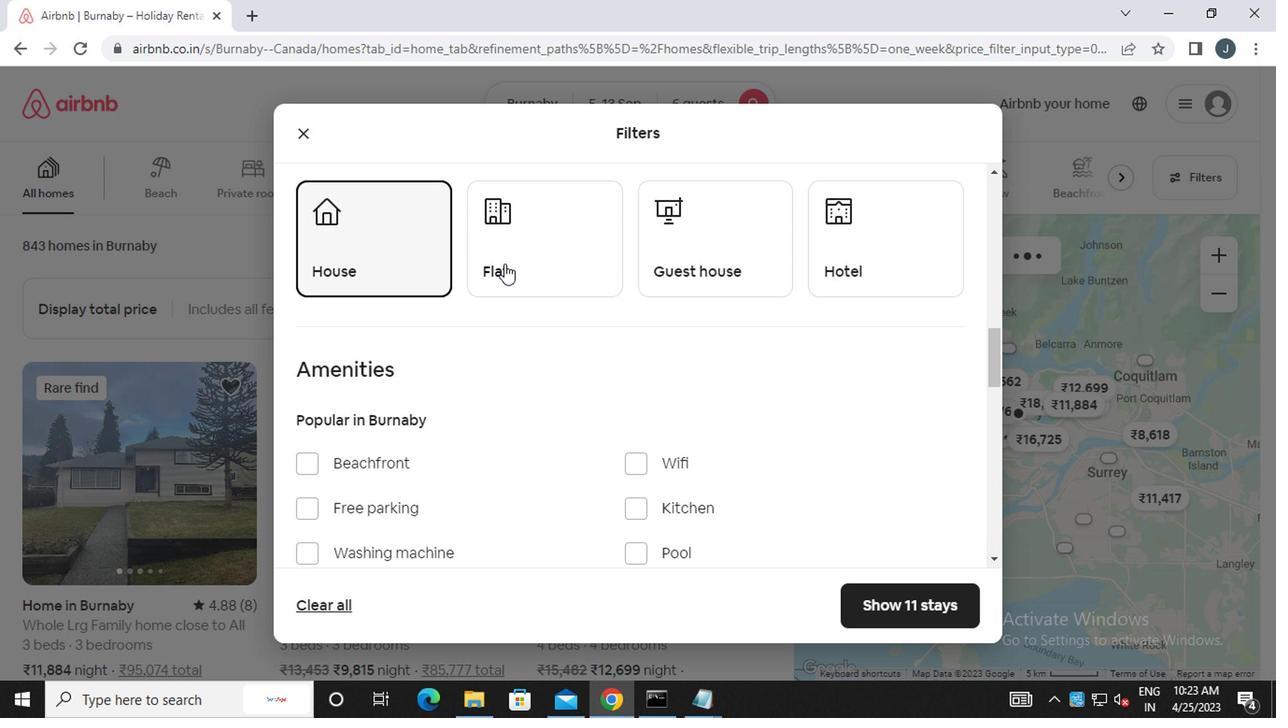
Action: Mouse moved to (657, 272)
Screenshot: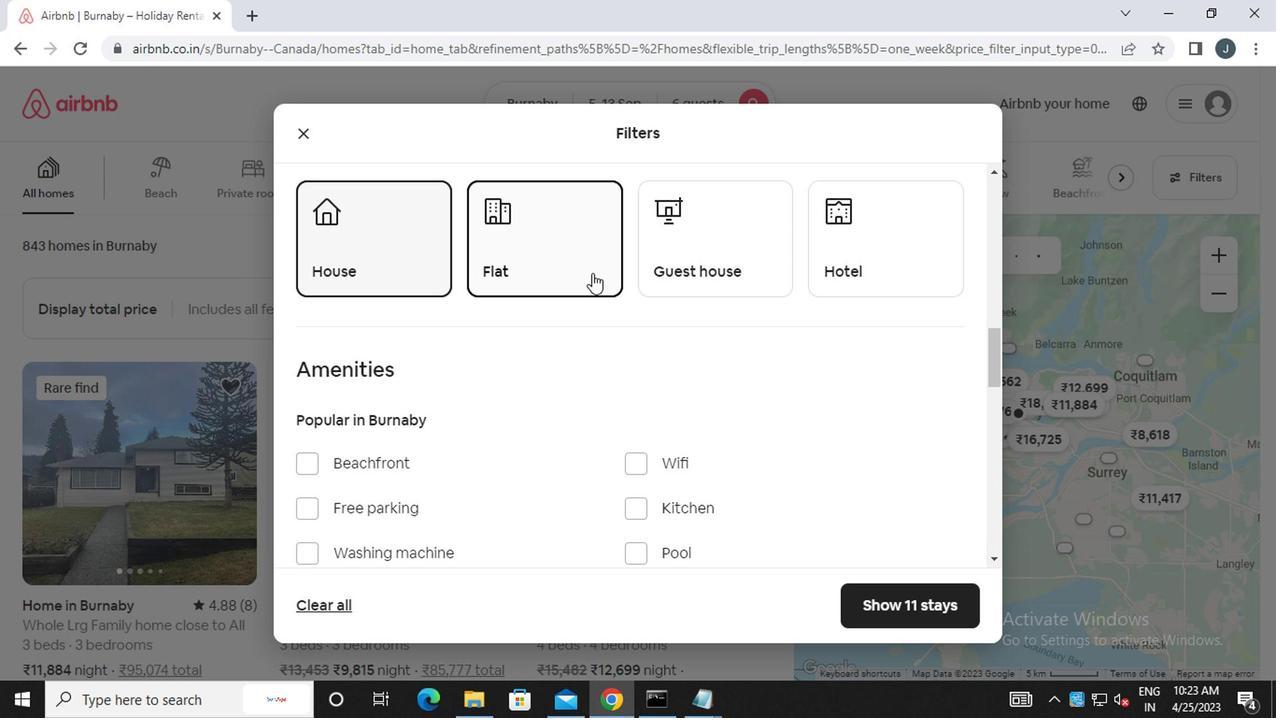 
Action: Mouse pressed left at (657, 272)
Screenshot: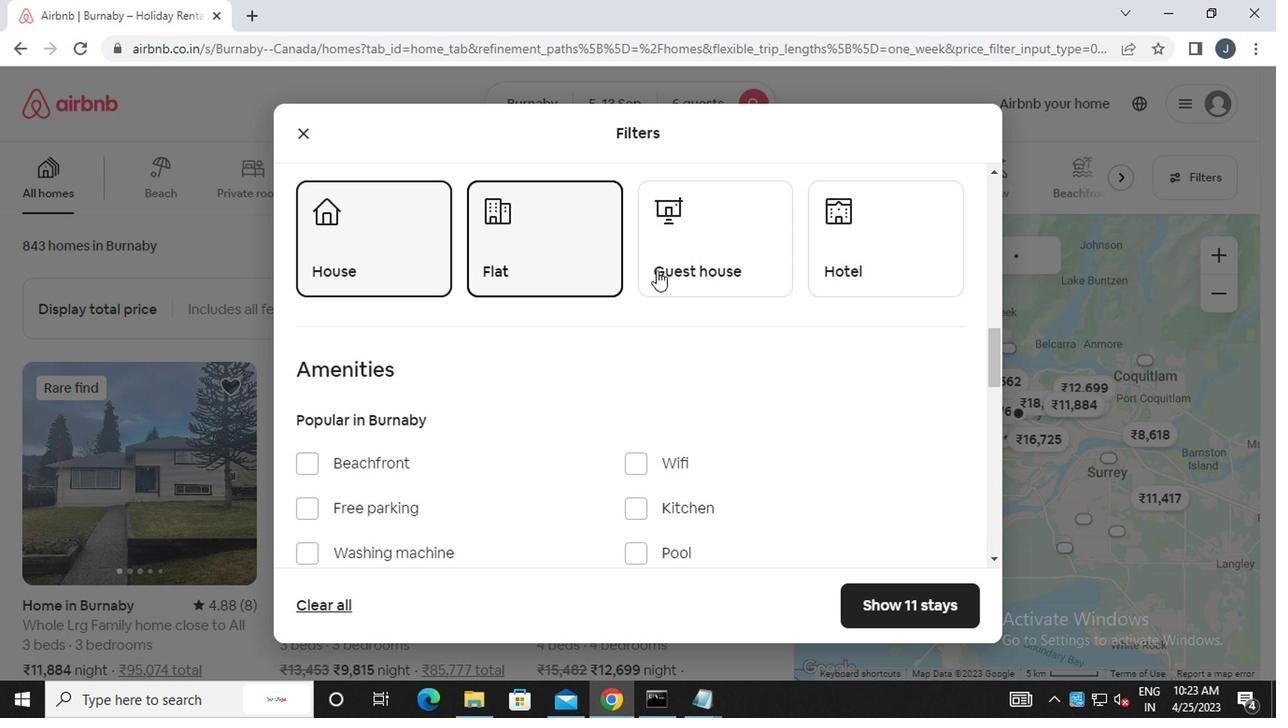 
Action: Mouse moved to (666, 287)
Screenshot: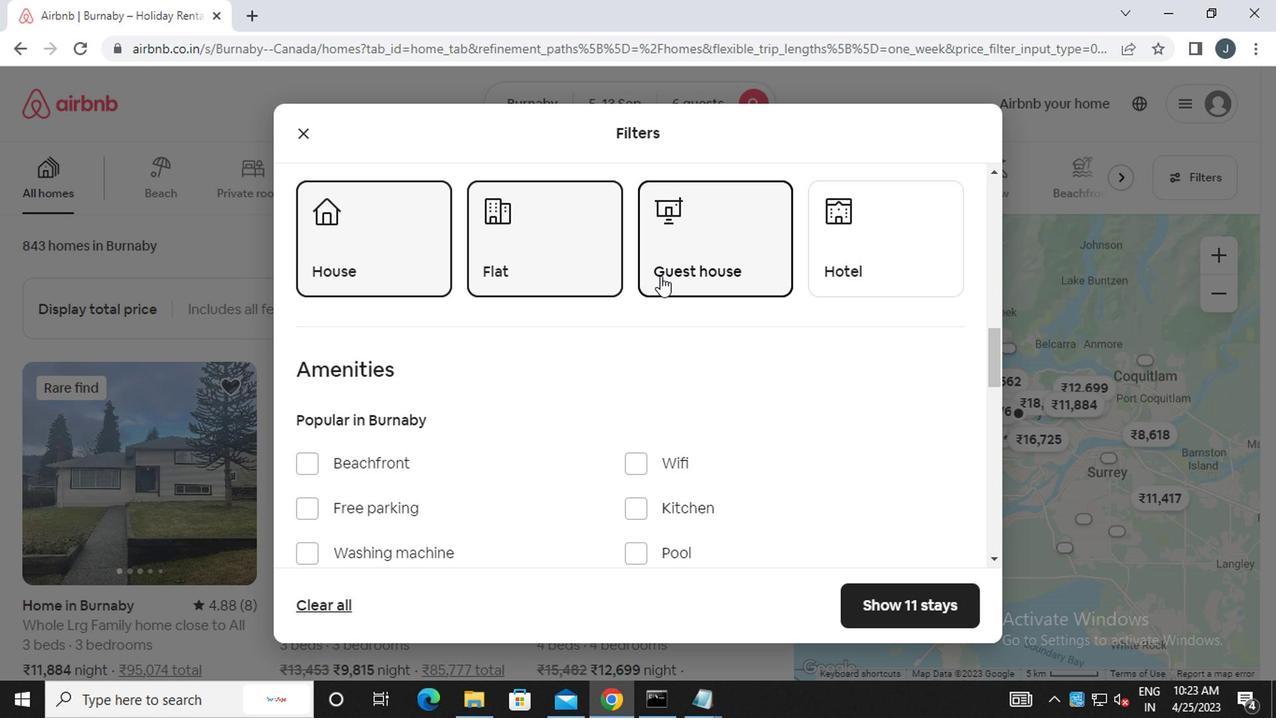 
Action: Mouse scrolled (666, 287) with delta (0, 0)
Screenshot: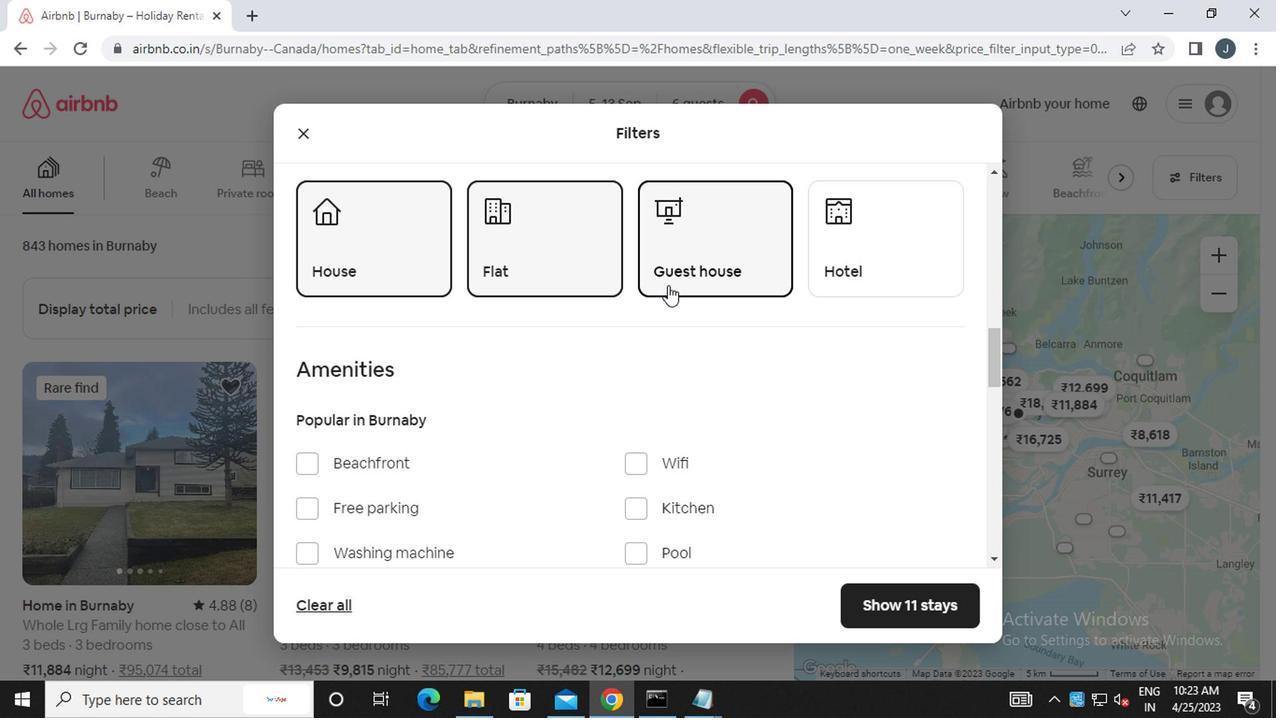 
Action: Mouse scrolled (666, 287) with delta (0, 0)
Screenshot: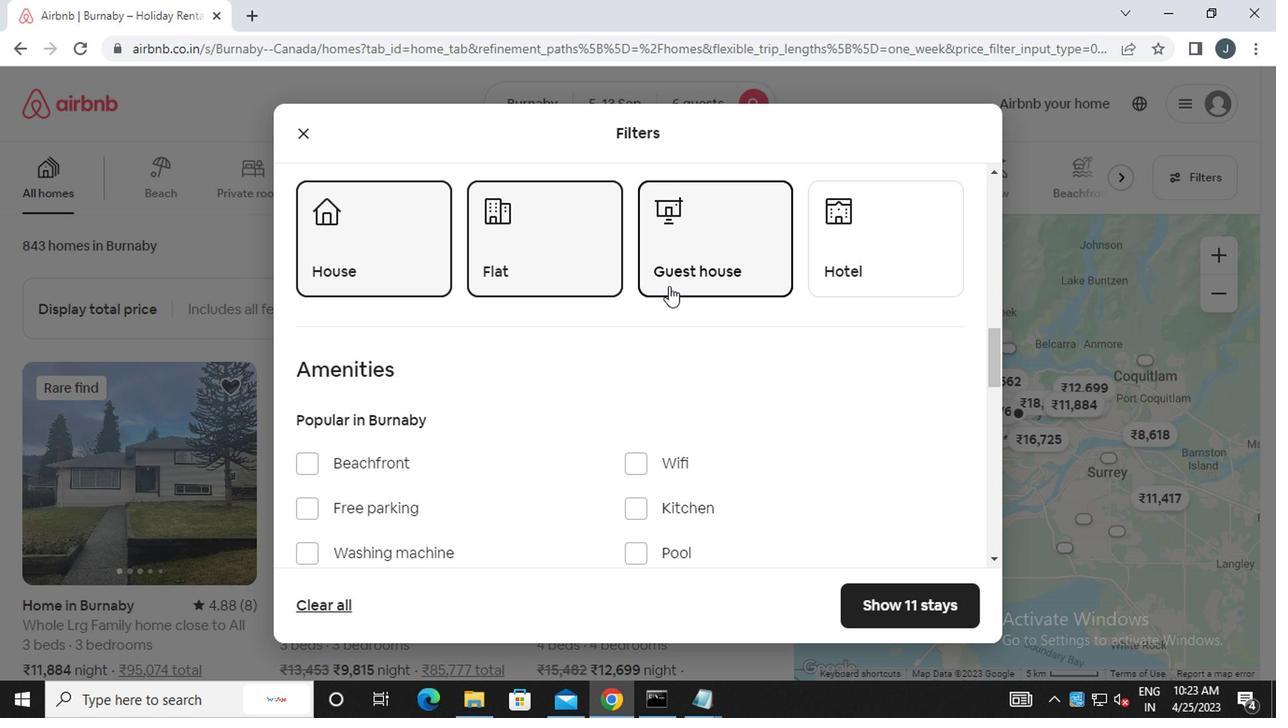 
Action: Mouse moved to (666, 287)
Screenshot: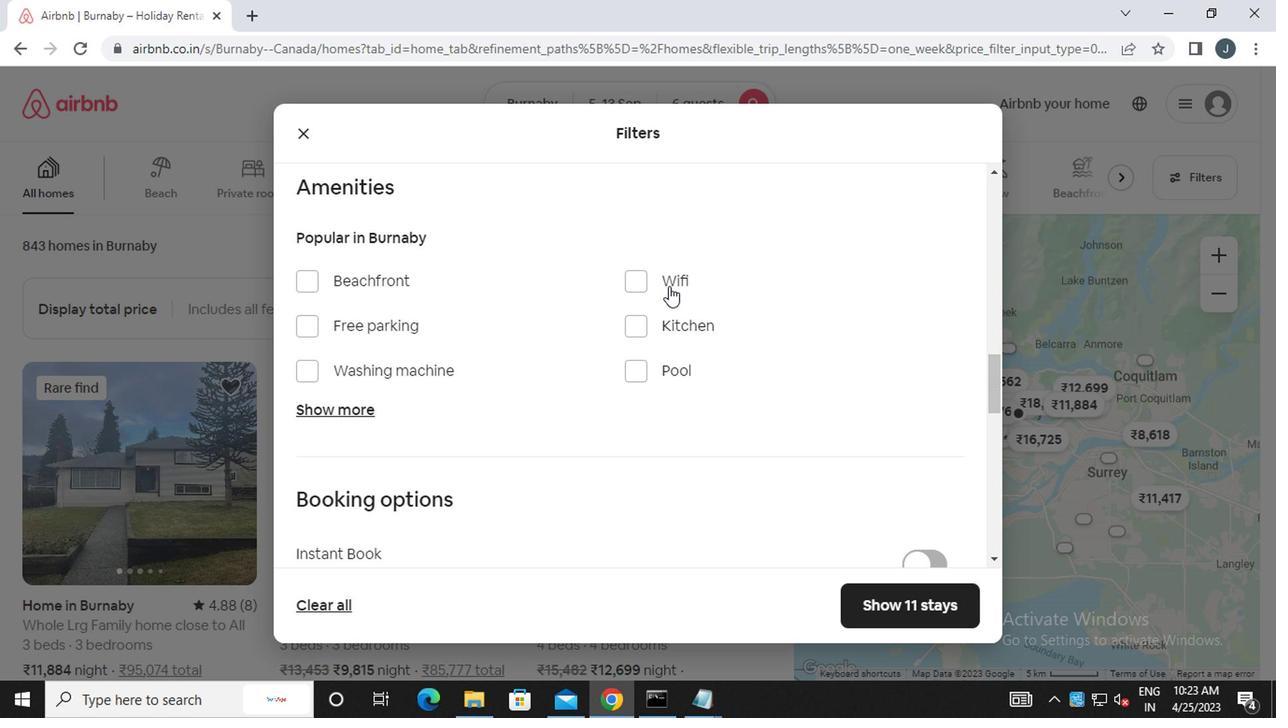 
Action: Mouse scrolled (666, 287) with delta (0, 0)
Screenshot: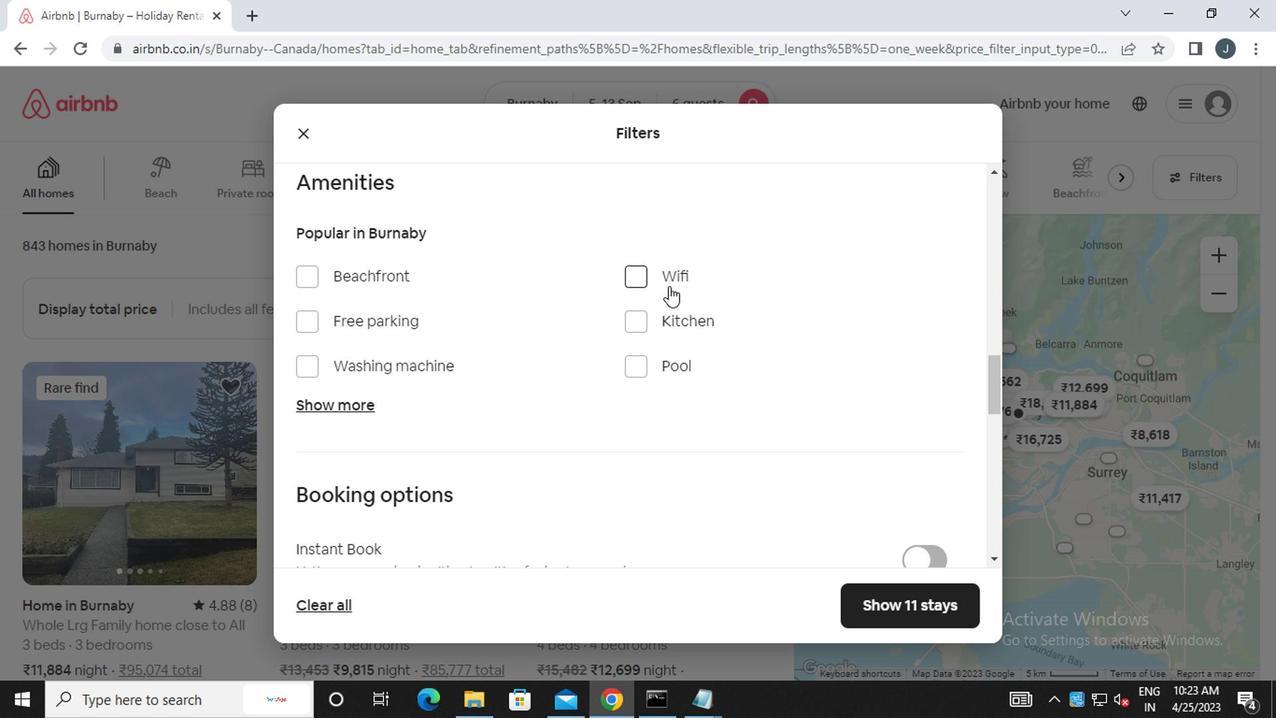 
Action: Mouse scrolled (666, 287) with delta (0, 0)
Screenshot: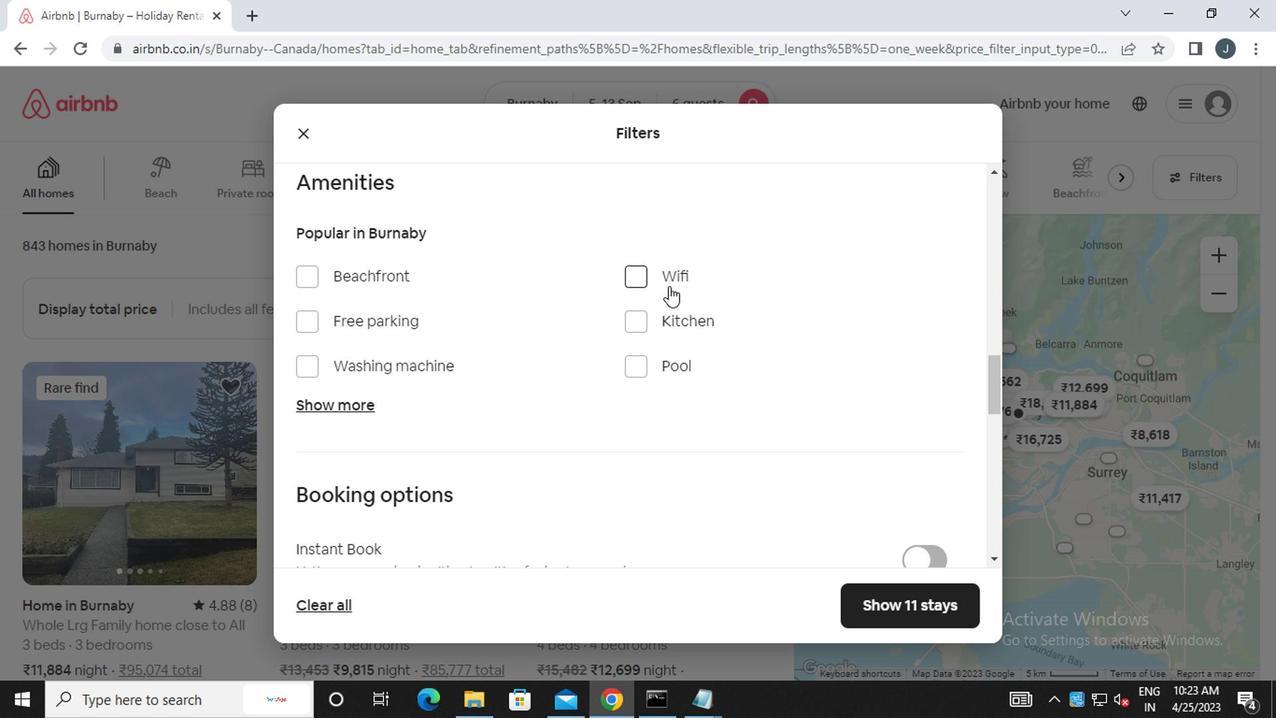 
Action: Mouse scrolled (666, 287) with delta (0, 0)
Screenshot: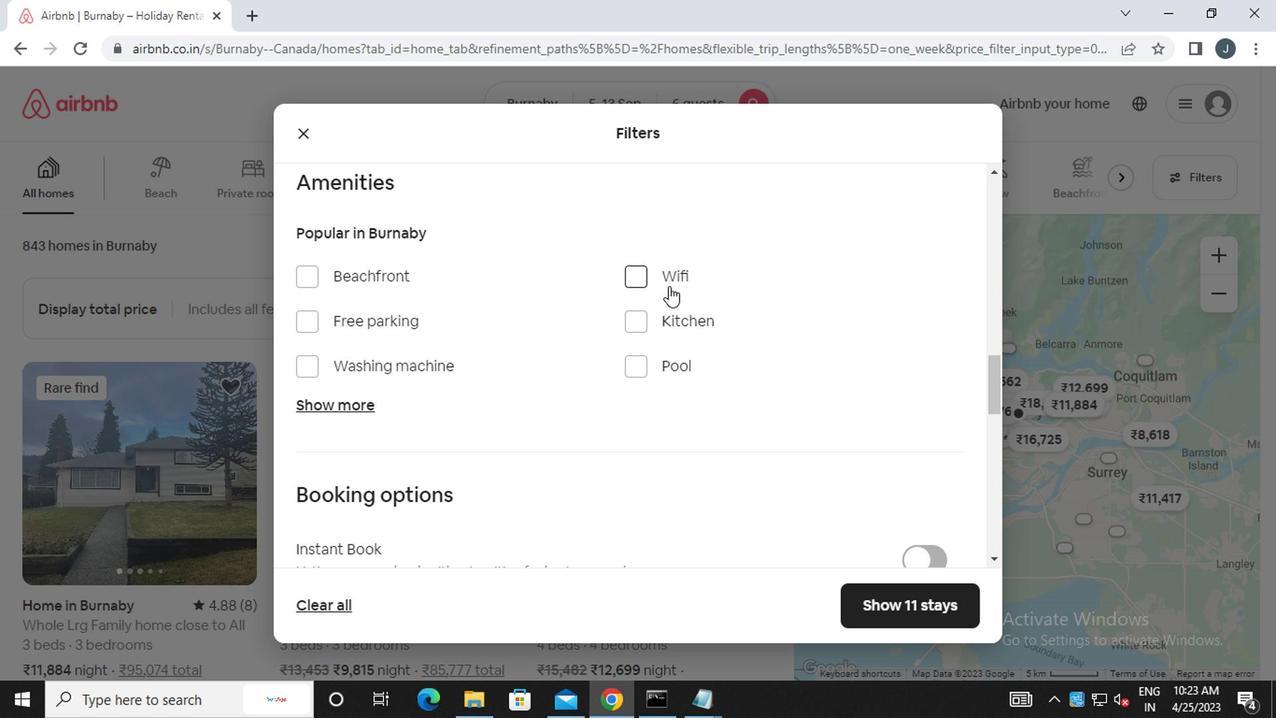 
Action: Mouse scrolled (666, 287) with delta (0, 0)
Screenshot: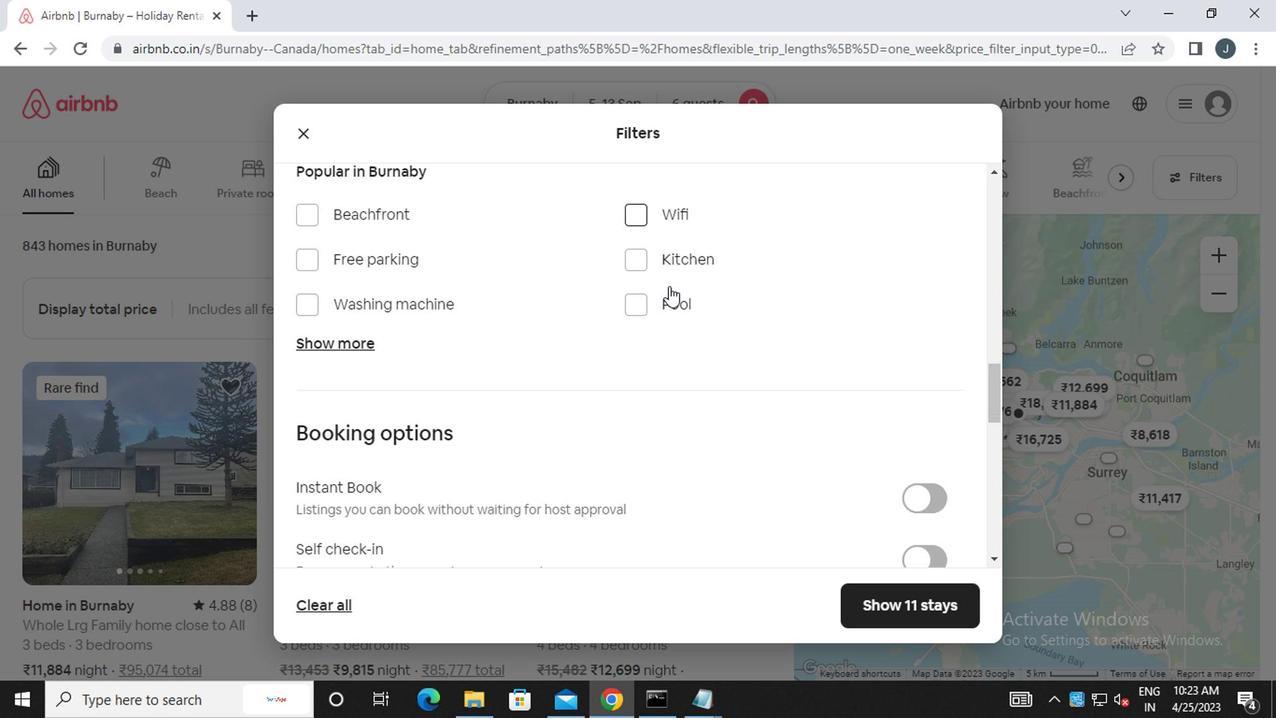 
Action: Mouse moved to (915, 246)
Screenshot: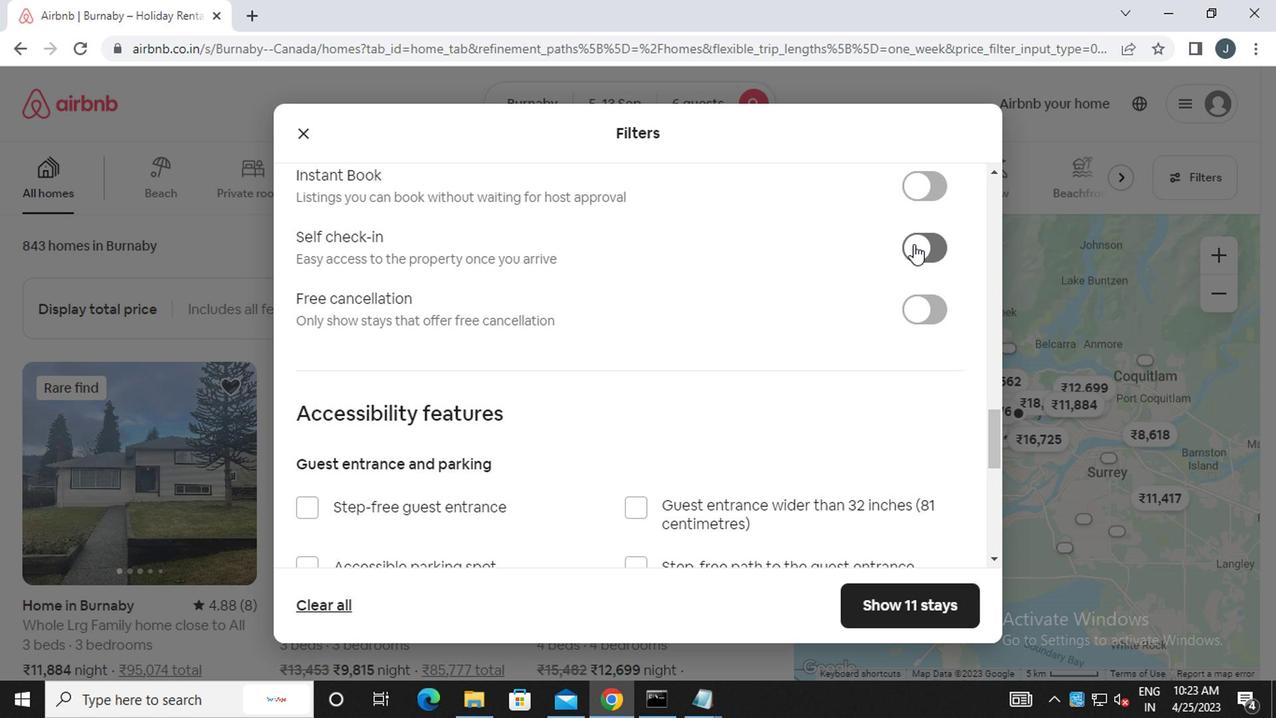 
Action: Mouse pressed left at (915, 246)
Screenshot: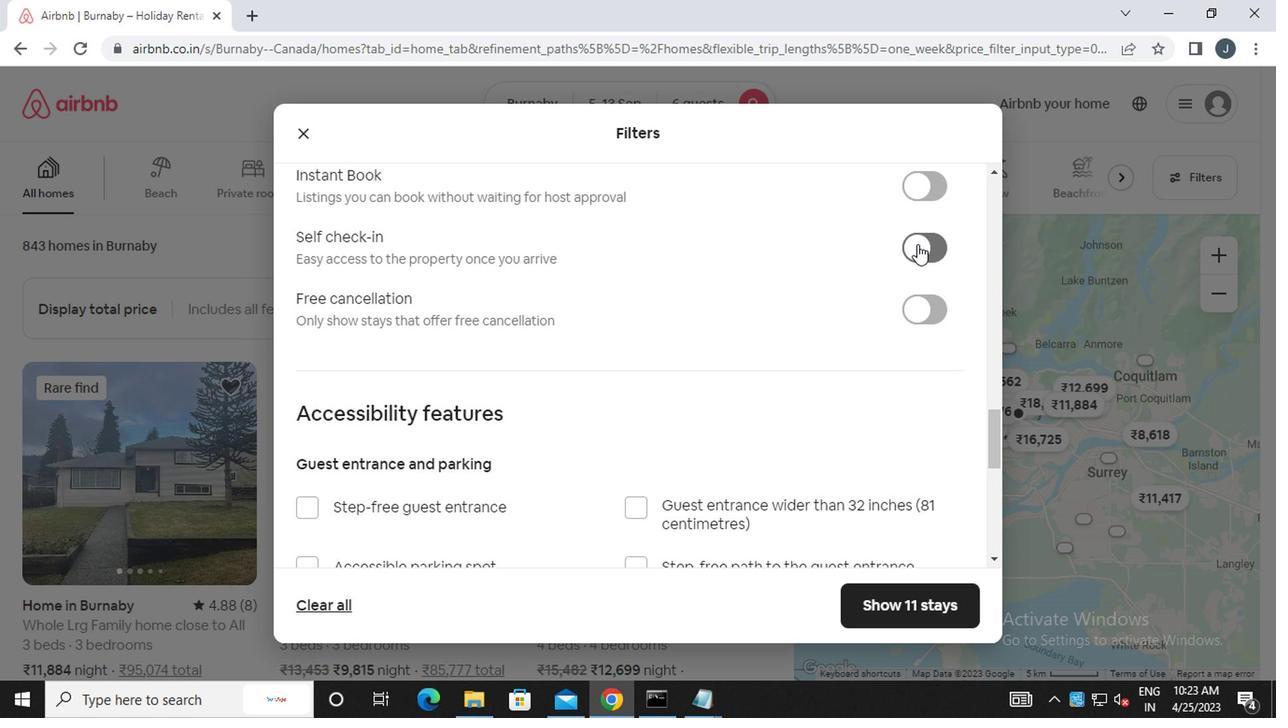 
Action: Mouse moved to (621, 402)
Screenshot: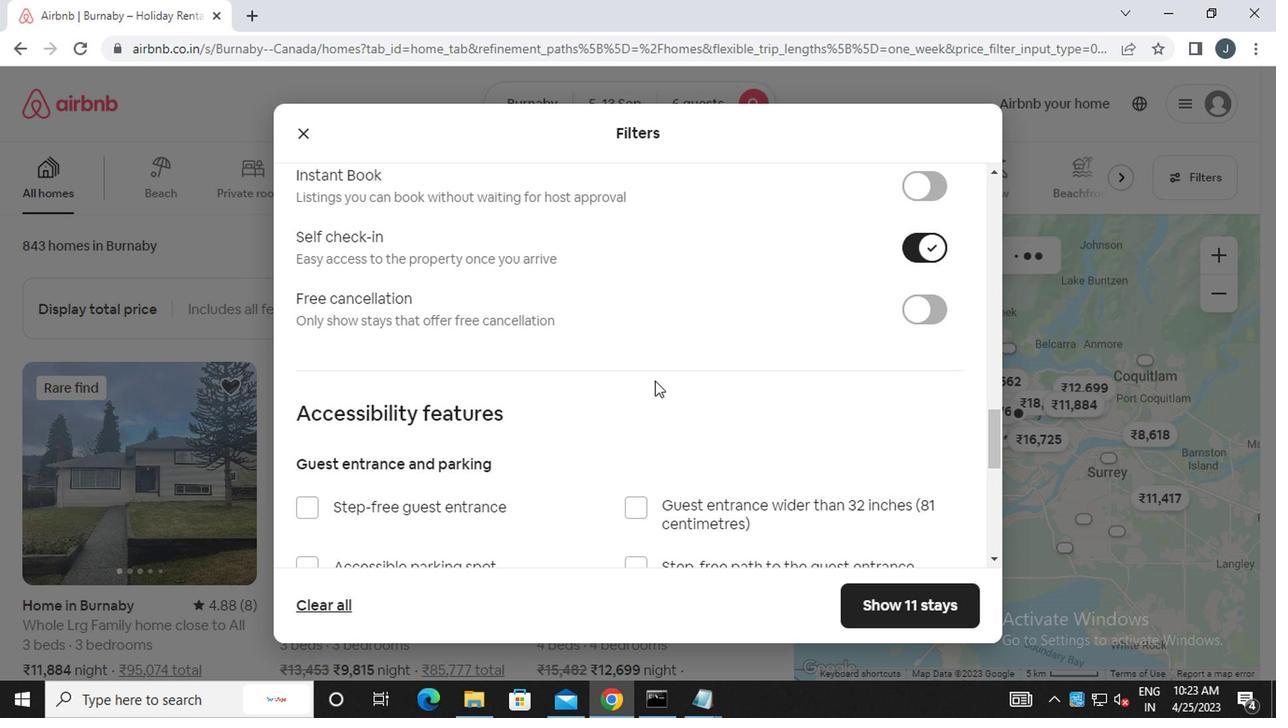 
Action: Mouse scrolled (621, 401) with delta (0, 0)
Screenshot: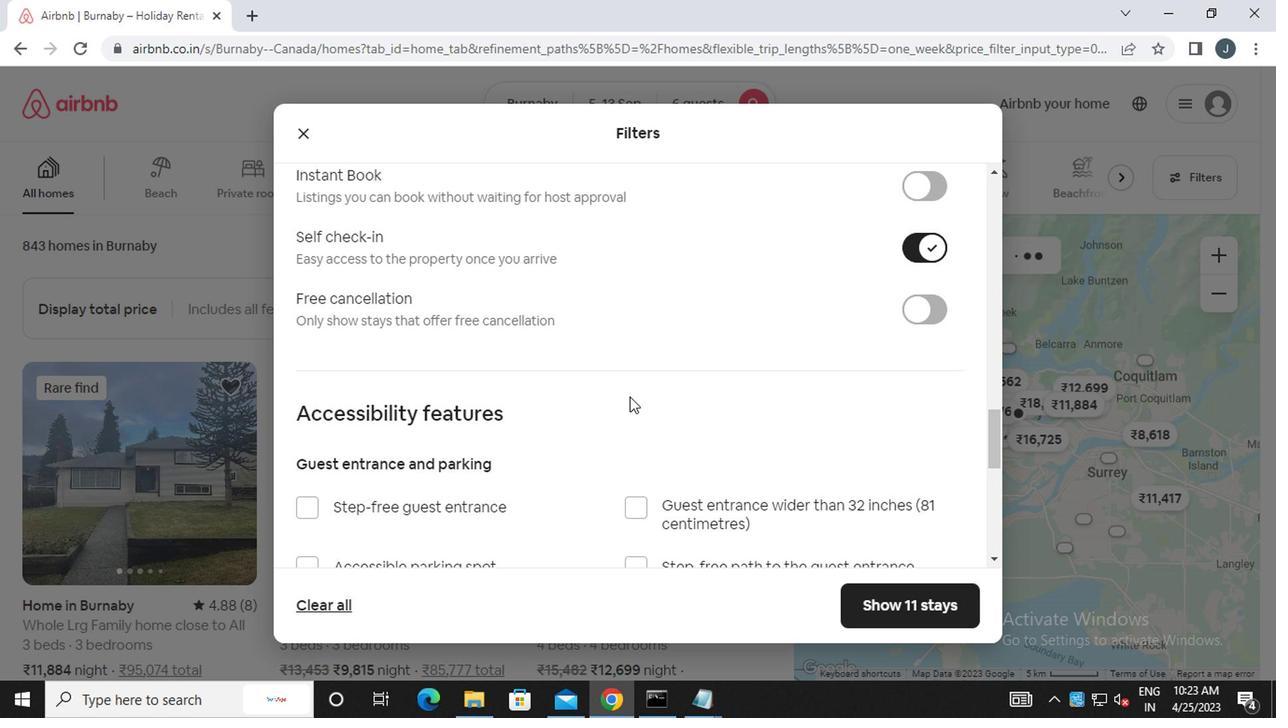 
Action: Mouse scrolled (621, 401) with delta (0, 0)
Screenshot: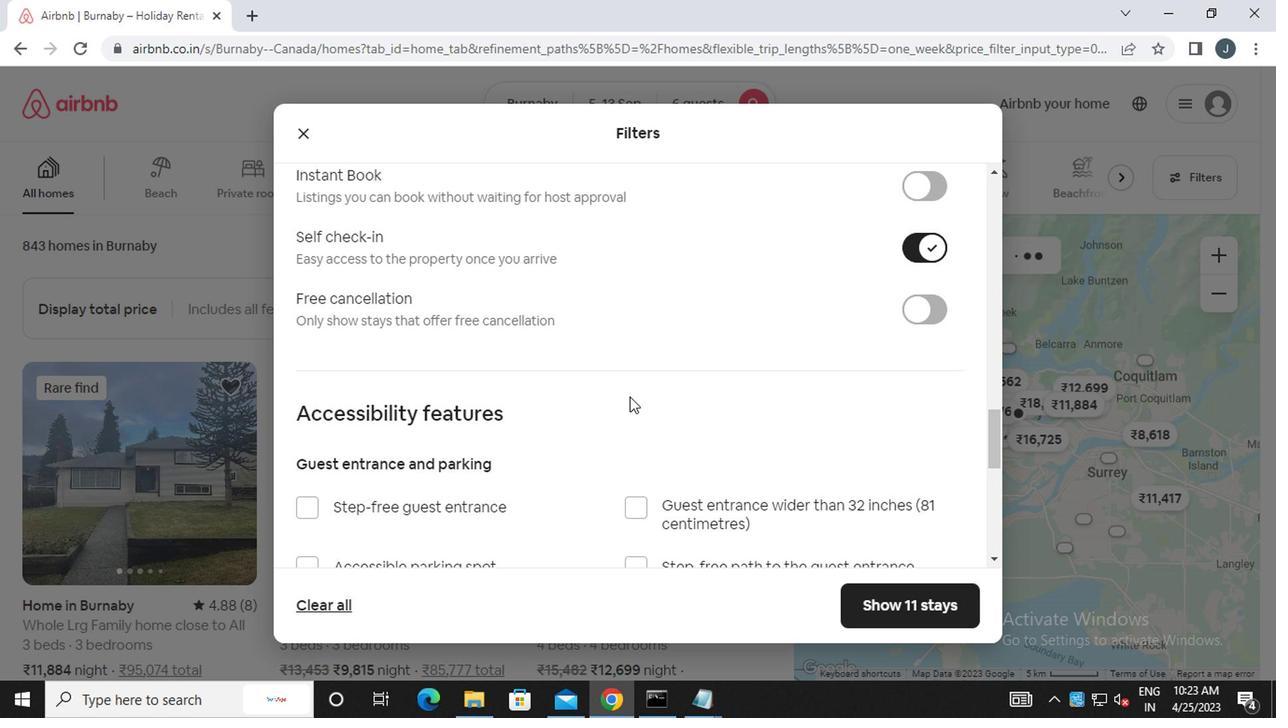 
Action: Mouse scrolled (621, 401) with delta (0, 0)
Screenshot: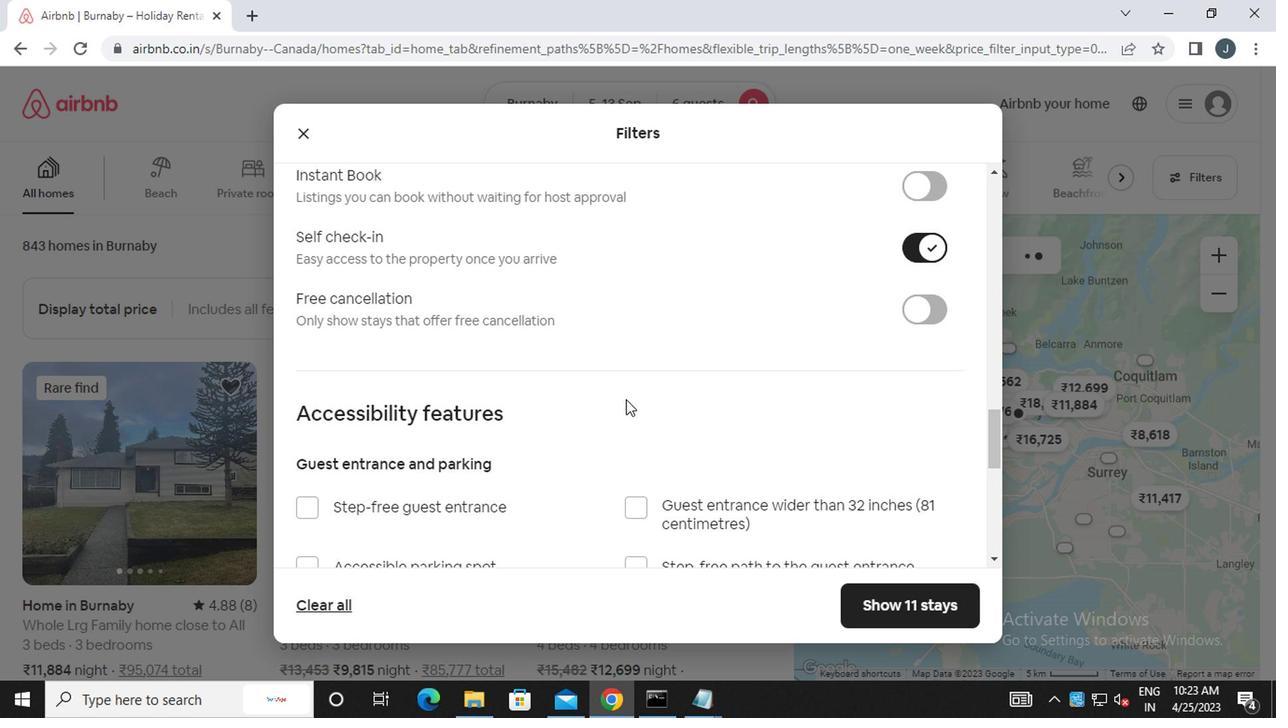
Action: Mouse scrolled (621, 401) with delta (0, 0)
Screenshot: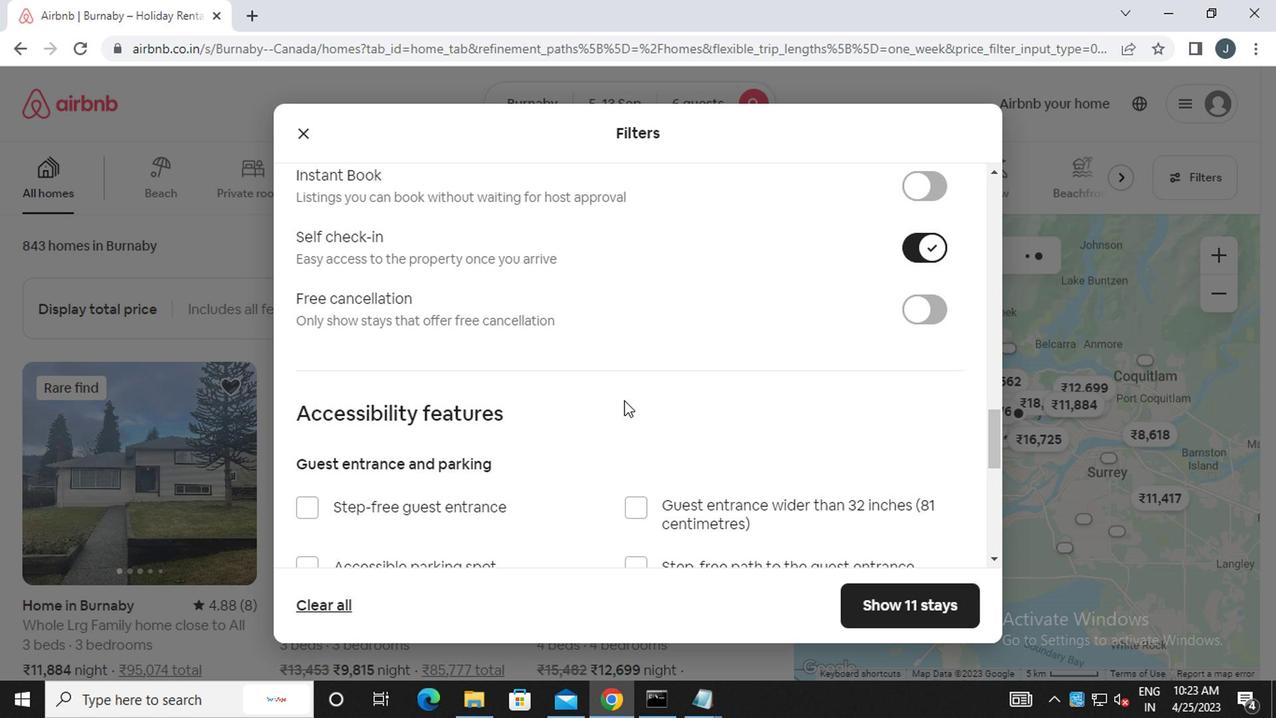 
Action: Mouse scrolled (621, 401) with delta (0, 0)
Screenshot: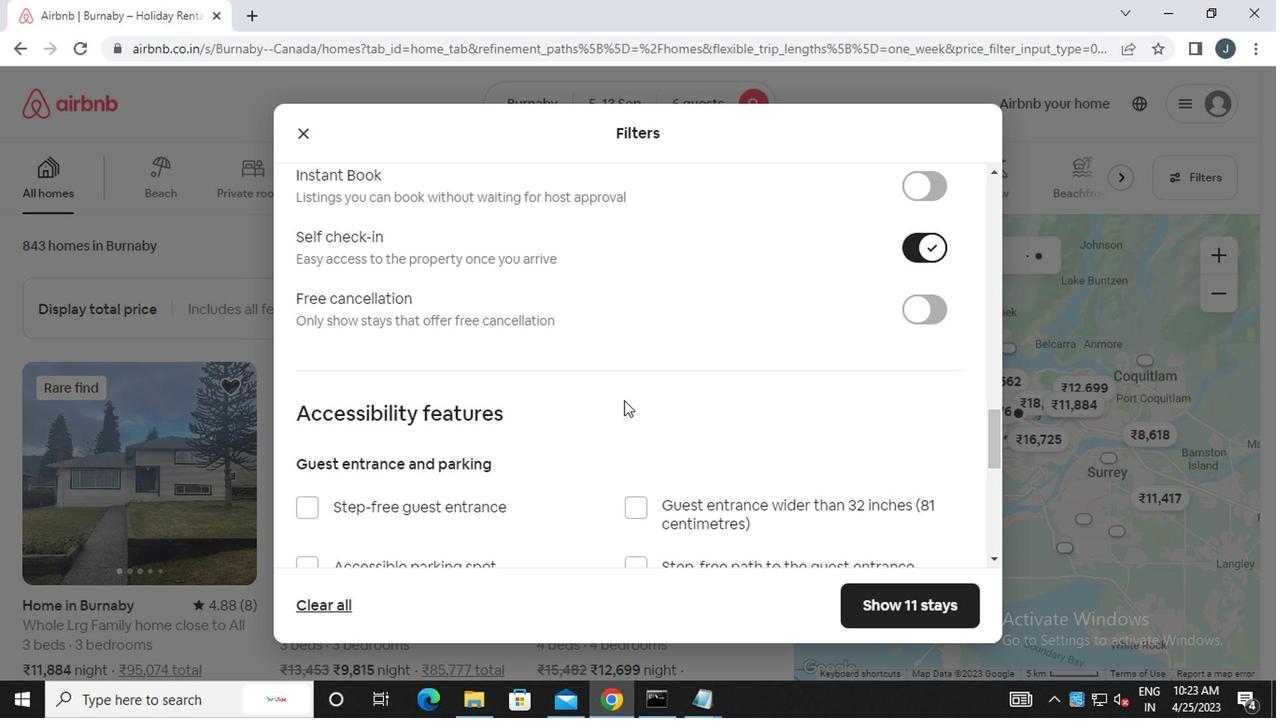 
Action: Mouse moved to (377, 423)
Screenshot: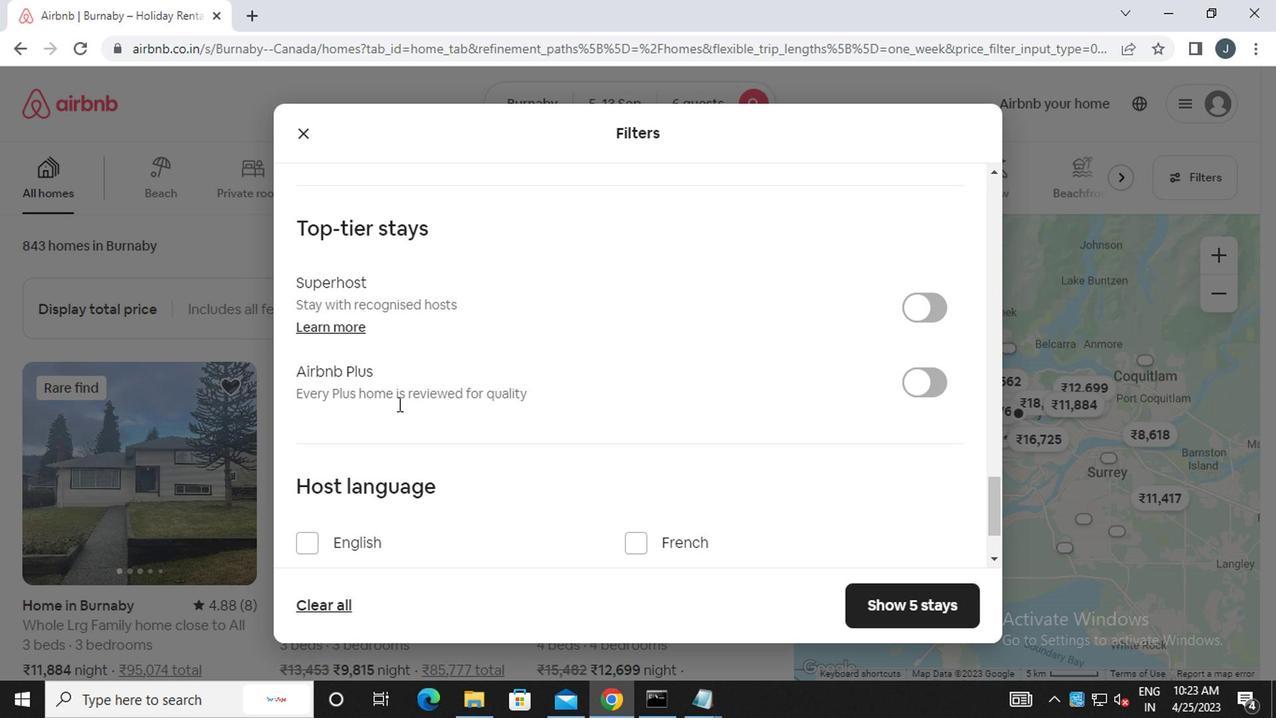 
Action: Mouse scrolled (377, 422) with delta (0, 0)
Screenshot: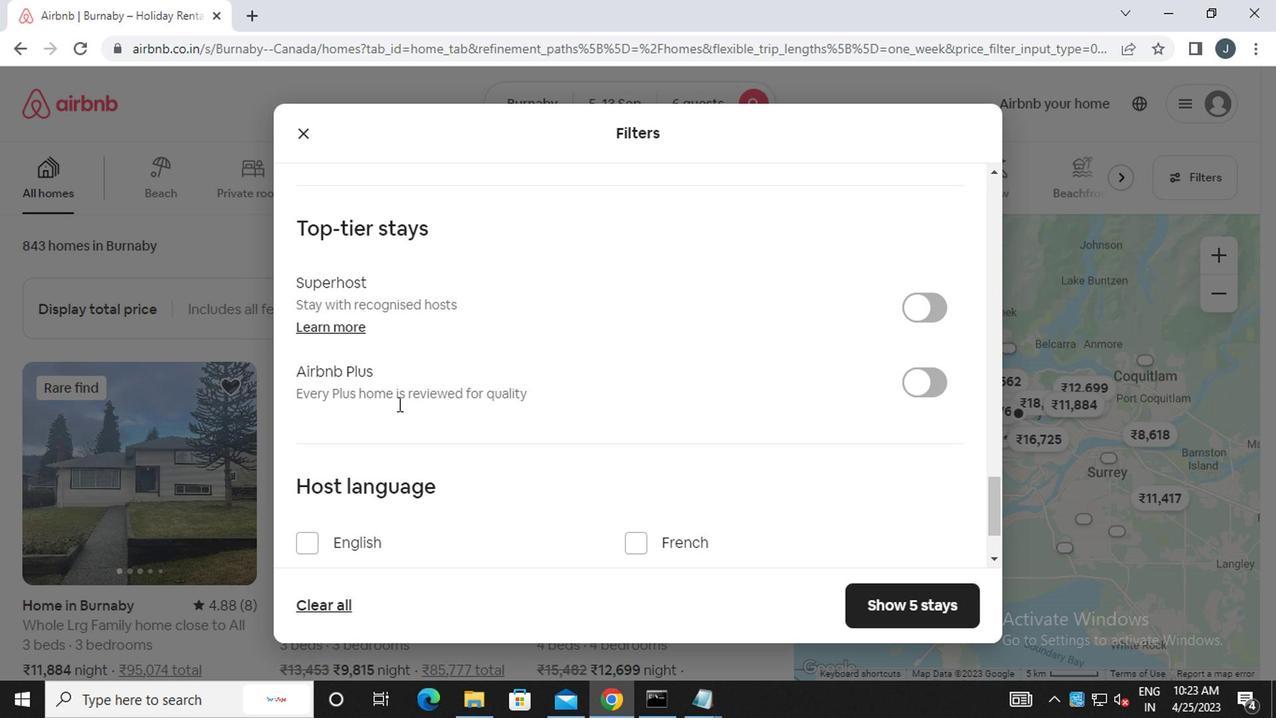 
Action: Mouse moved to (377, 424)
Screenshot: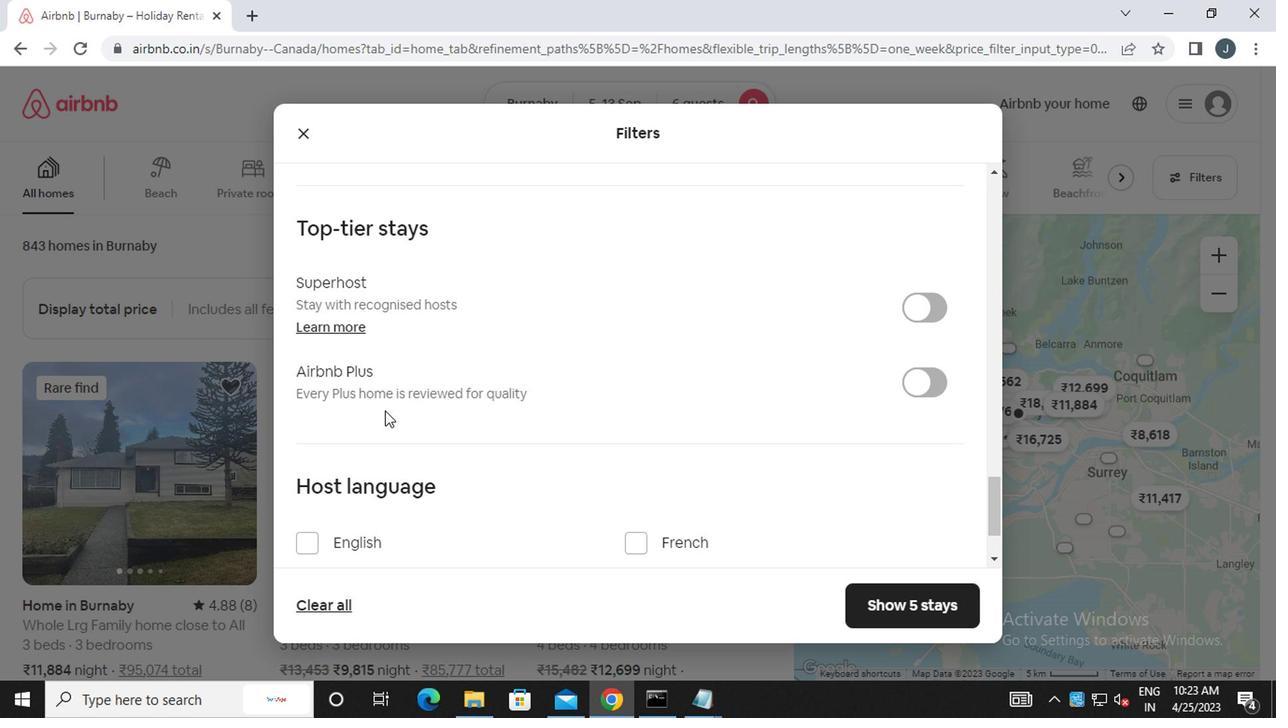 
Action: Mouse scrolled (377, 423) with delta (0, -1)
Screenshot: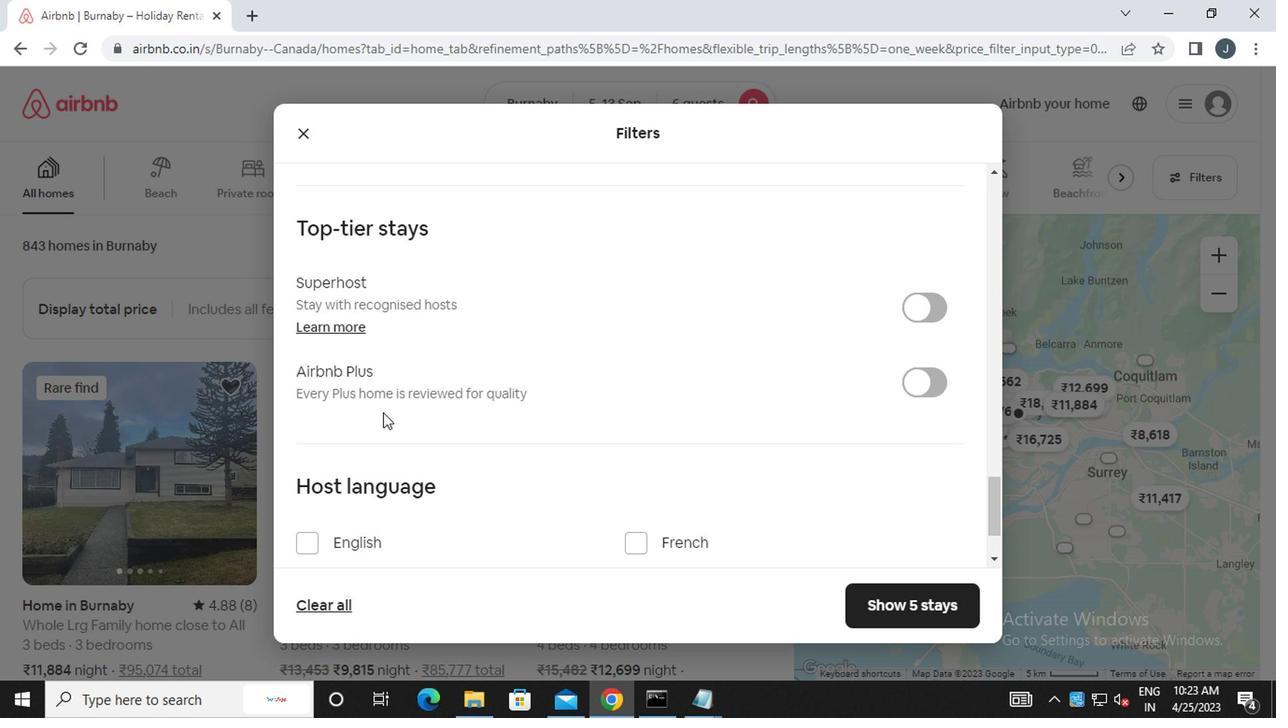 
Action: Mouse moved to (302, 440)
Screenshot: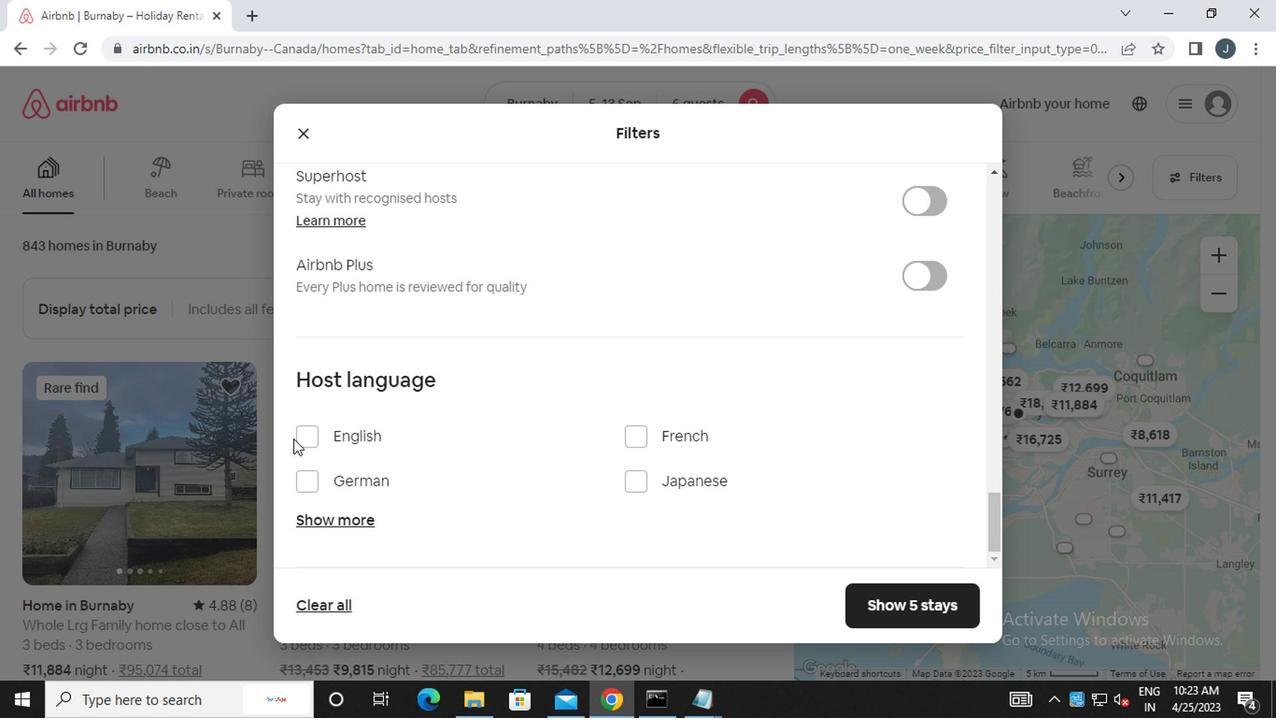 
Action: Mouse pressed left at (302, 440)
Screenshot: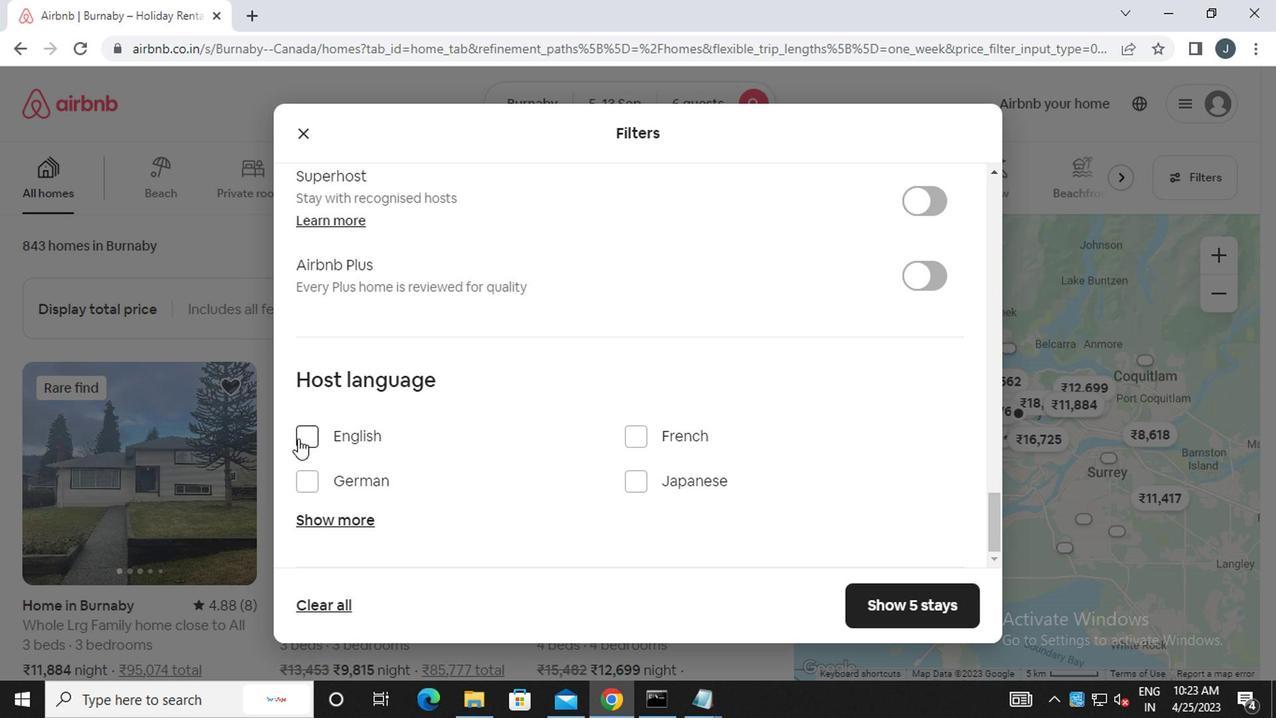 
Action: Mouse moved to (869, 607)
Screenshot: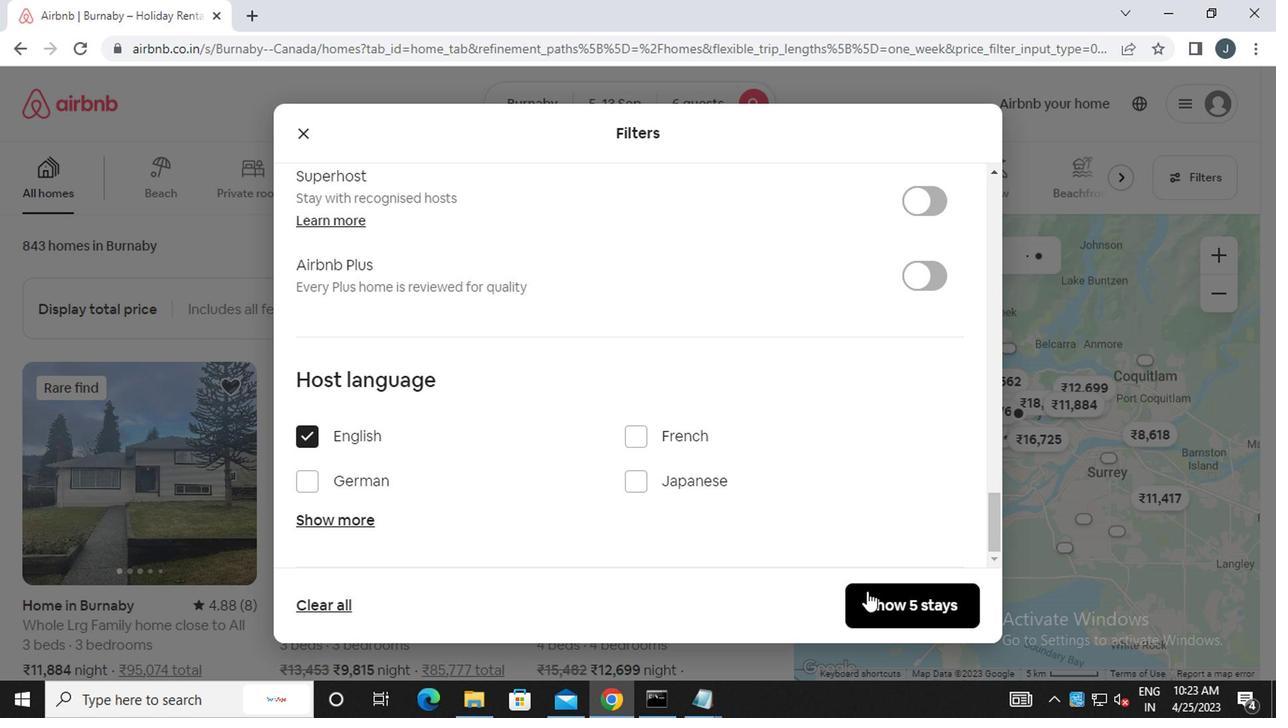 
Action: Mouse pressed left at (869, 607)
Screenshot: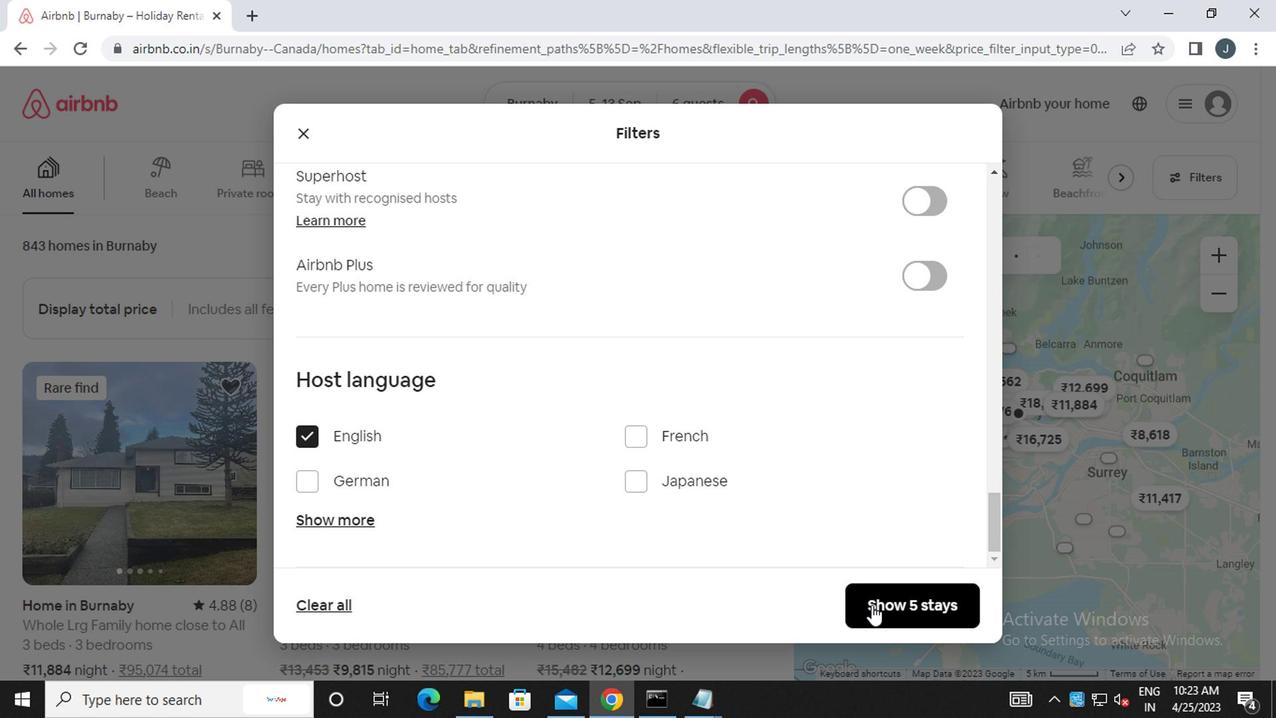 
Action: Mouse moved to (865, 601)
Screenshot: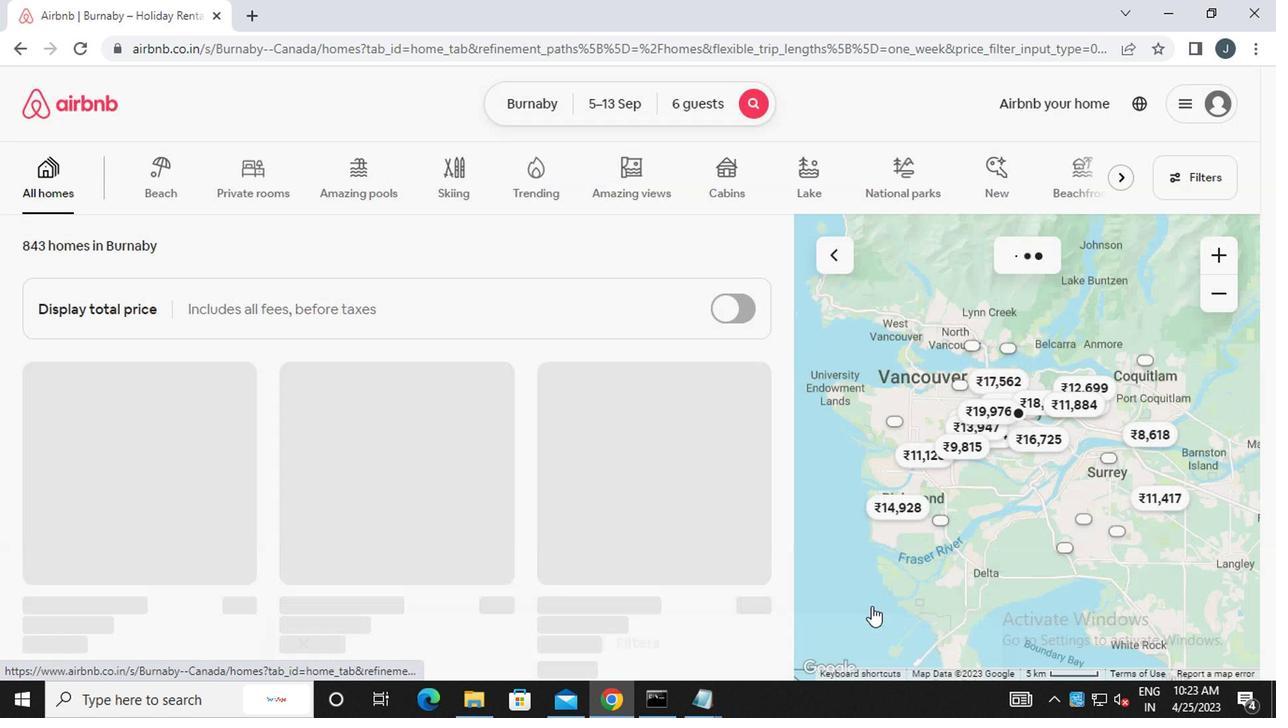 
